 Task: Add an event with the title Team Building Challenge: Escape Room Experience, date ''2023/12/07'', time 7:00 AM to 9:00 AMand add a description: In addition to informal networking, the event may feature guest speakers or panel discussions on topics relevant to professional growth, industry trends, or emerging technologies. These sessions provide valuable insights and serve as conversation starters, creating common ground for attendees to engage in meaningful discussions and share their expertise.Select event color  Tomato . Add location for the event as: 321 Rock Street, Rock City, Australia, logged in from the account softage.3@softage.netand send the event invitation to softage.6@softage.net and softage.7@softage.net. Set a reminder for the event Doesn''t repeat
Action: Mouse moved to (29, 100)
Screenshot: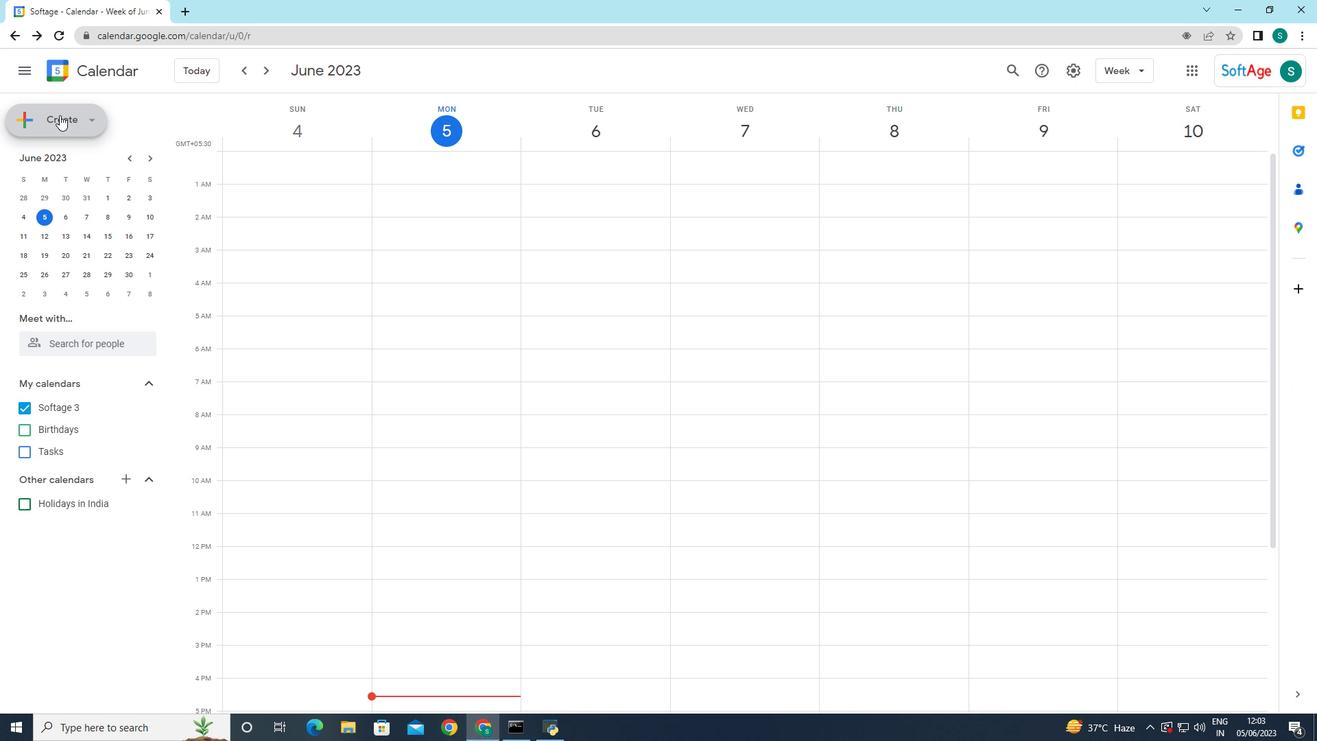 
Action: Mouse pressed left at (29, 100)
Screenshot: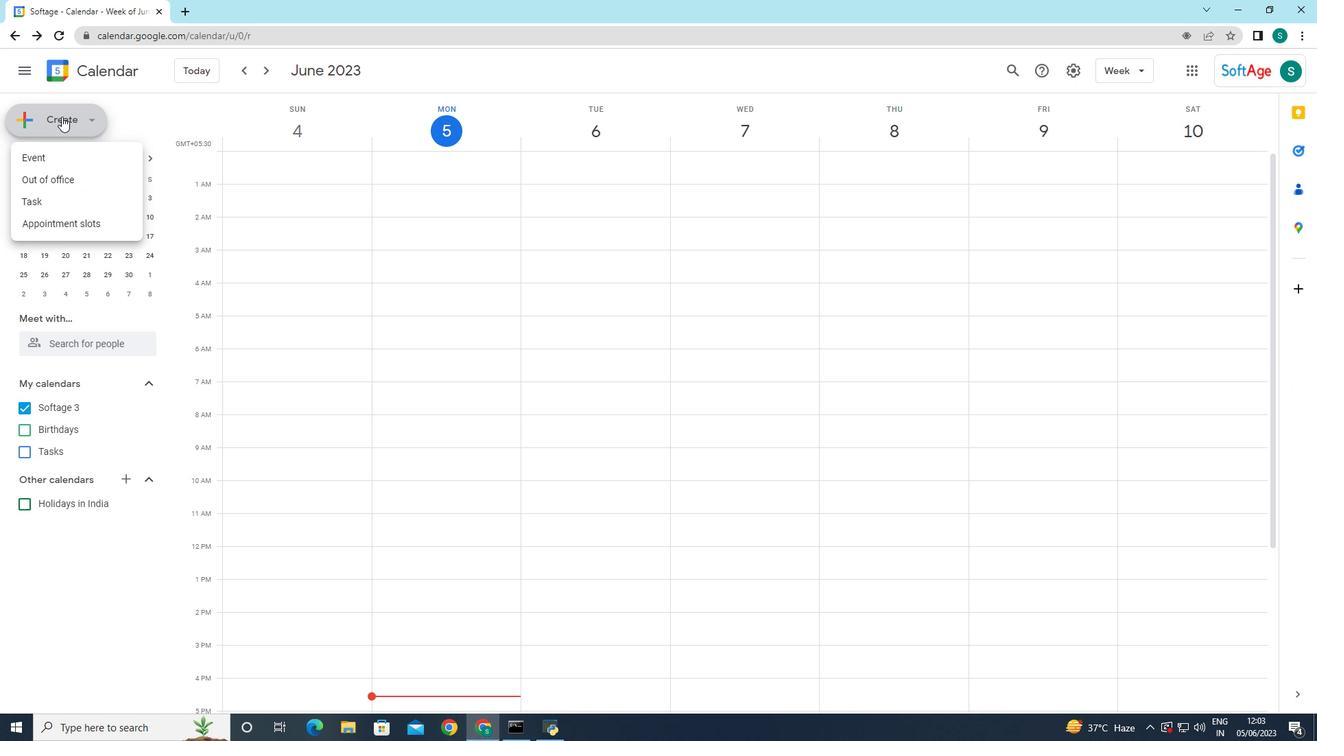
Action: Mouse moved to (36, 152)
Screenshot: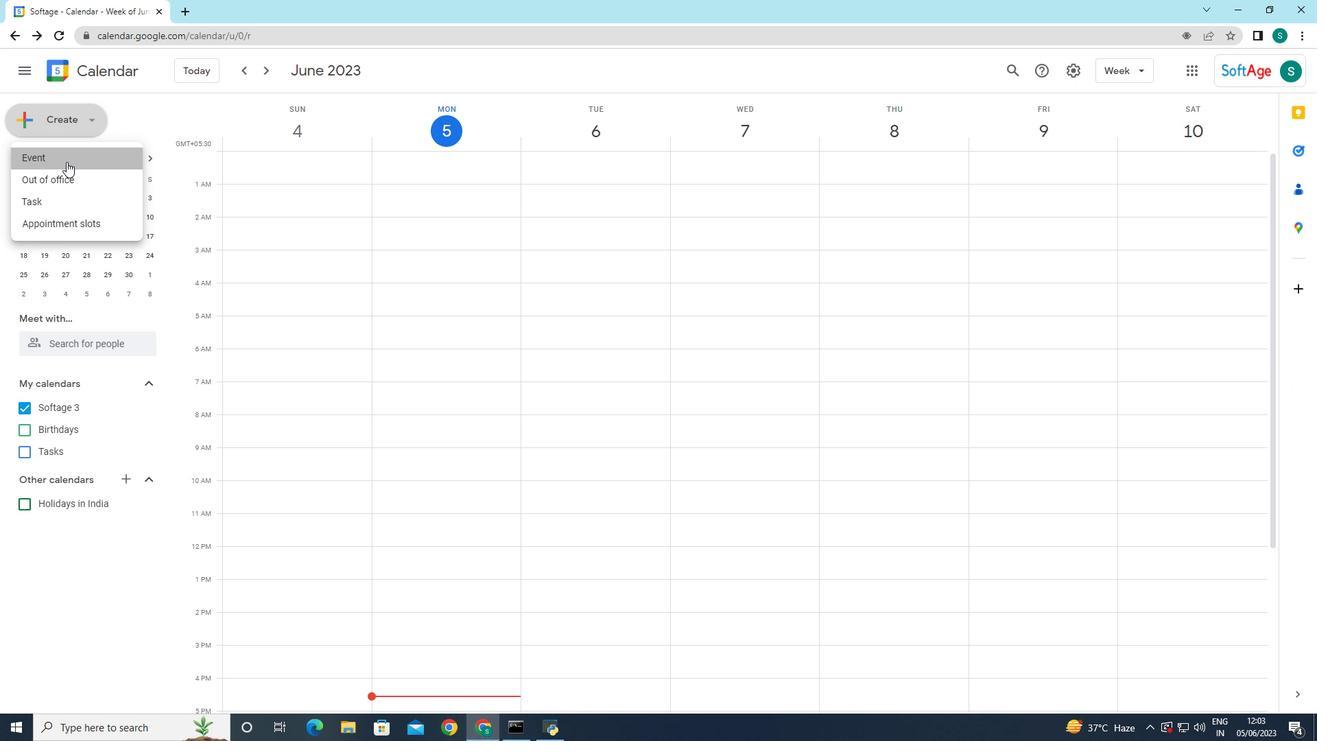
Action: Mouse pressed left at (36, 152)
Screenshot: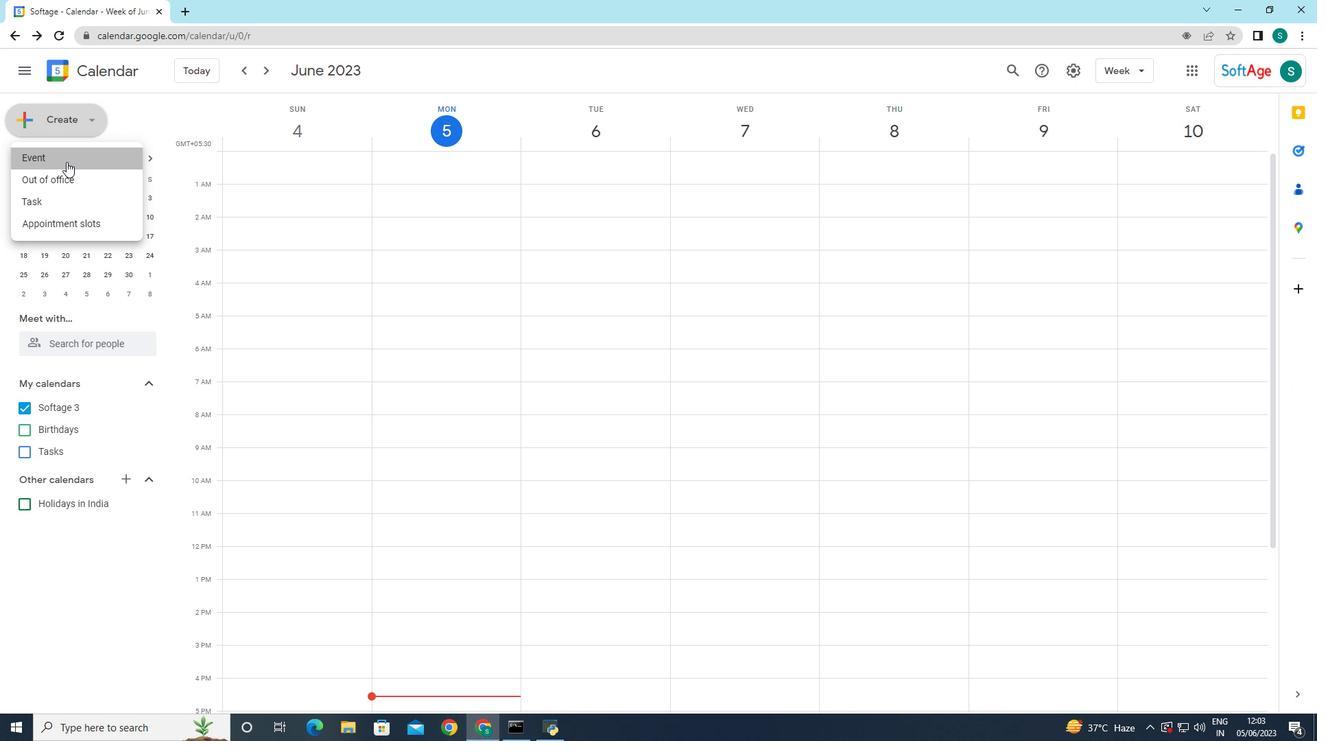 
Action: Mouse moved to (220, 717)
Screenshot: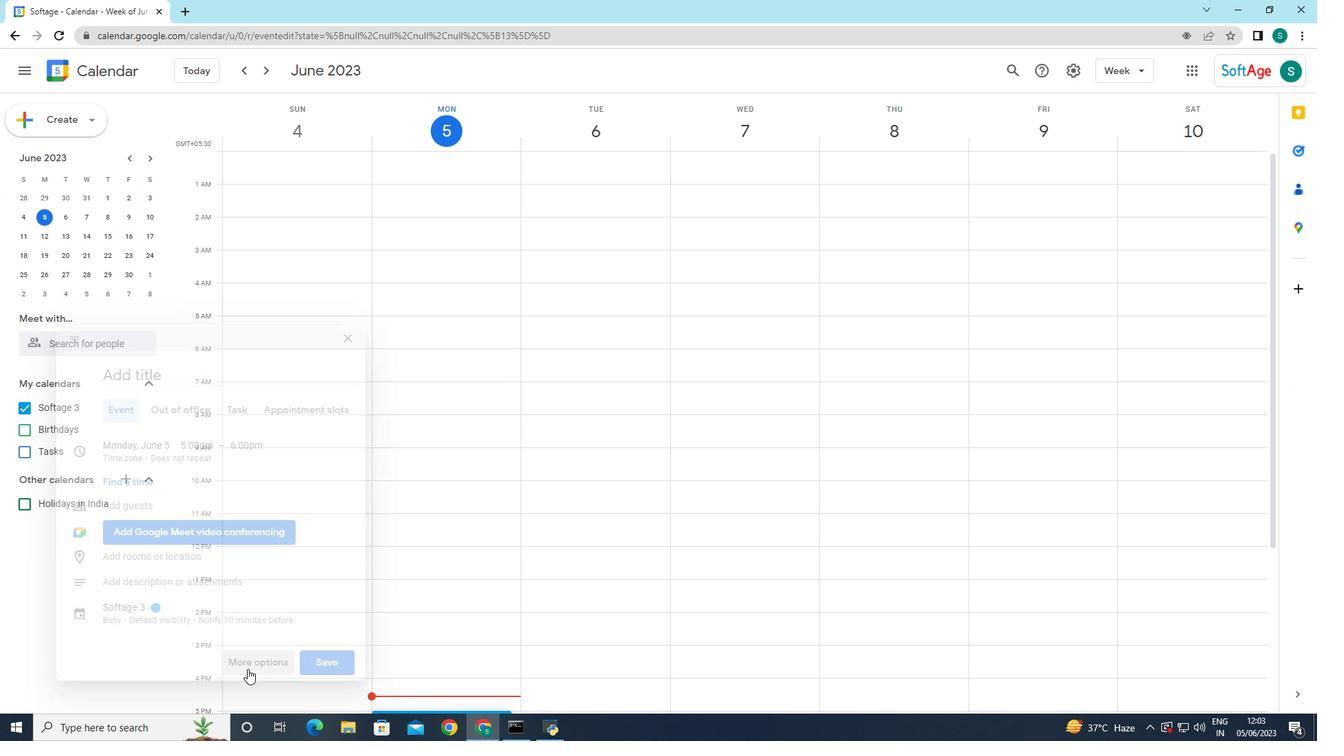 
Action: Mouse pressed left at (220, 717)
Screenshot: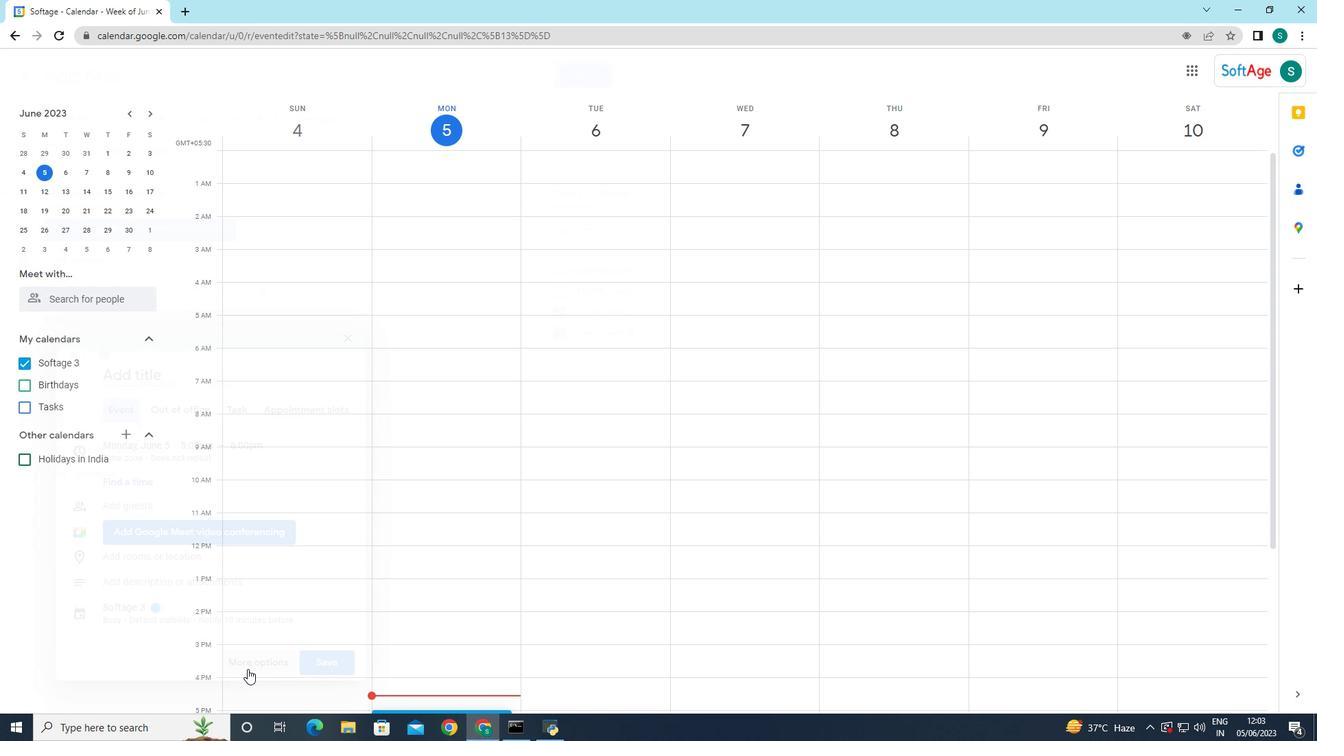 
Action: Mouse moved to (78, 62)
Screenshot: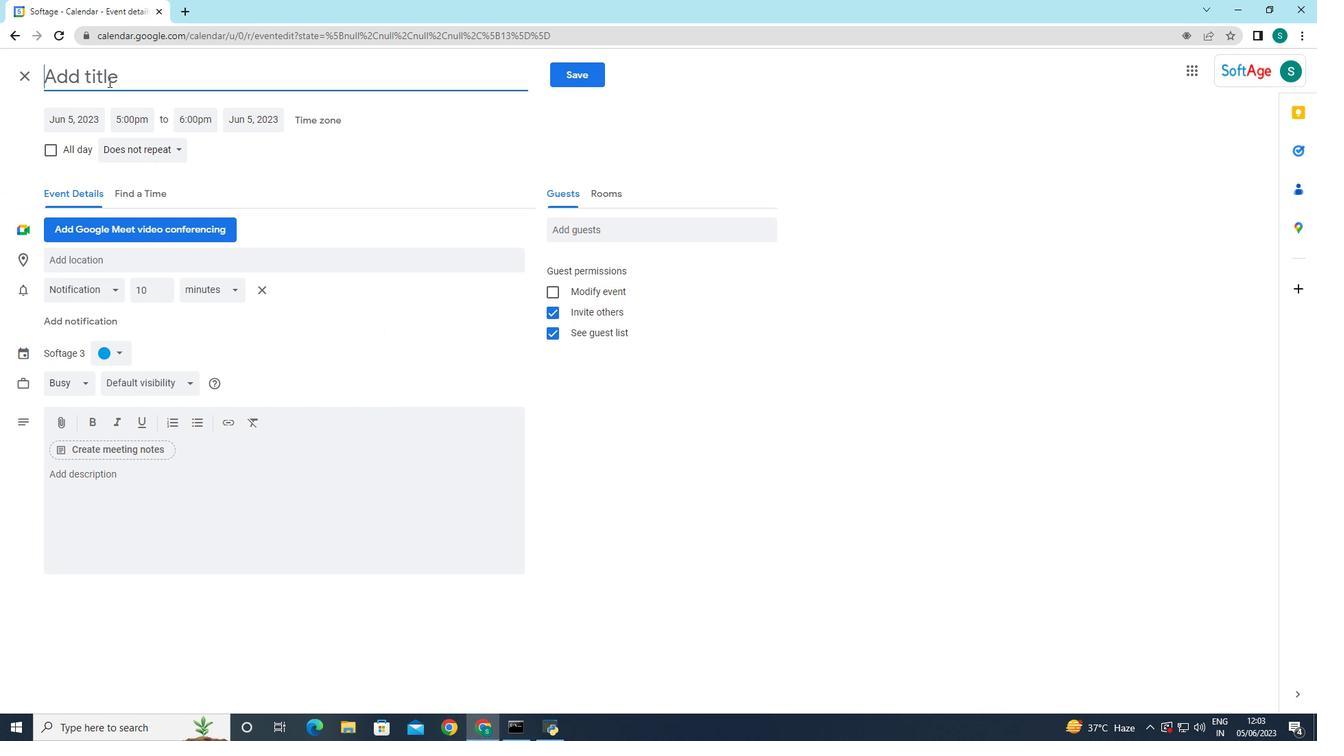 
Action: Mouse pressed left at (78, 62)
Screenshot: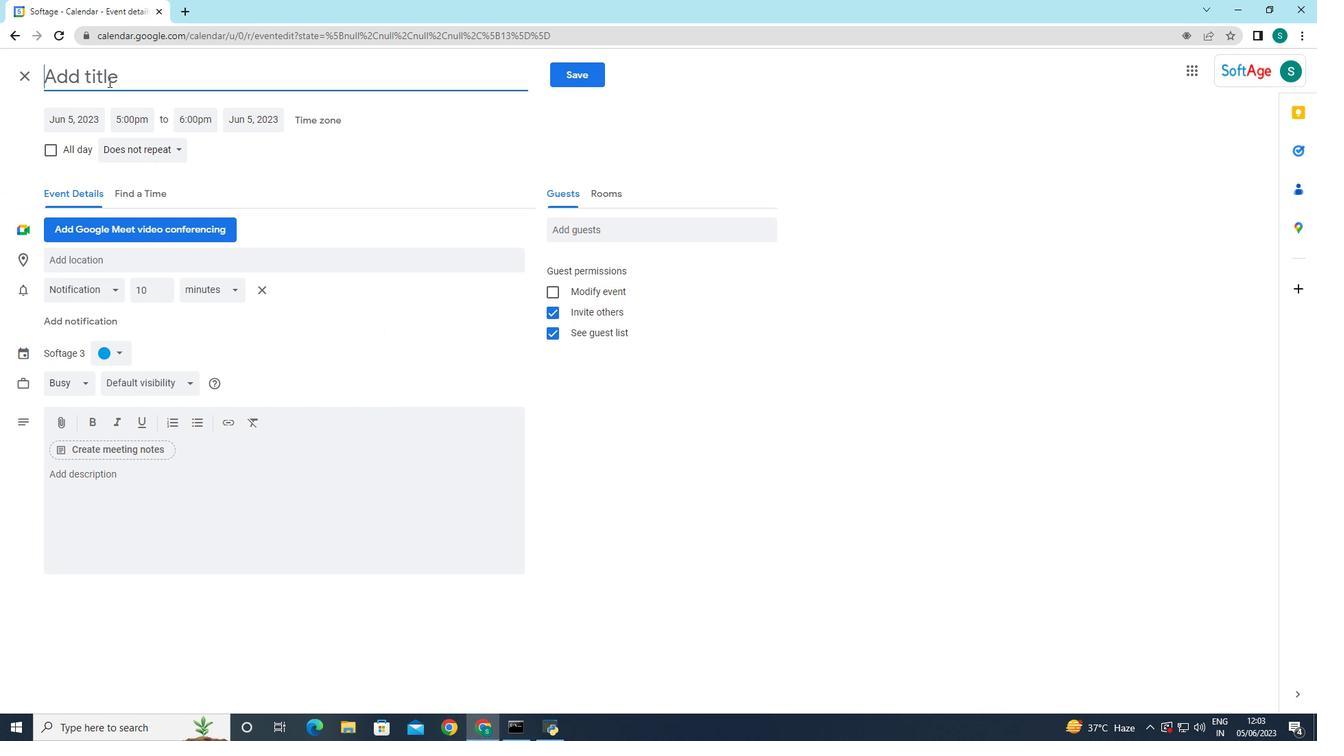 
Action: Key pressed <Key.caps_lock>T<Key.caps_lock>eam<Key.space><Key.caps_lock>B<Key.caps_lock>uilding<Key.space><Key.caps_lock>C<Key.caps_lock>hallenge<Key.shift_r>:<Key.space>e<Key.backspace><Key.caps_lock>E<Key.caps_lock>scape<Key.space><Key.caps_lock>R<Key.caps_lock>oom<Key.space><Key.caps_lock>E<Key.caps_lock>xperience
Screenshot: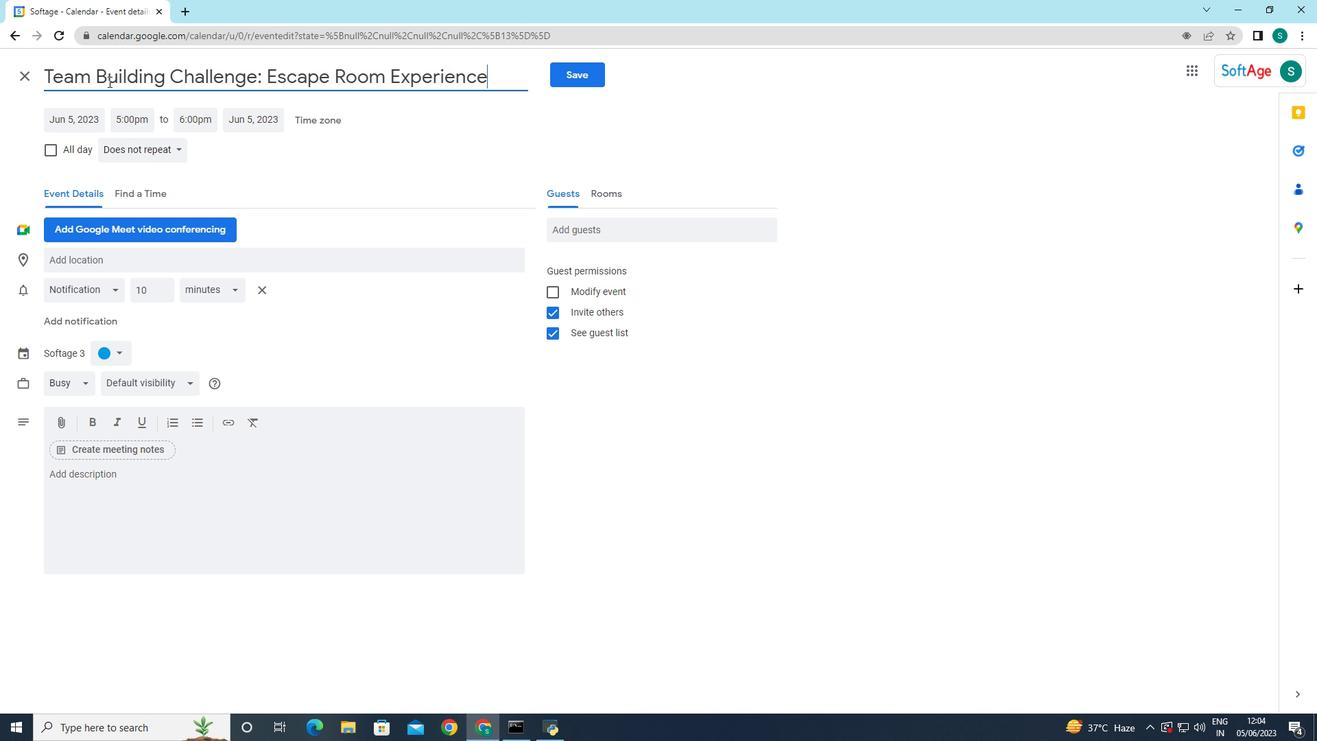 
Action: Mouse moved to (23, 107)
Screenshot: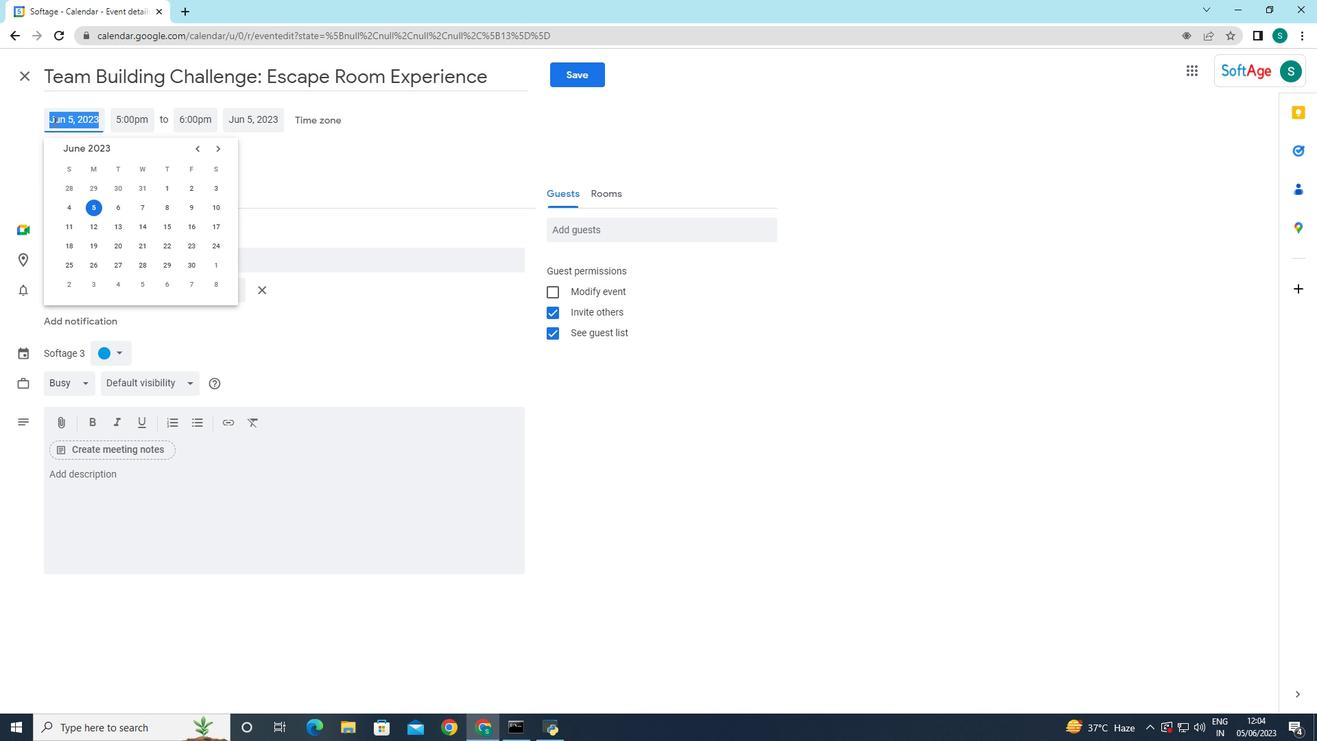 
Action: Mouse pressed left at (23, 107)
Screenshot: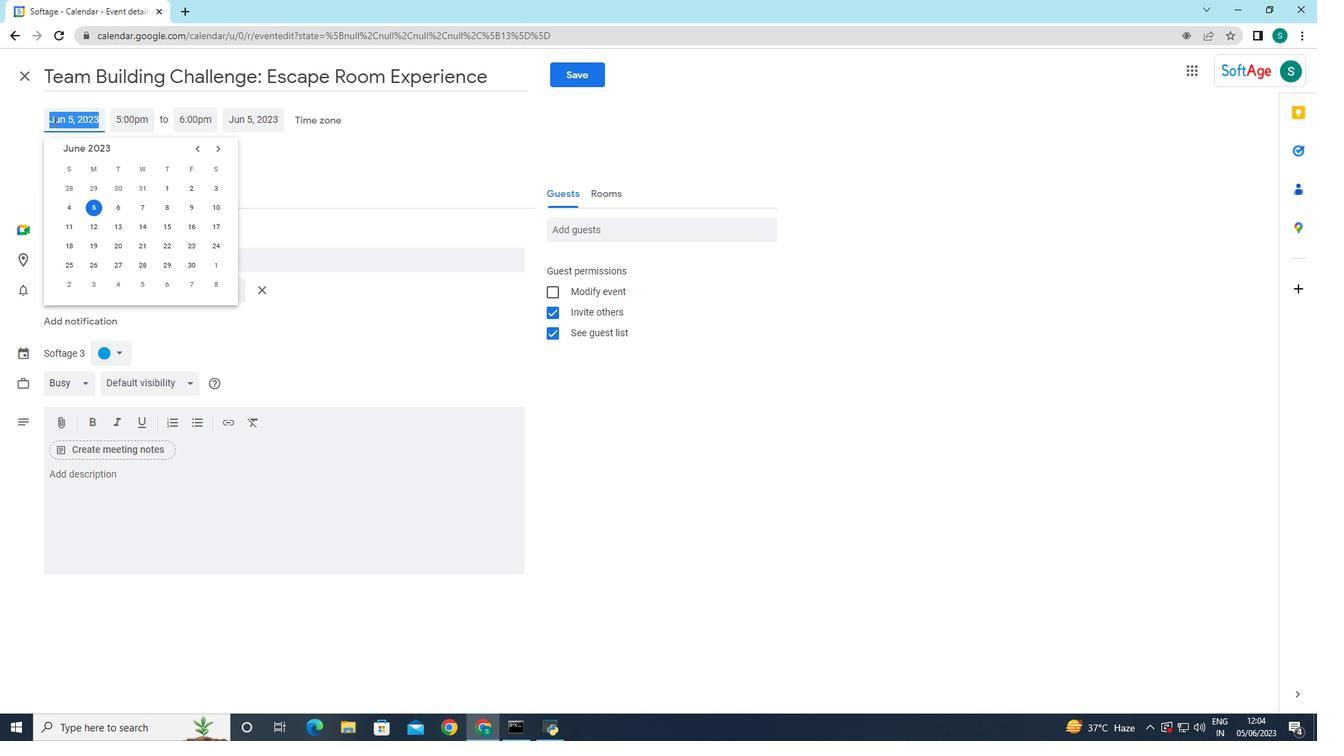 
Action: Mouse moved to (185, 139)
Screenshot: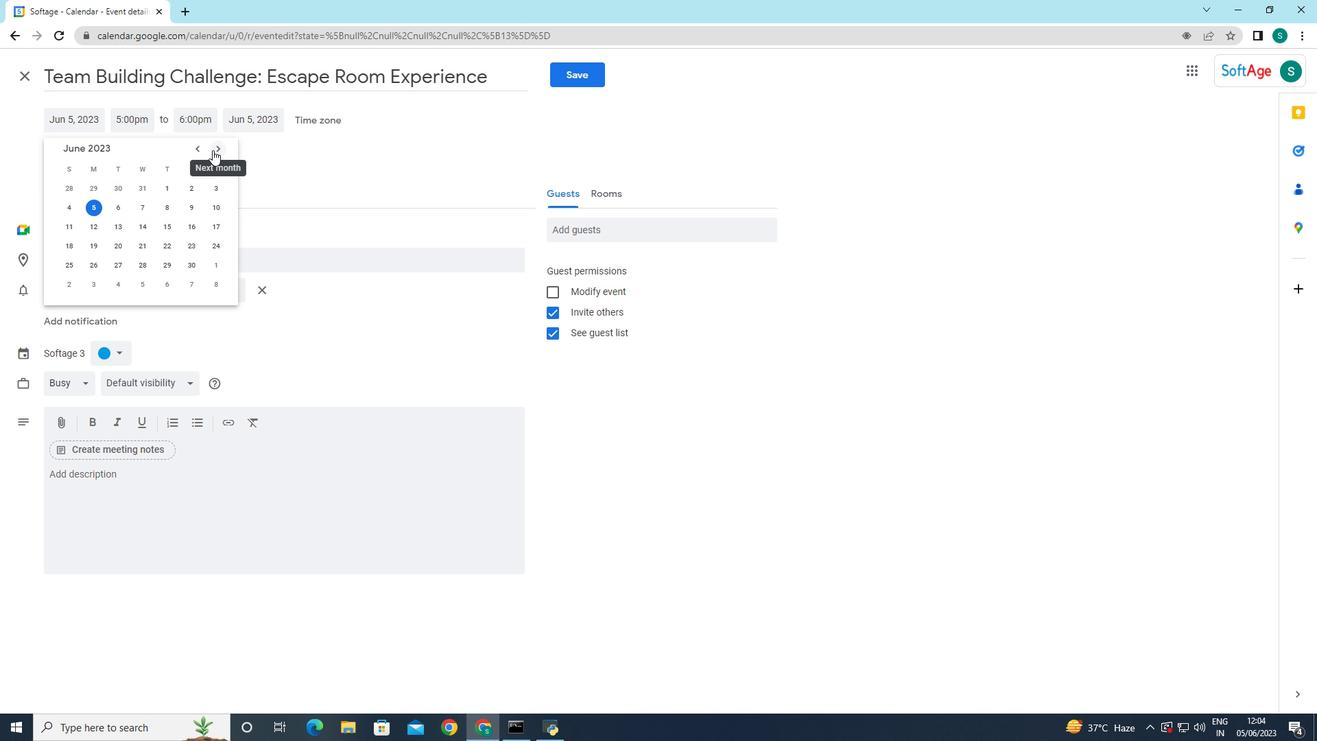 
Action: Mouse pressed left at (185, 139)
Screenshot: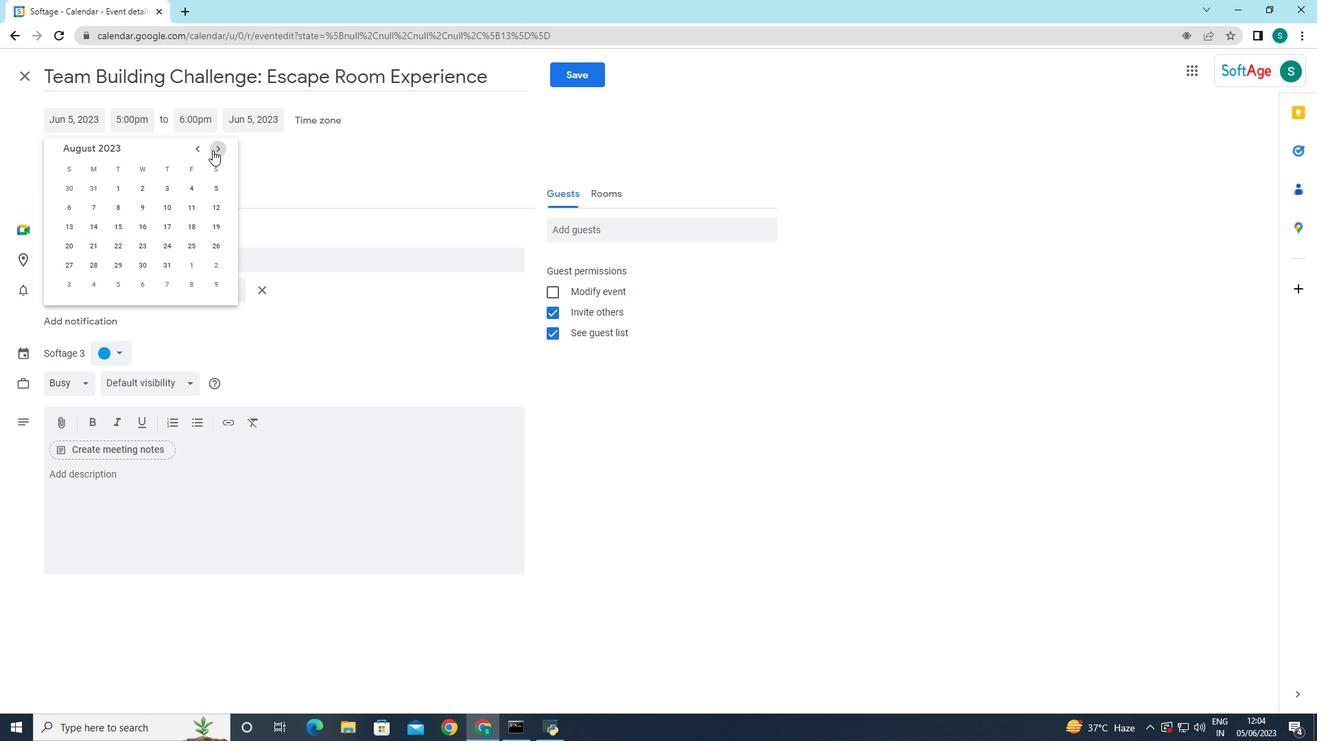 
Action: Mouse pressed left at (185, 139)
Screenshot: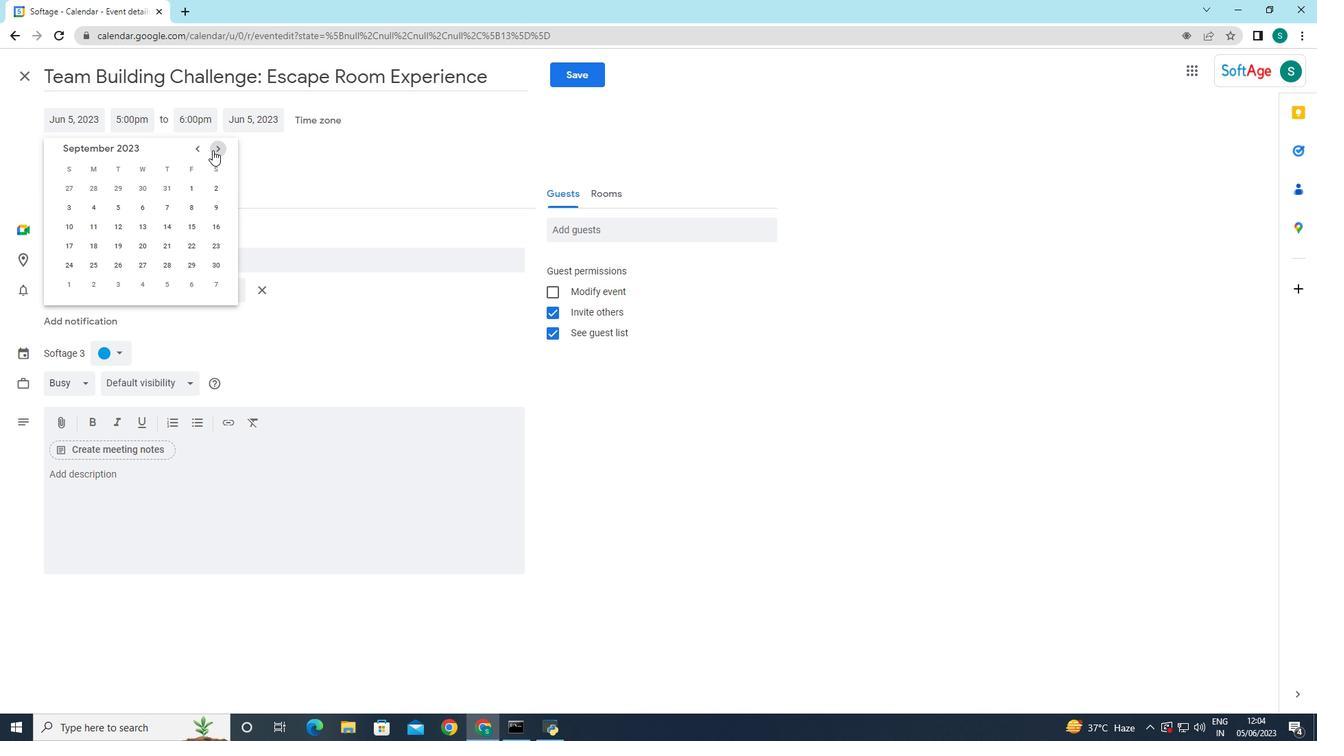 
Action: Mouse pressed left at (185, 139)
Screenshot: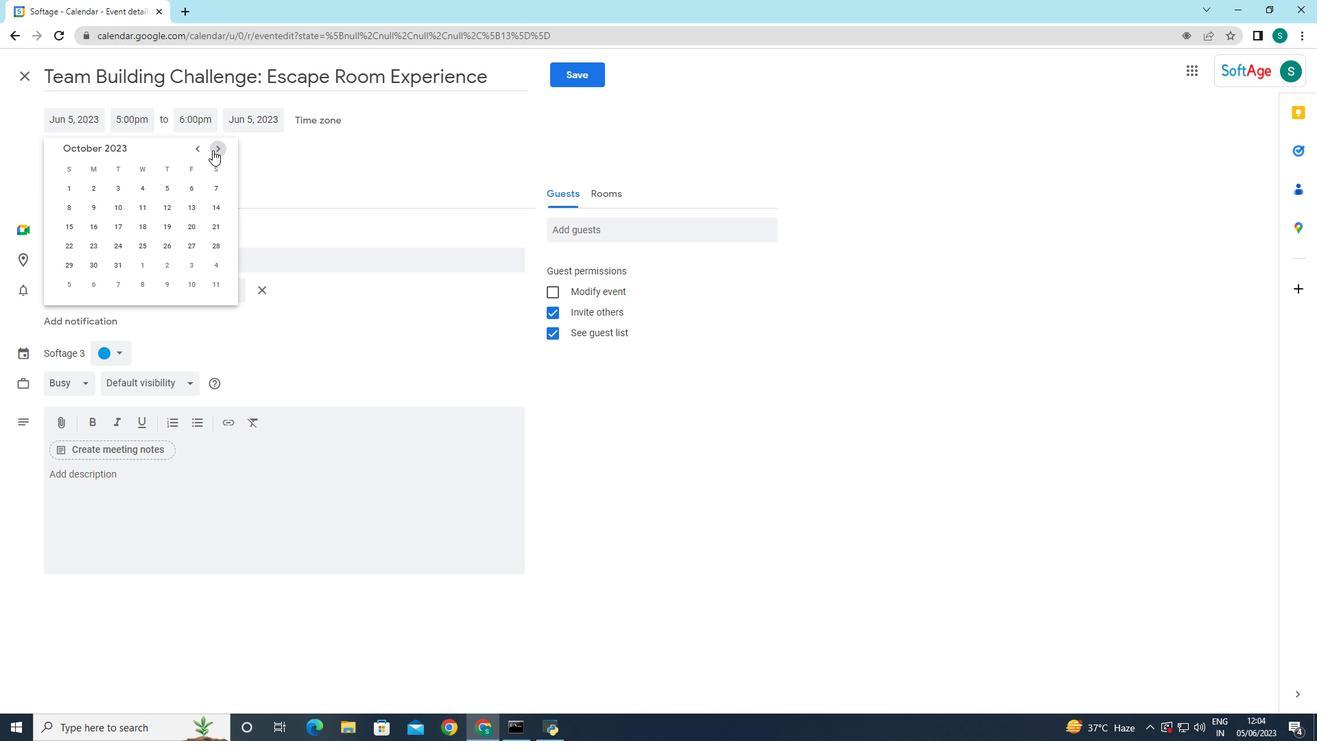 
Action: Mouse pressed left at (185, 139)
Screenshot: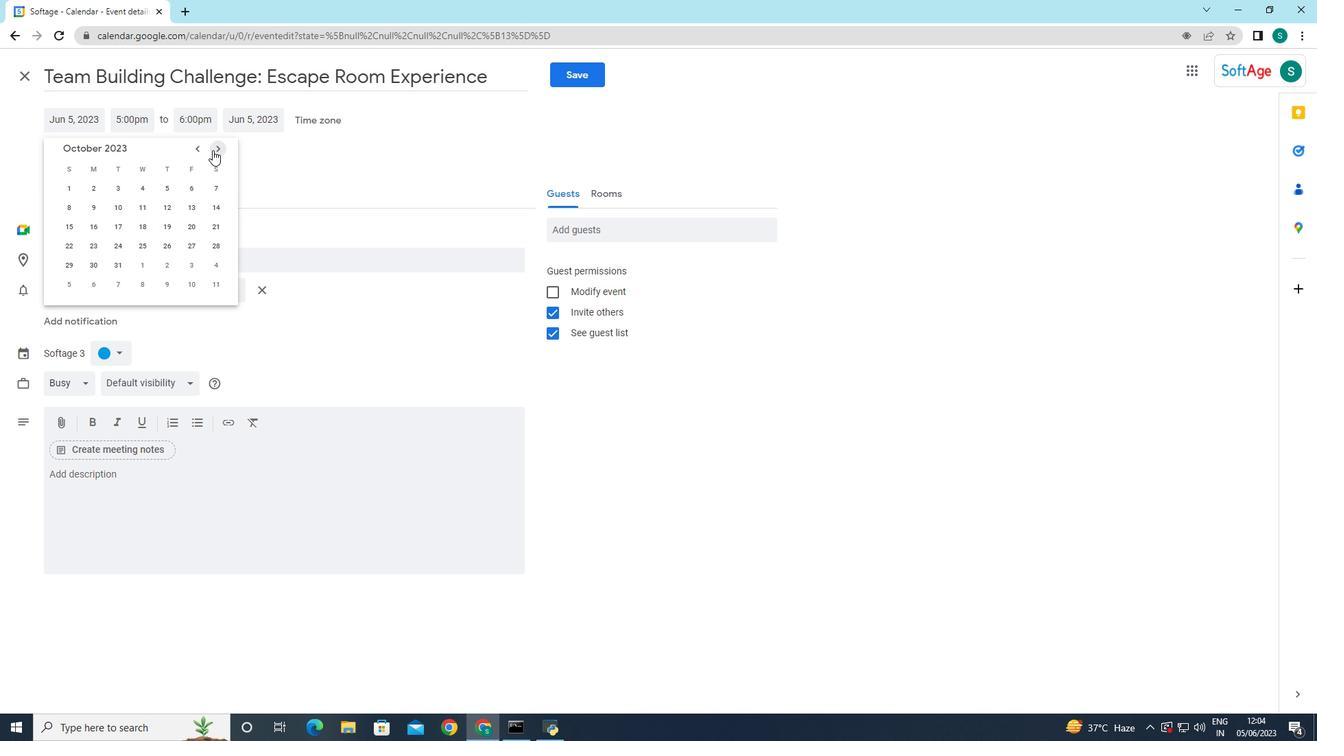 
Action: Mouse pressed left at (185, 139)
Screenshot: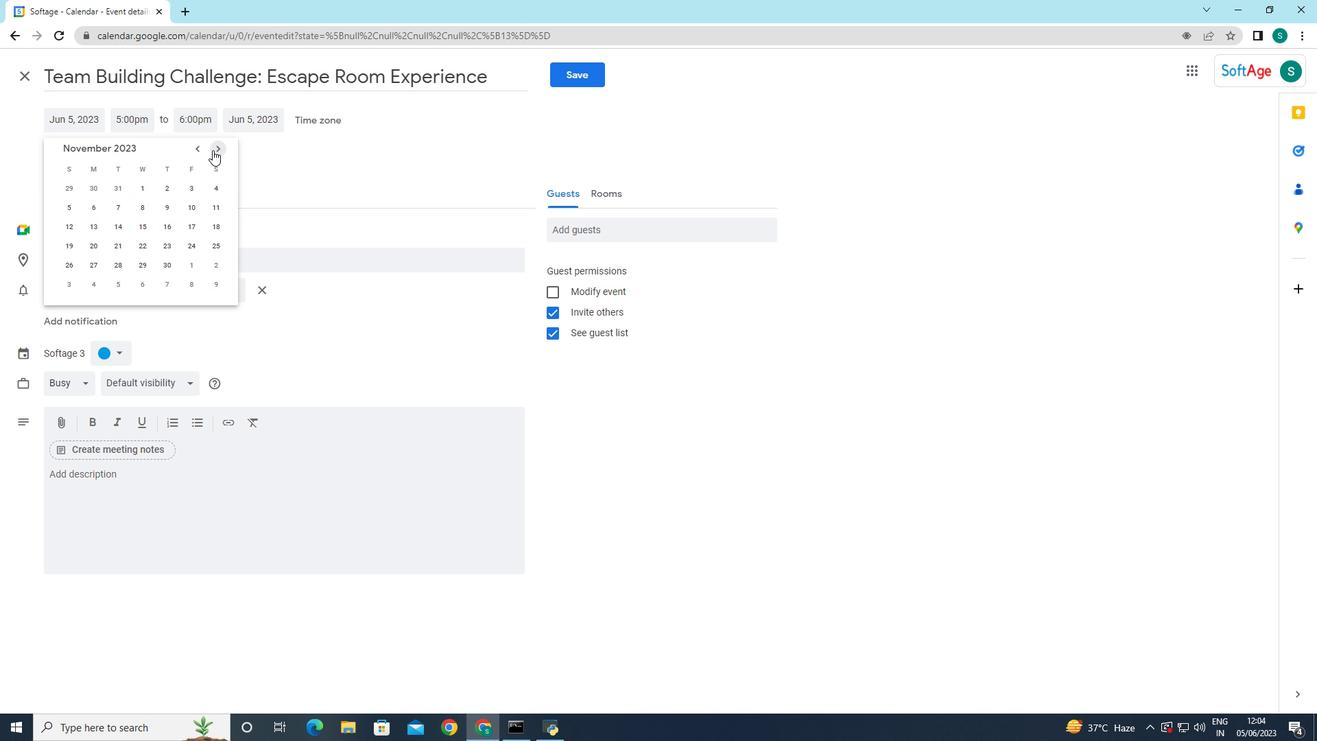 
Action: Mouse pressed left at (185, 139)
Screenshot: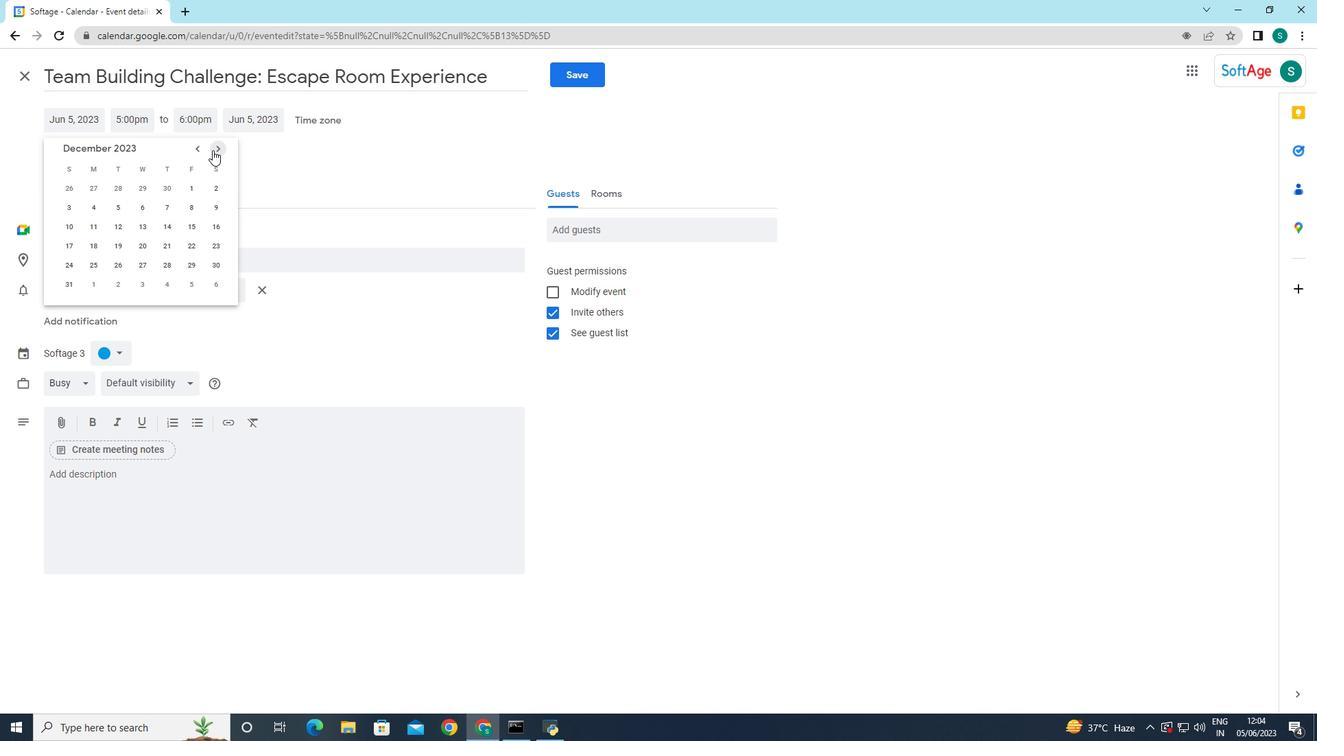 
Action: Mouse moved to (141, 202)
Screenshot: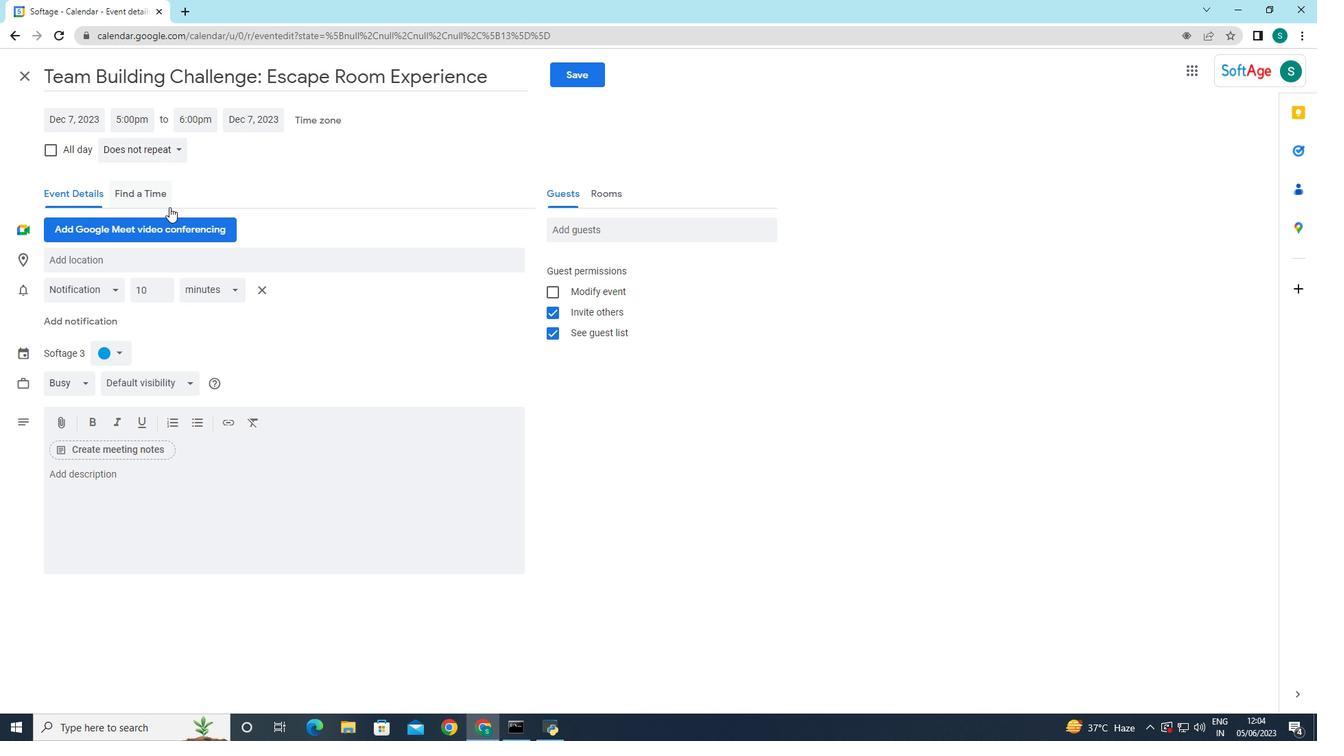 
Action: Mouse pressed left at (141, 202)
Screenshot: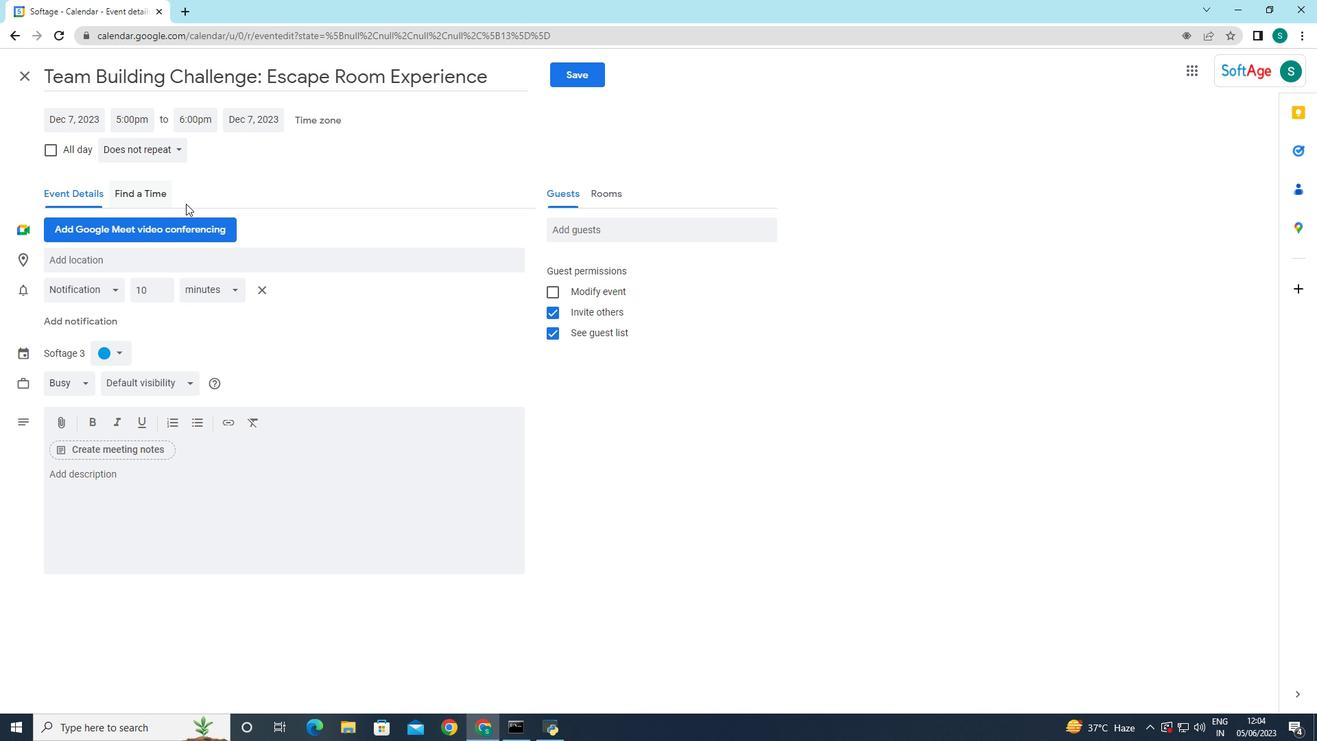 
Action: Mouse moved to (226, 159)
Screenshot: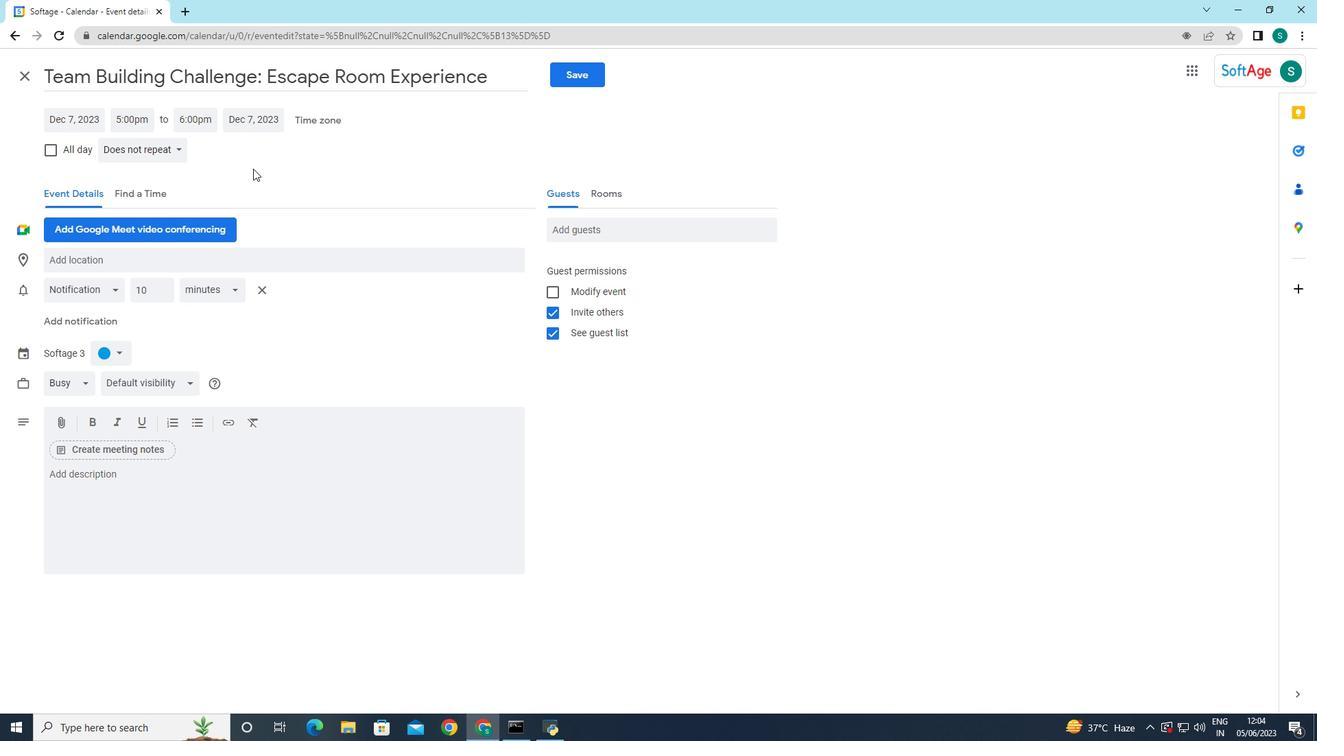 
Action: Mouse pressed left at (226, 159)
Screenshot: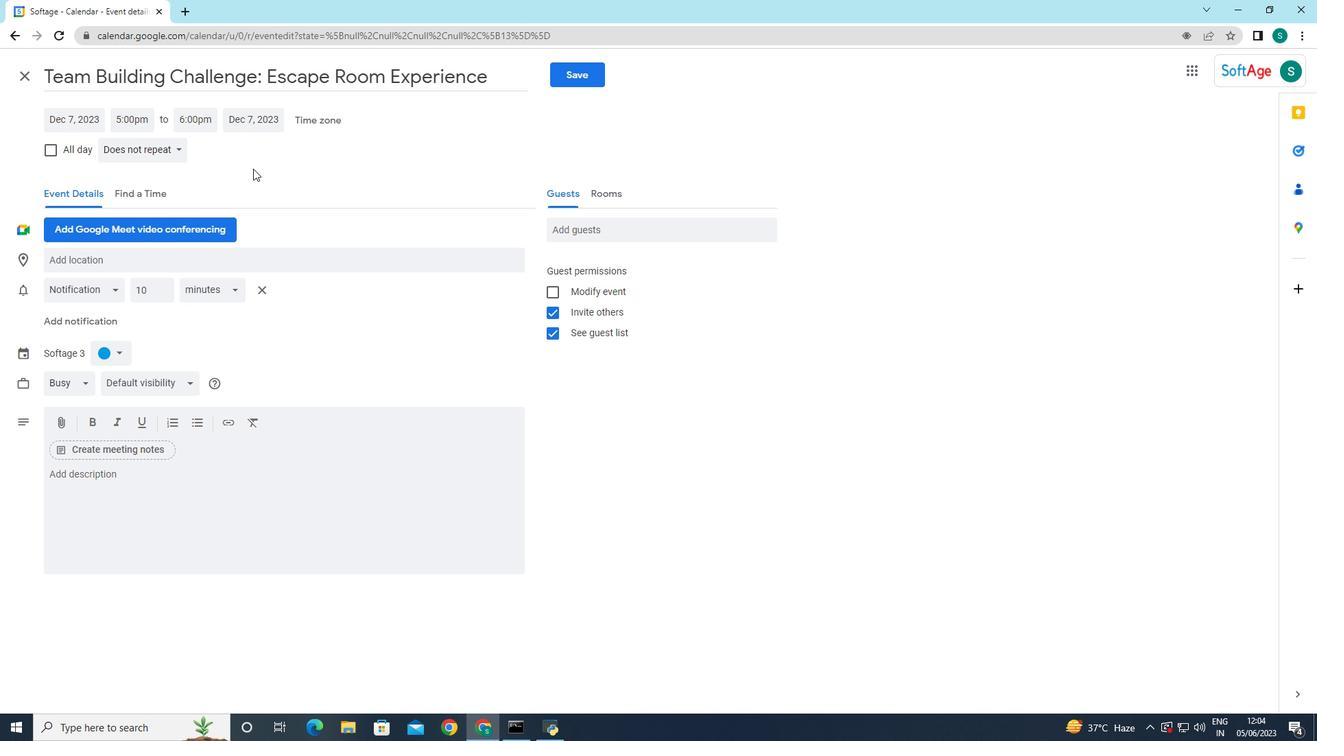 
Action: Mouse moved to (109, 108)
Screenshot: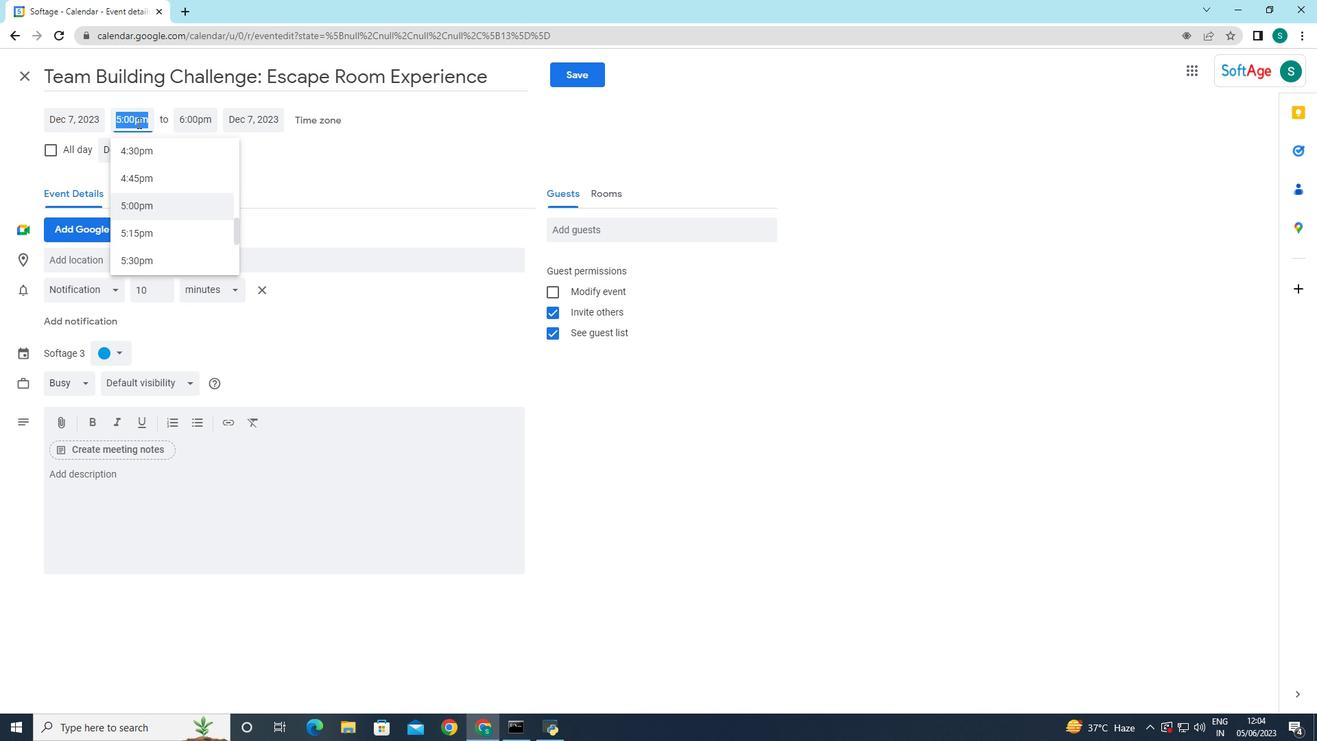 
Action: Mouse pressed left at (109, 108)
Screenshot: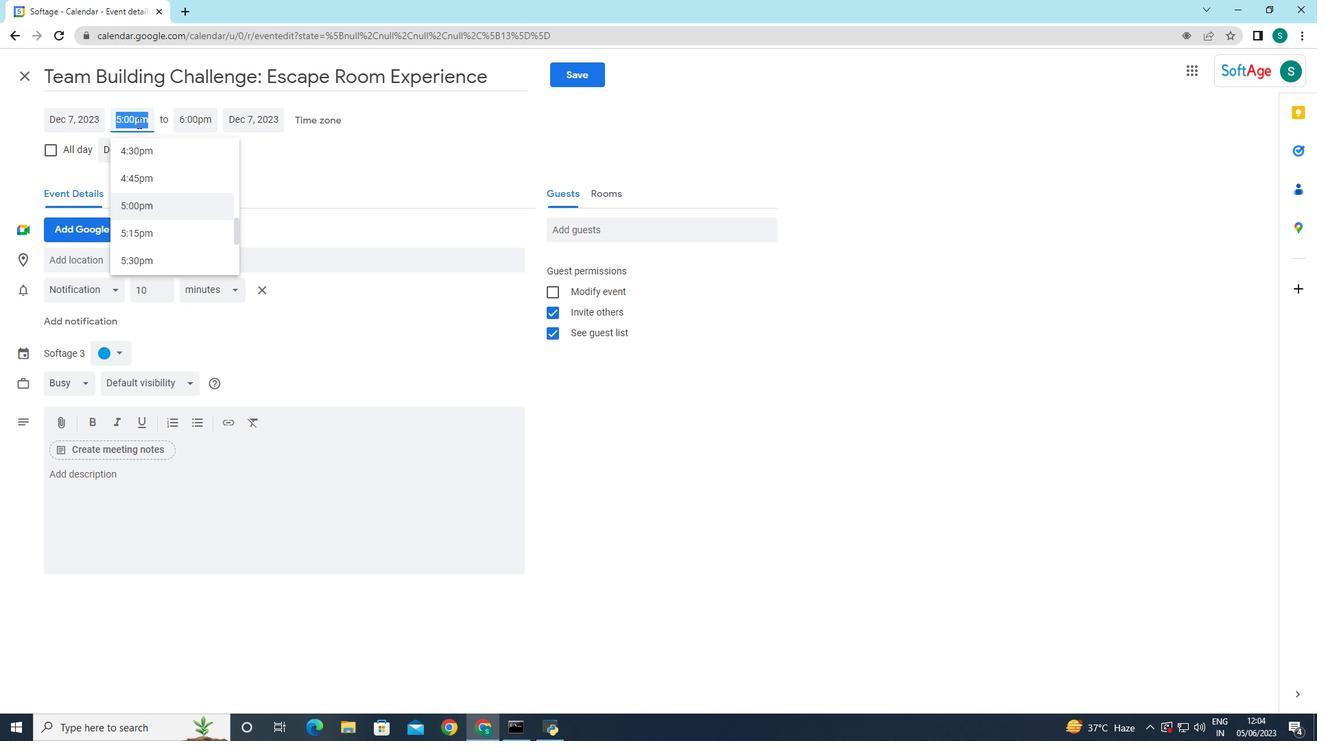 
Action: Mouse moved to (104, 187)
Screenshot: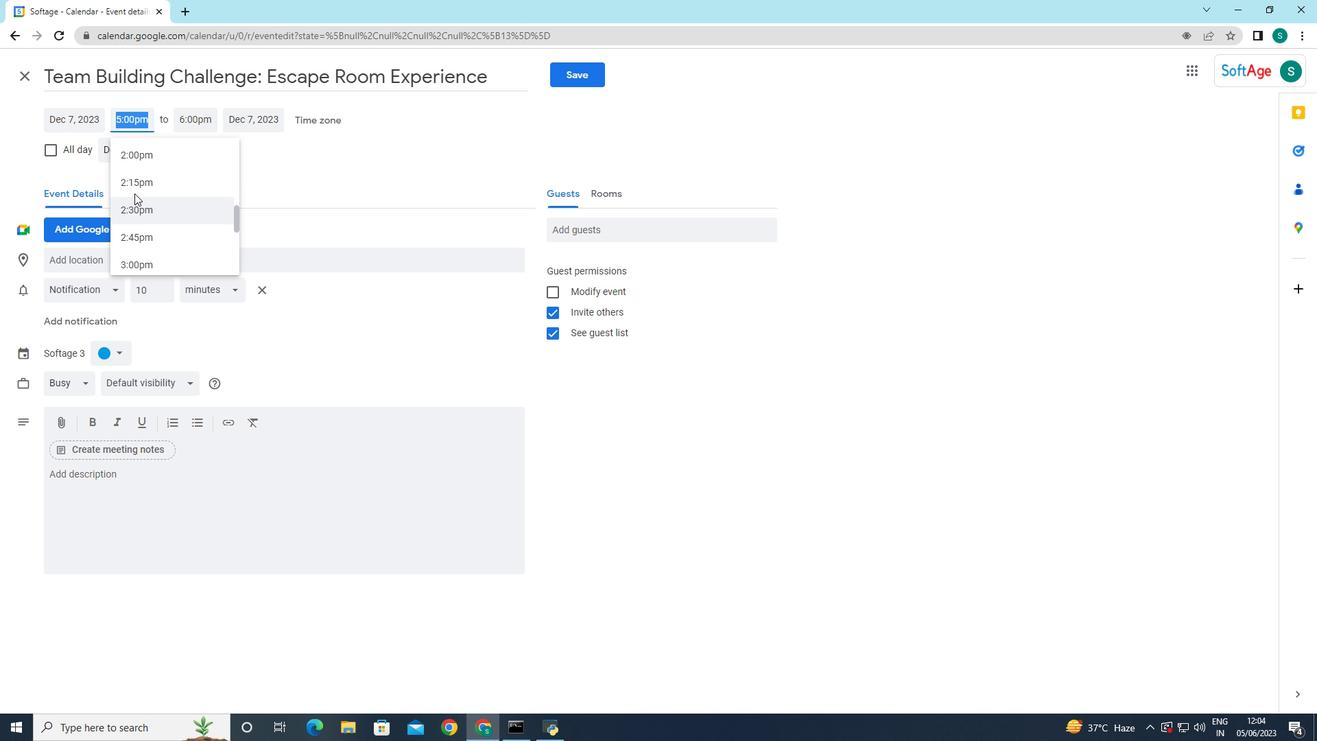 
Action: Mouse scrolled (104, 188) with delta (0, 0)
Screenshot: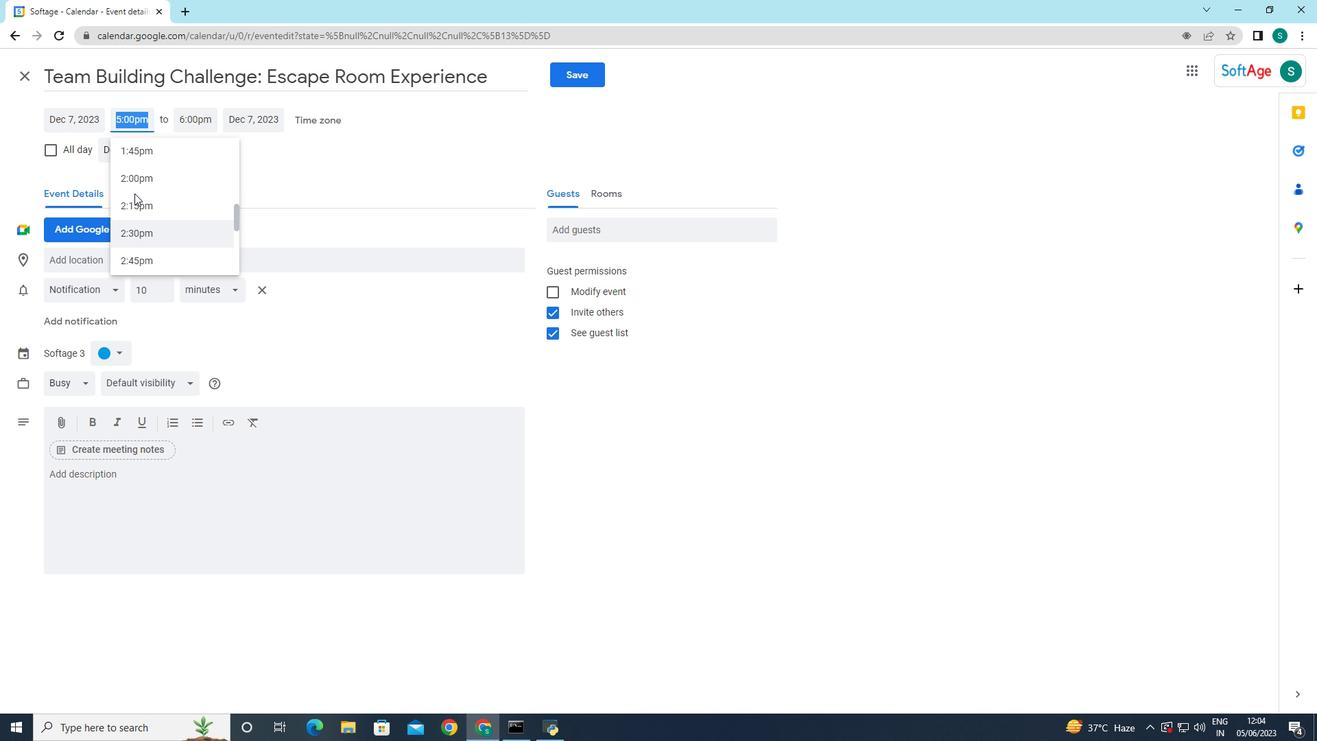 
Action: Mouse scrolled (104, 188) with delta (0, 0)
Screenshot: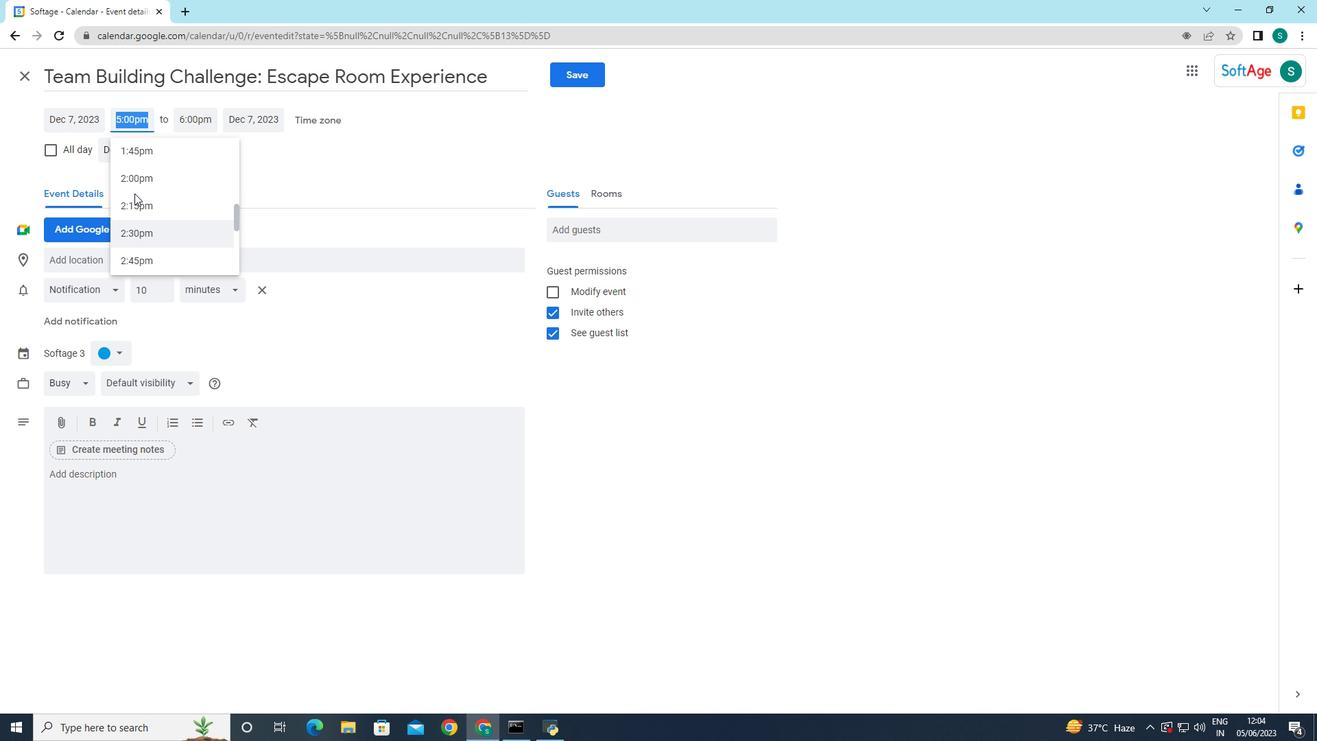 
Action: Mouse scrolled (104, 188) with delta (0, 0)
Screenshot: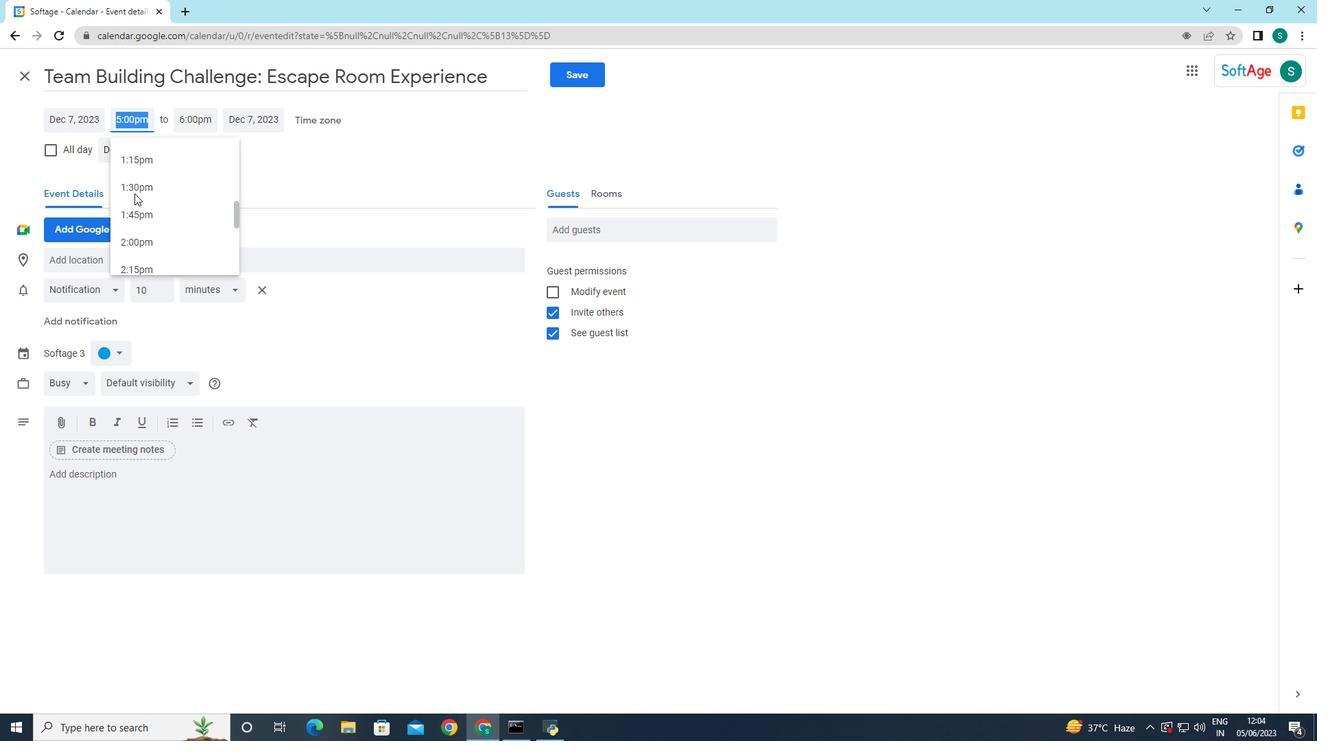 
Action: Mouse moved to (104, 186)
Screenshot: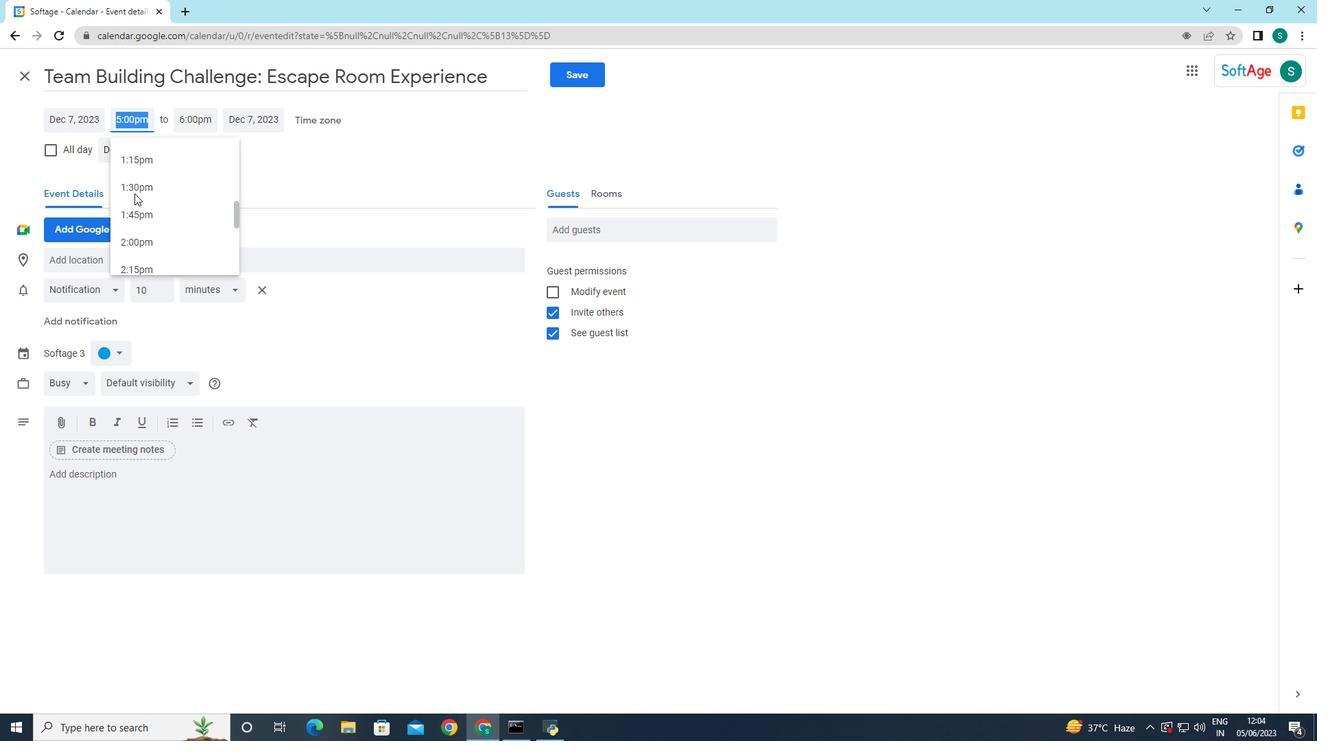 
Action: Mouse scrolled (104, 187) with delta (0, 0)
Screenshot: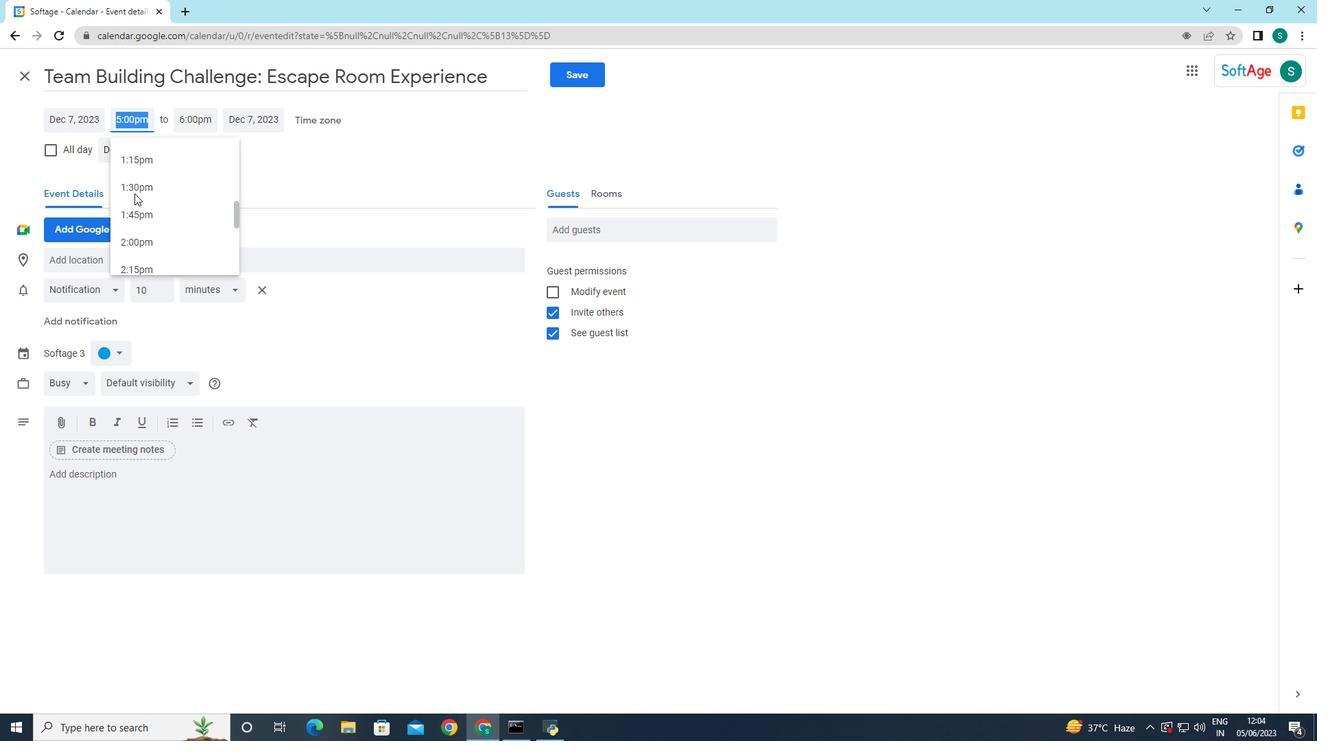 
Action: Mouse moved to (105, 187)
Screenshot: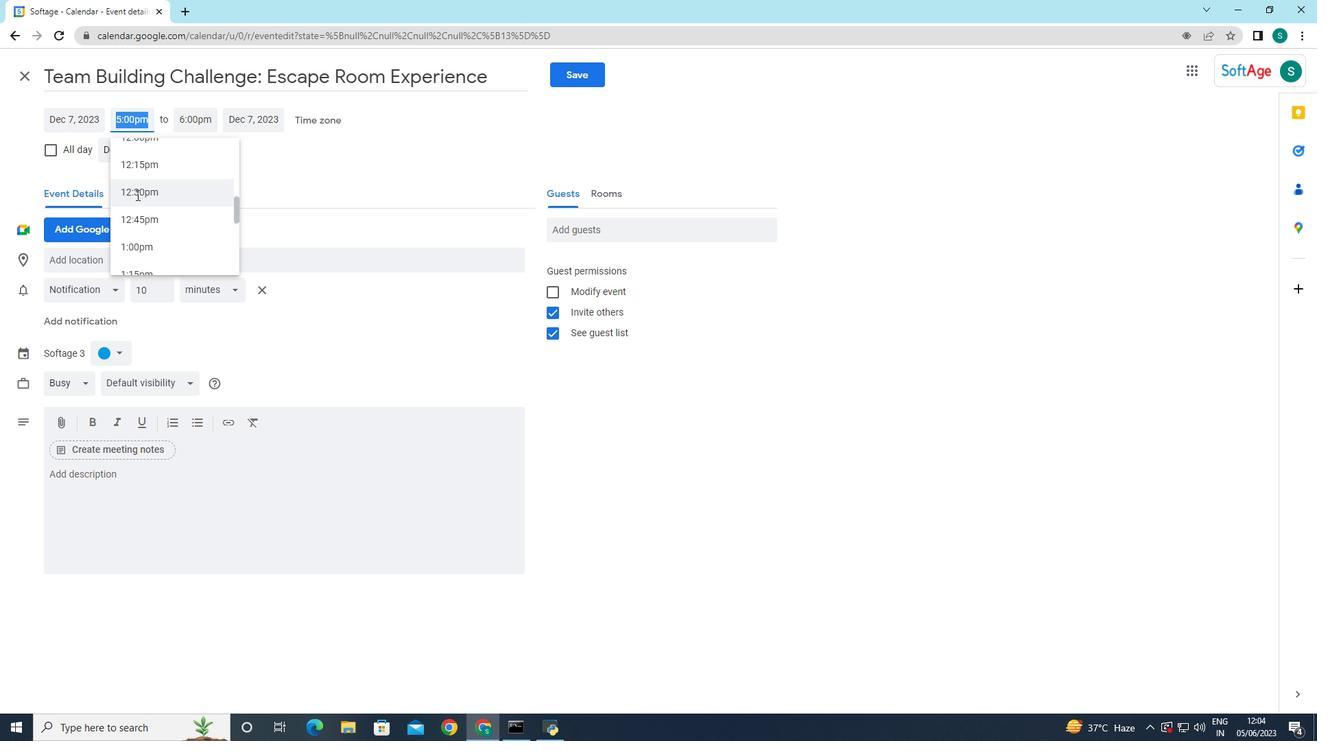 
Action: Mouse scrolled (105, 188) with delta (0, 0)
Screenshot: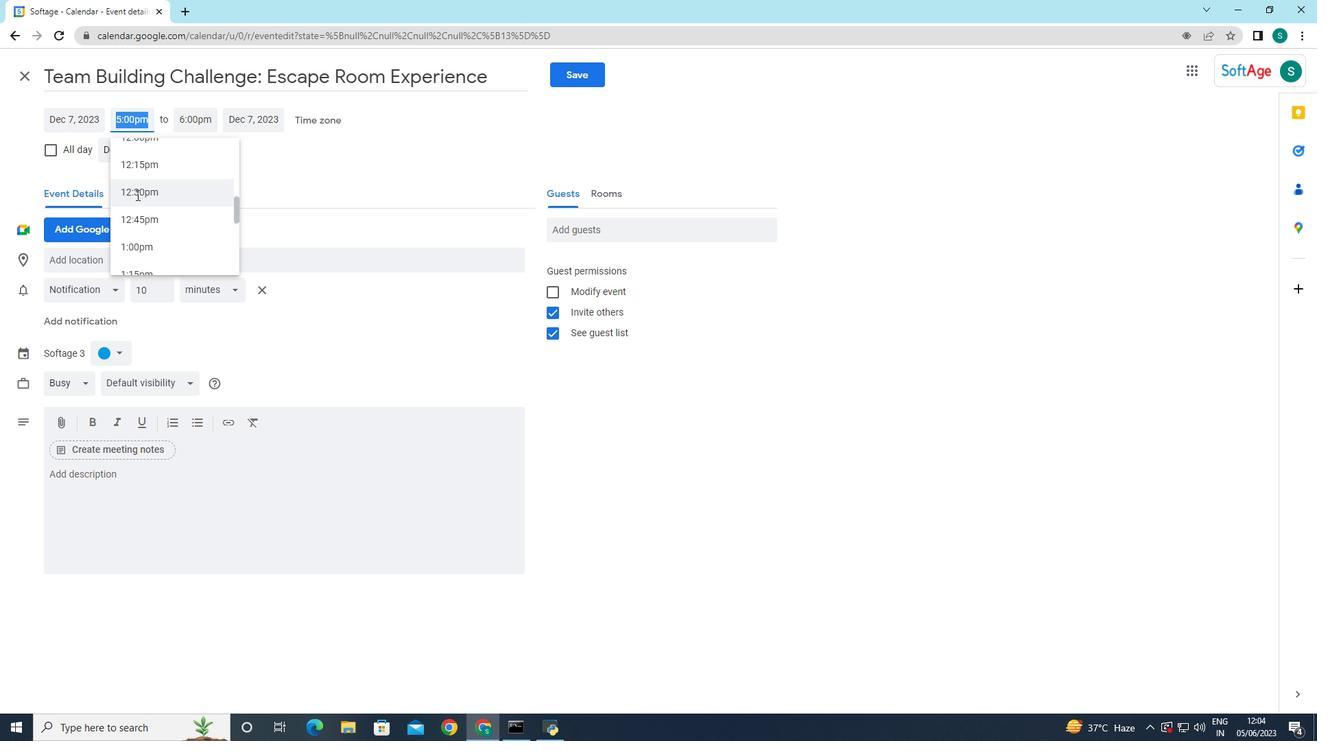 
Action: Mouse scrolled (105, 188) with delta (0, 0)
Screenshot: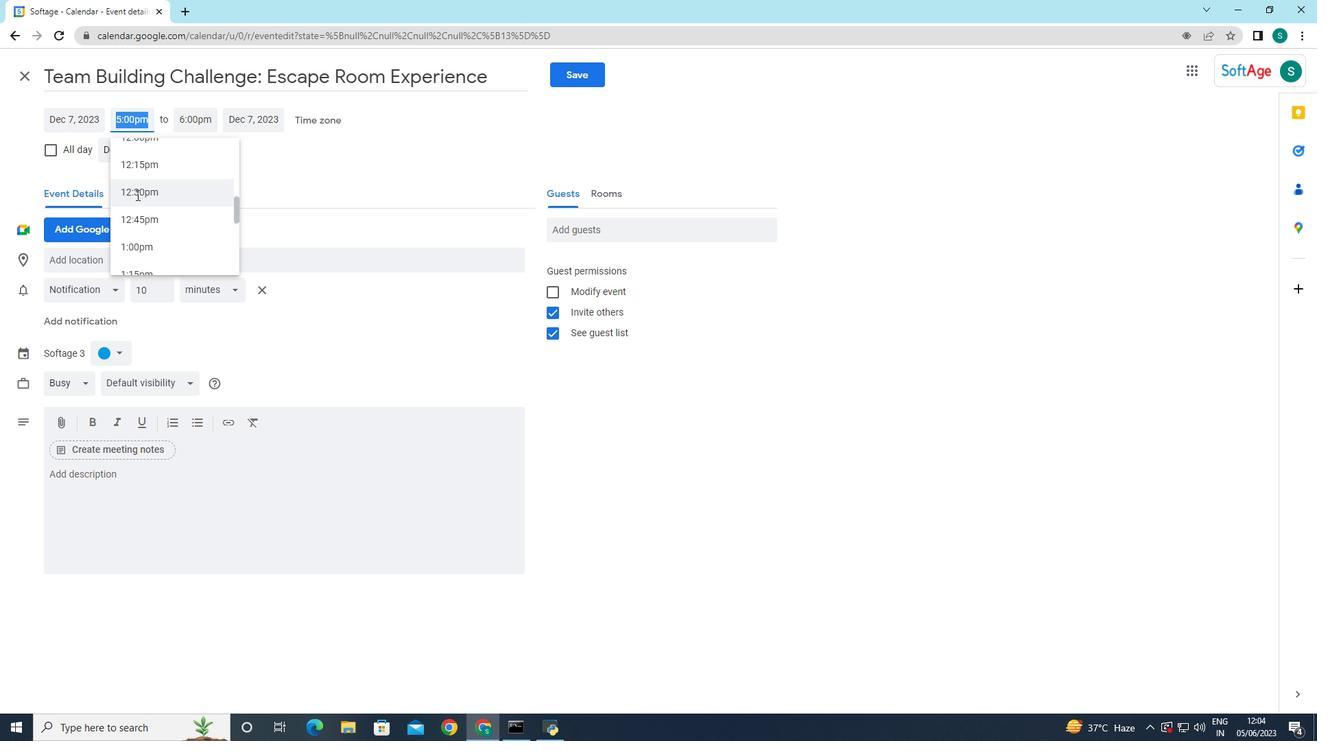 
Action: Mouse scrolled (105, 188) with delta (0, 0)
Screenshot: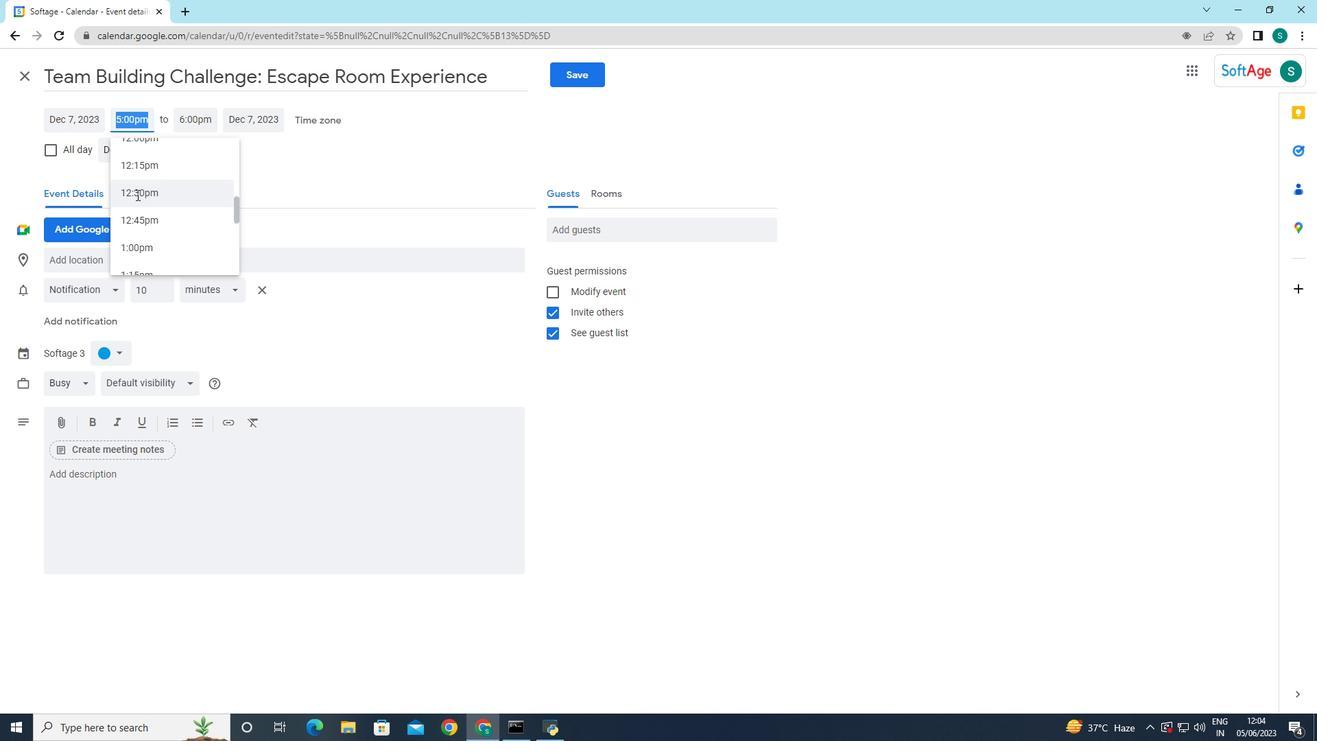 
Action: Mouse moved to (107, 188)
Screenshot: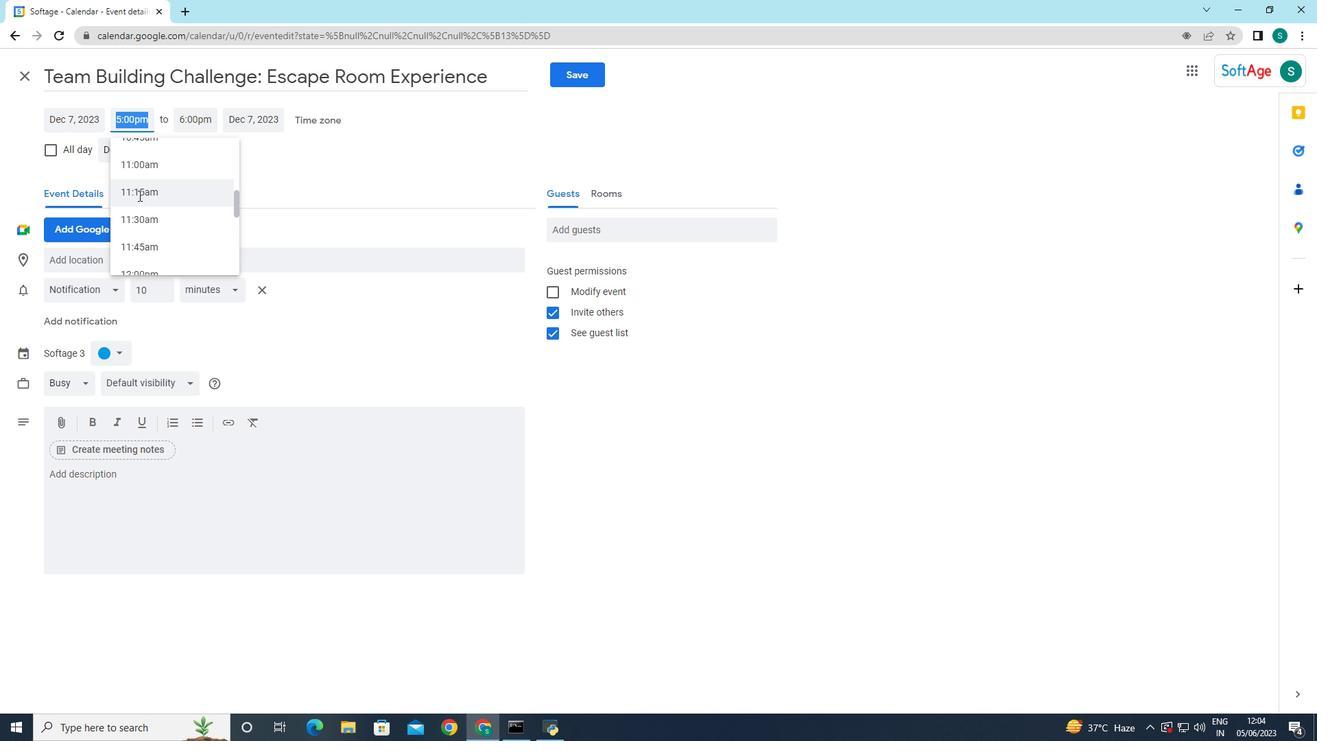
Action: Mouse scrolled (107, 189) with delta (0, 0)
Screenshot: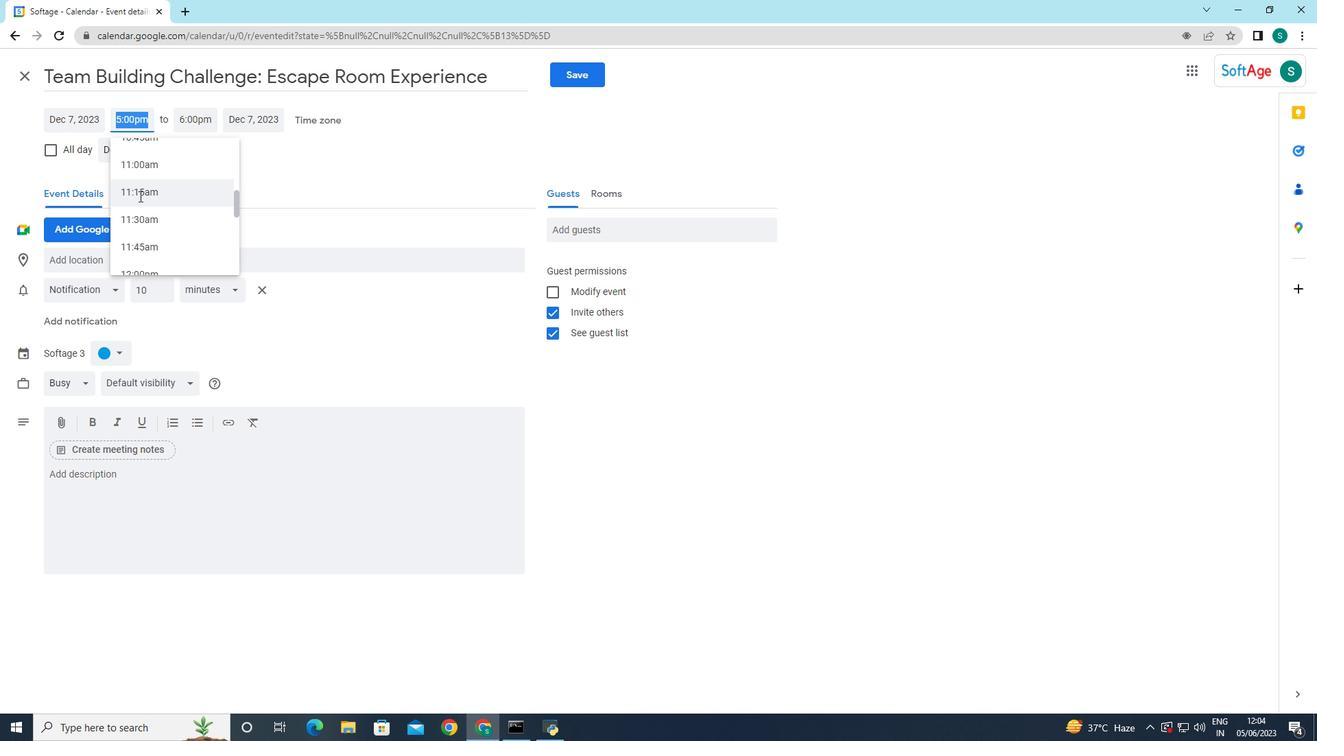 
Action: Mouse scrolled (107, 189) with delta (0, 0)
Screenshot: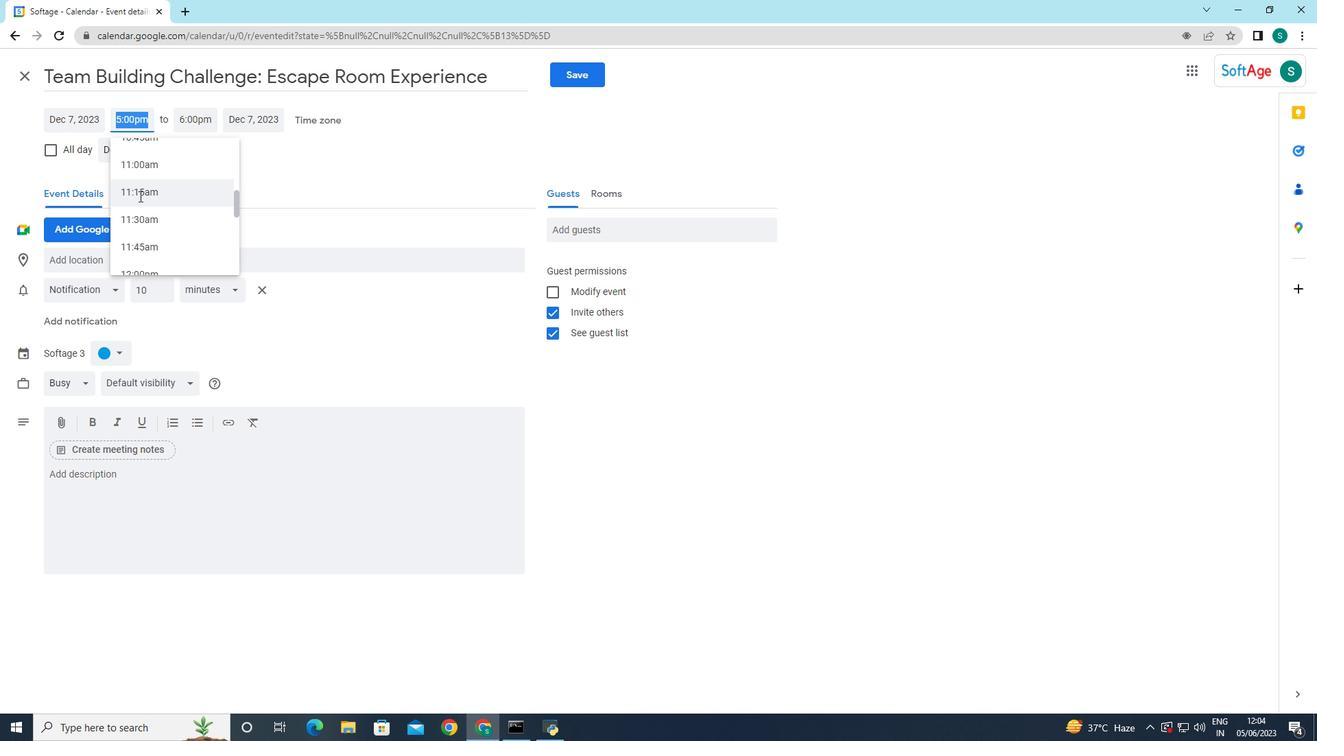 
Action: Mouse moved to (110, 190)
Screenshot: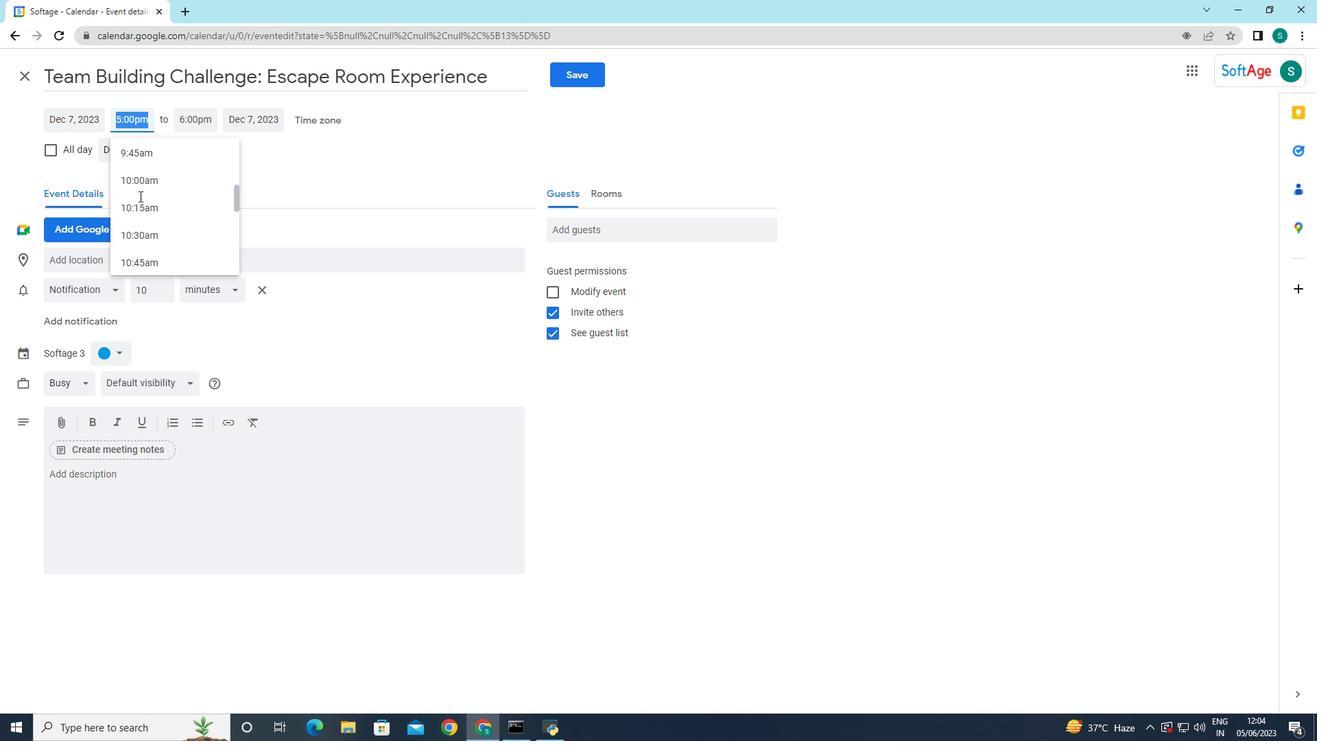 
Action: Mouse scrolled (110, 191) with delta (0, 0)
Screenshot: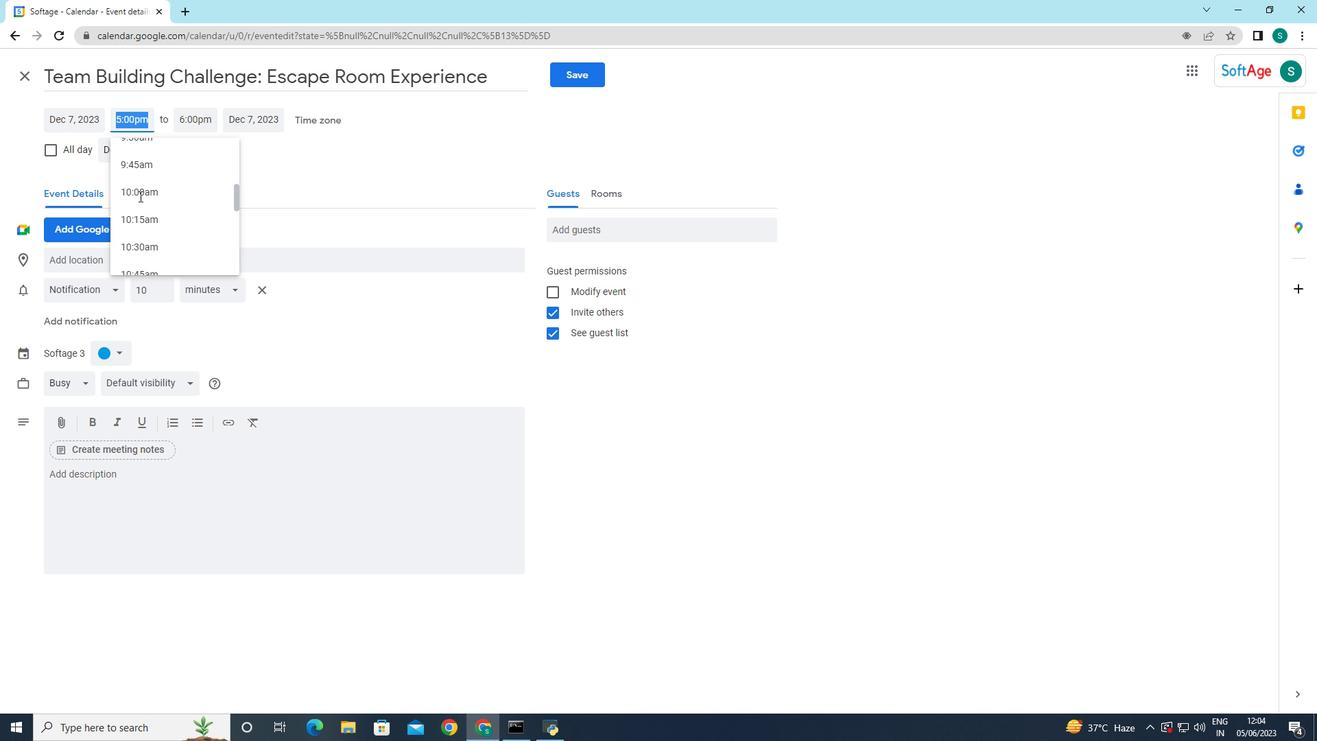 
Action: Mouse scrolled (110, 191) with delta (0, 0)
Screenshot: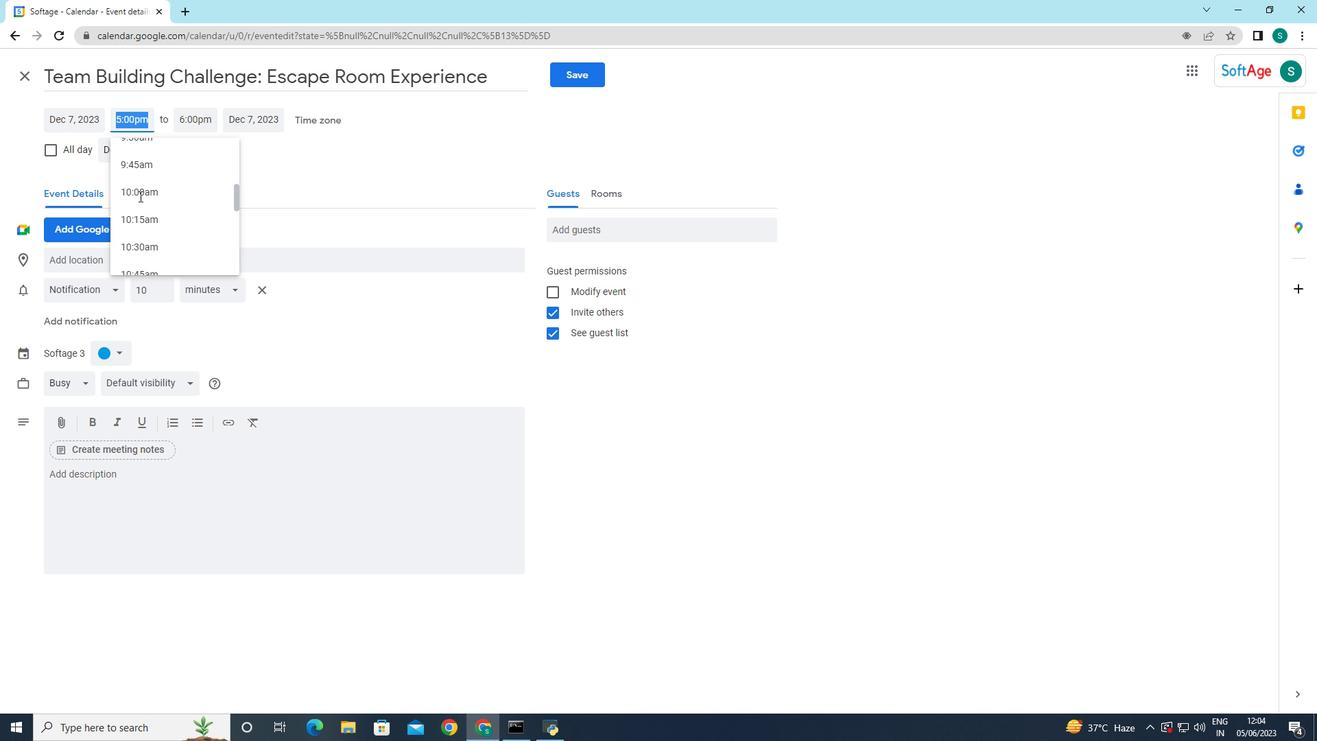 
Action: Mouse scrolled (110, 191) with delta (0, 0)
Screenshot: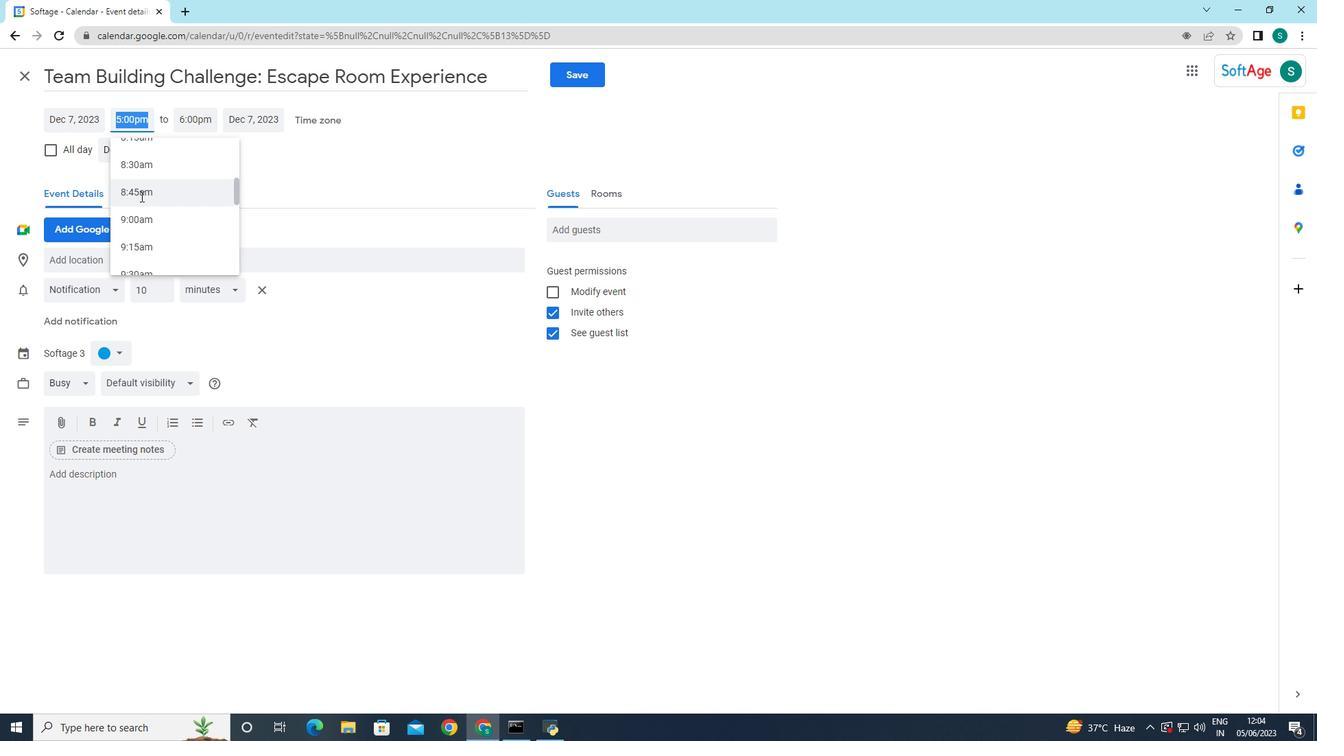 
Action: Mouse scrolled (110, 191) with delta (0, 0)
Screenshot: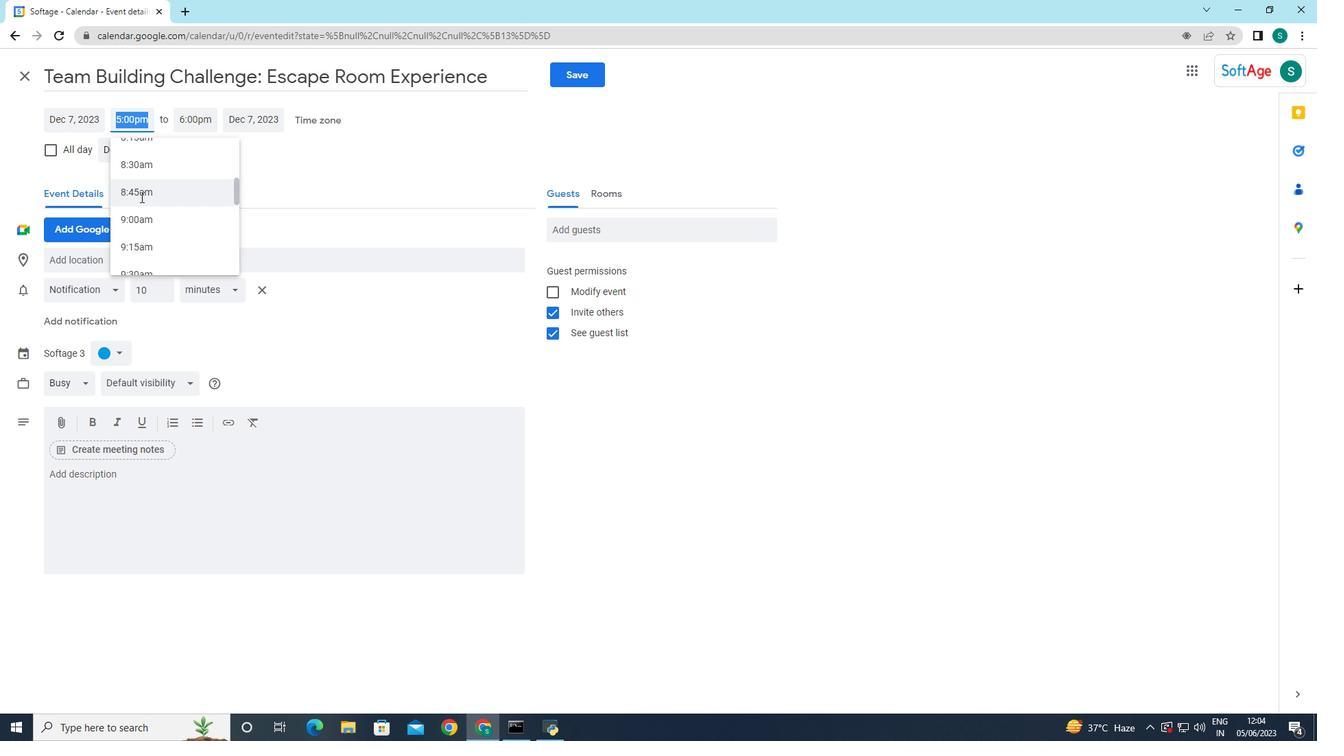 
Action: Mouse moved to (111, 191)
Screenshot: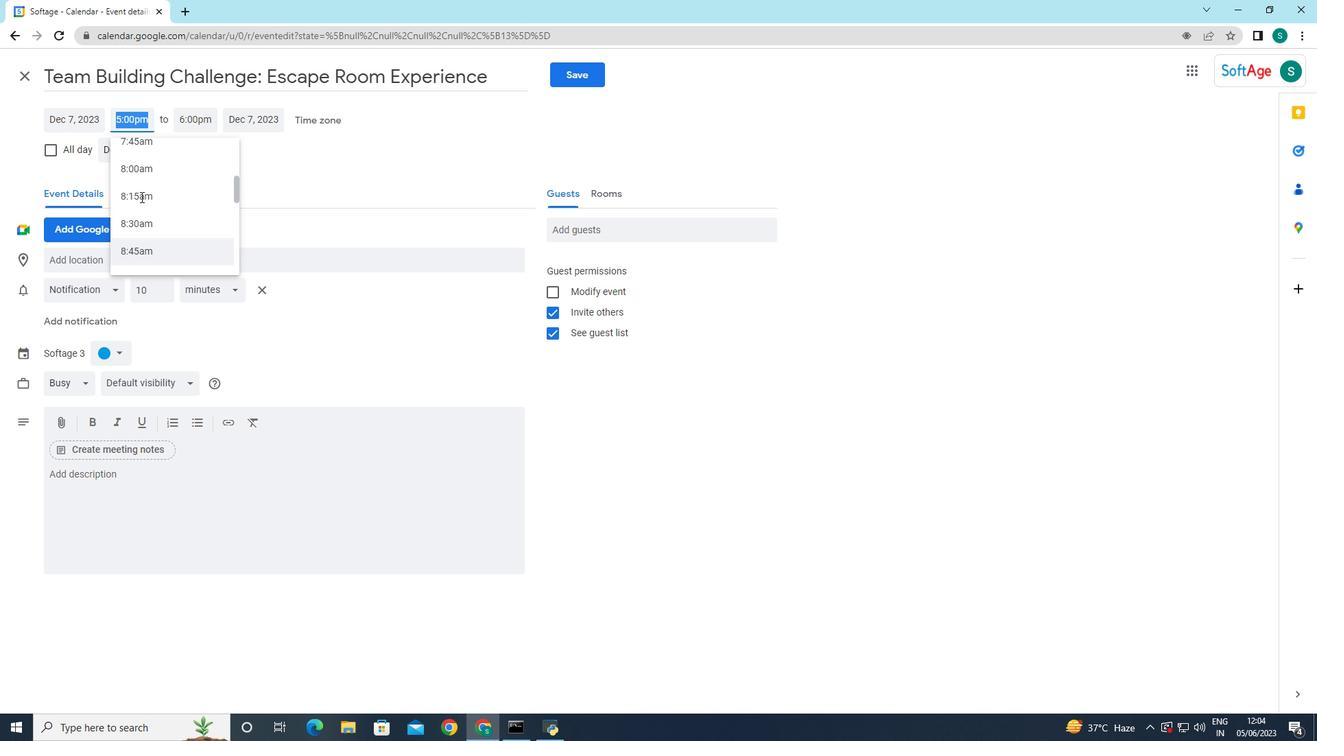 
Action: Mouse scrolled (111, 192) with delta (0, 0)
Screenshot: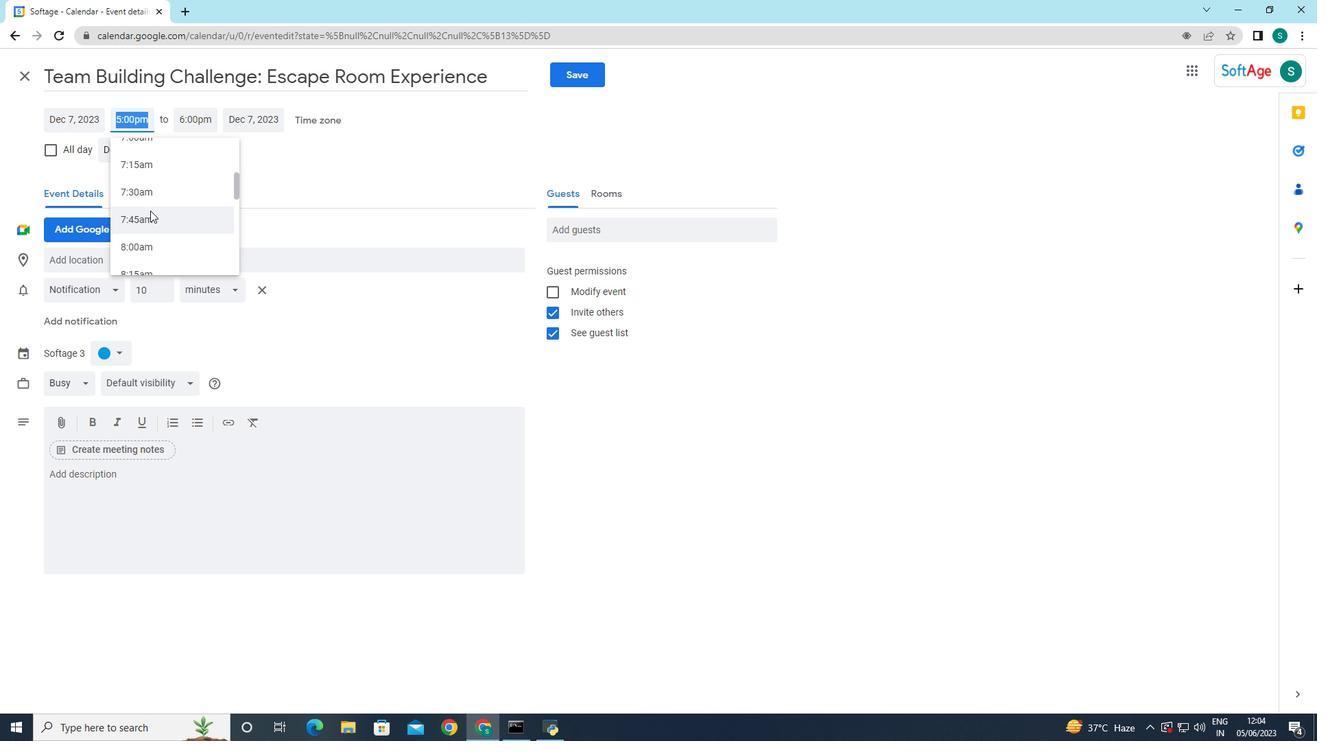 
Action: Mouse scrolled (111, 192) with delta (0, 0)
Screenshot: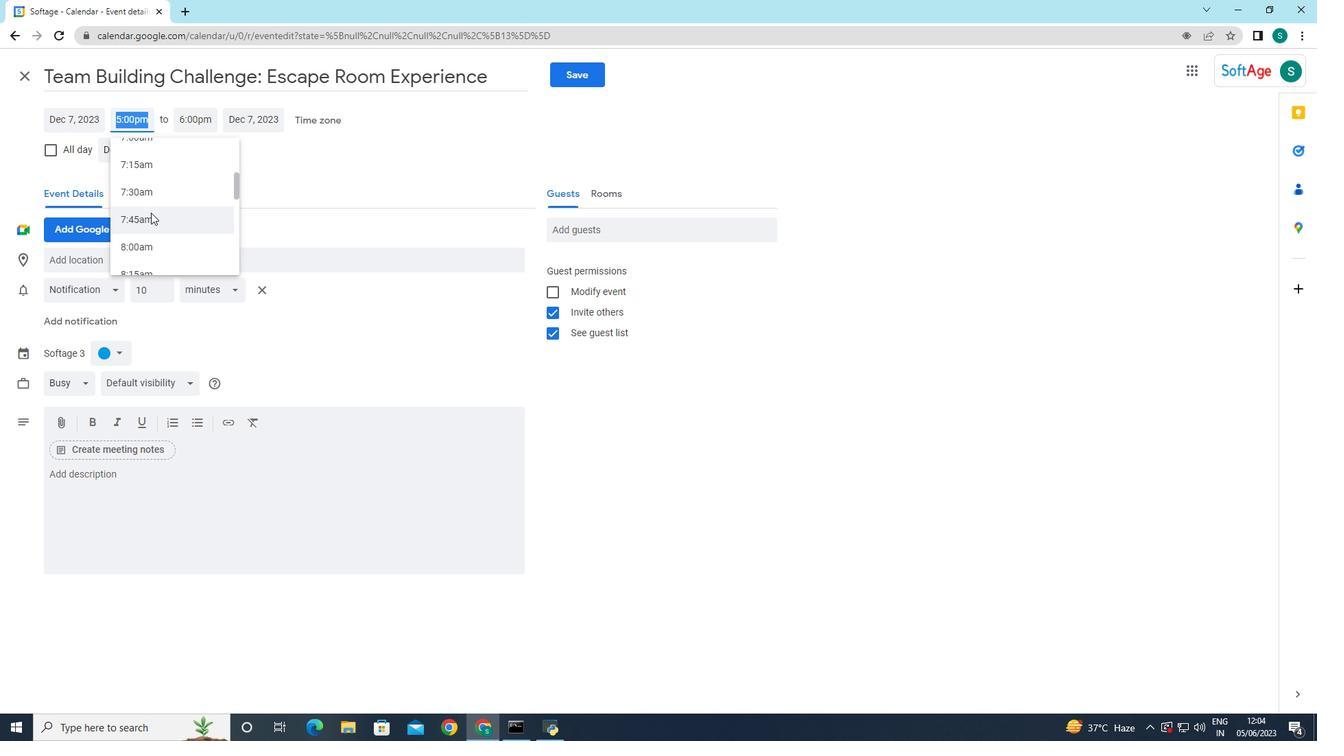 
Action: Mouse moved to (113, 166)
Screenshot: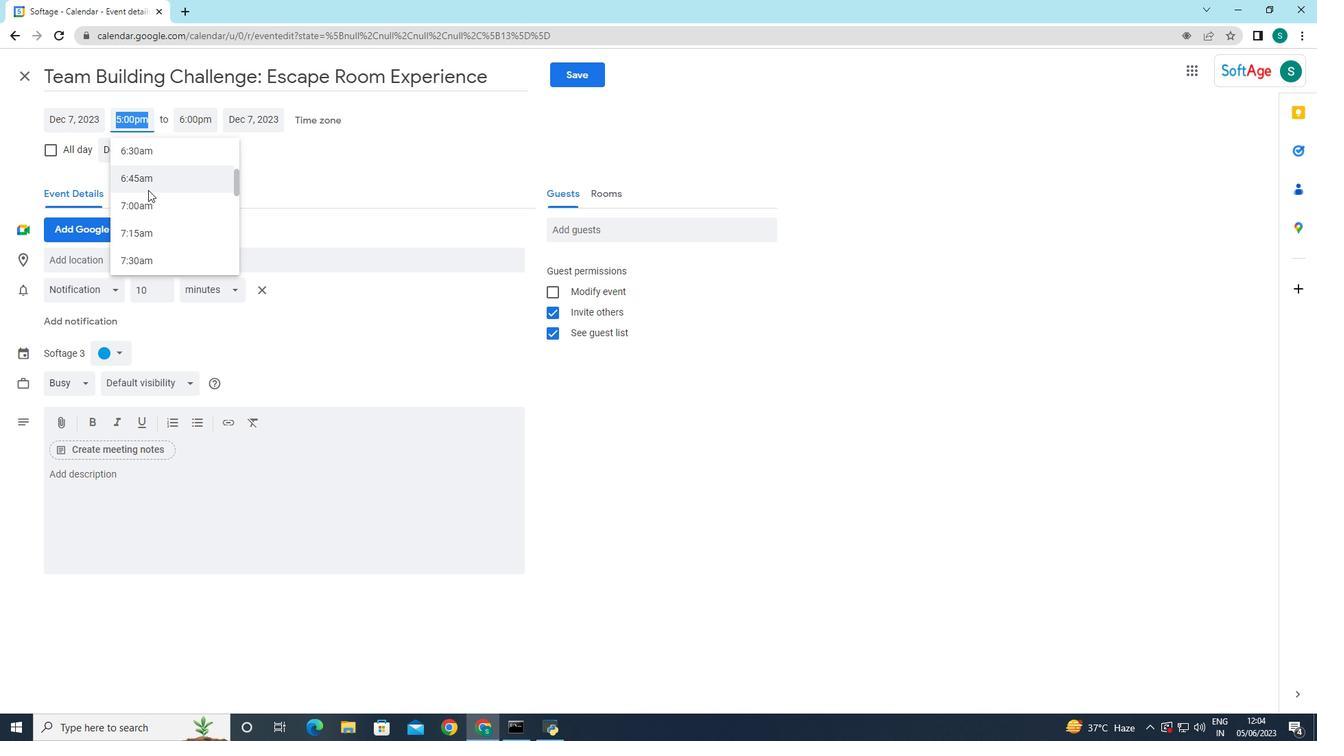 
Action: Mouse scrolled (113, 166) with delta (0, 0)
Screenshot: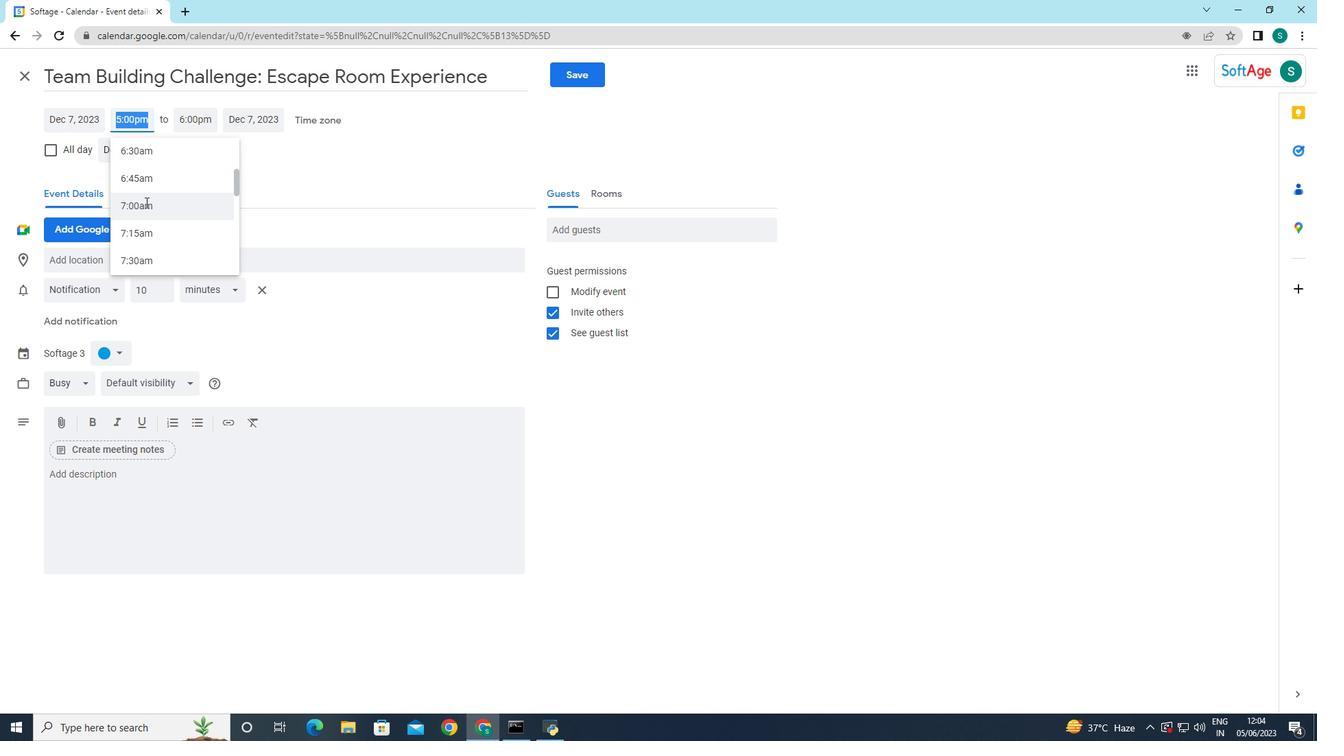 
Action: Mouse moved to (115, 206)
Screenshot: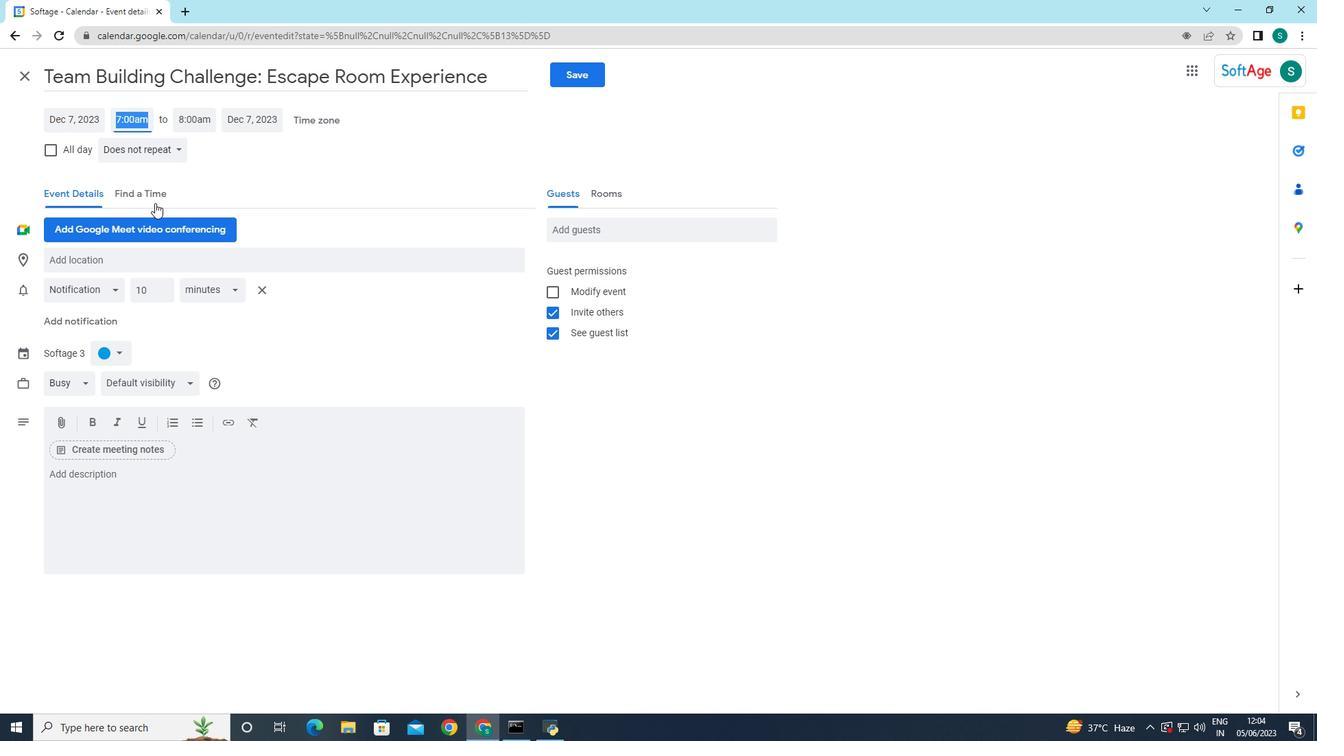 
Action: Mouse pressed left at (115, 206)
Screenshot: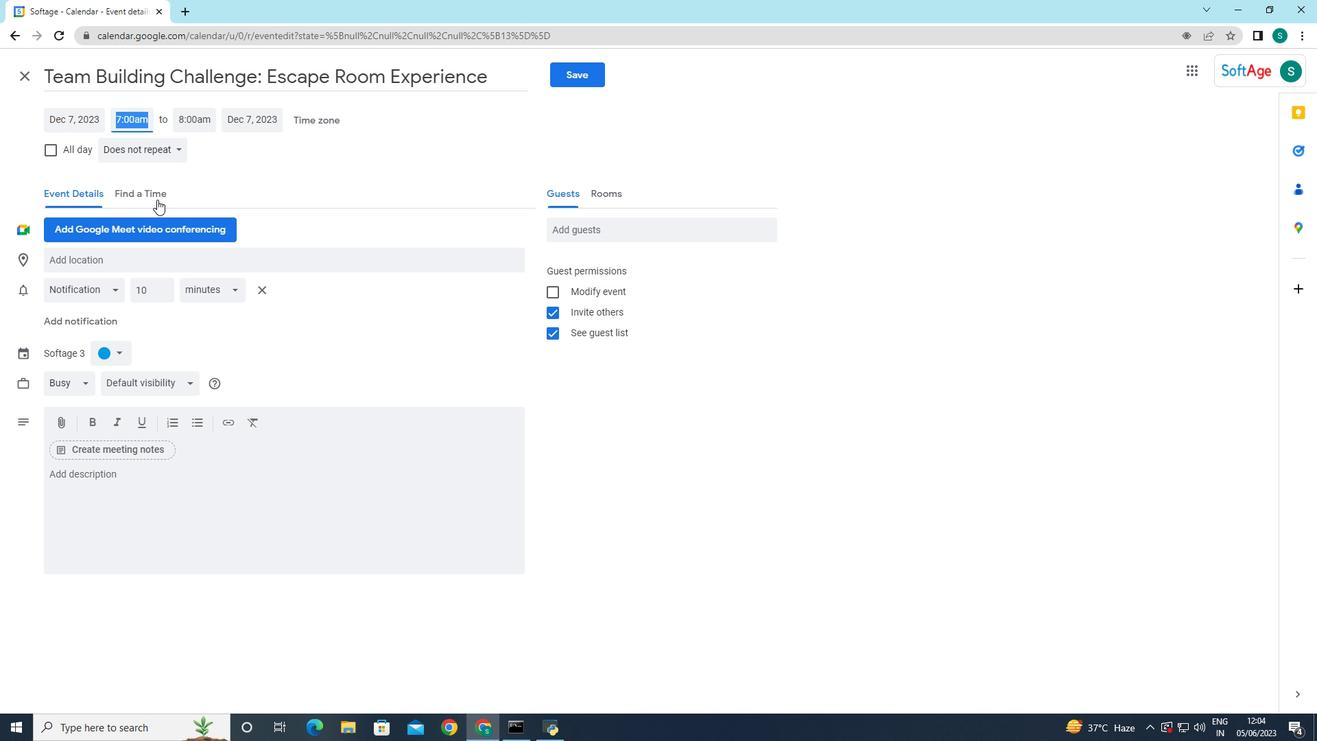 
Action: Mouse moved to (161, 100)
Screenshot: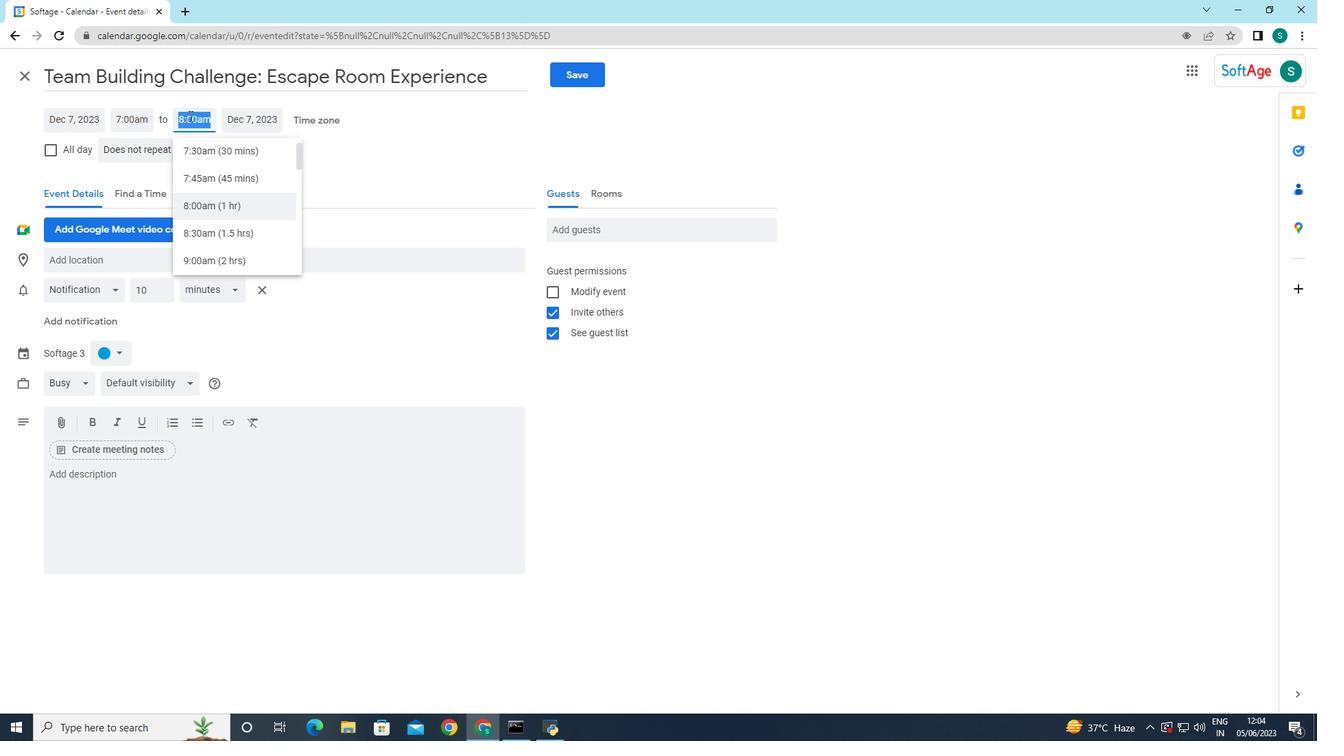 
Action: Mouse pressed left at (161, 100)
Screenshot: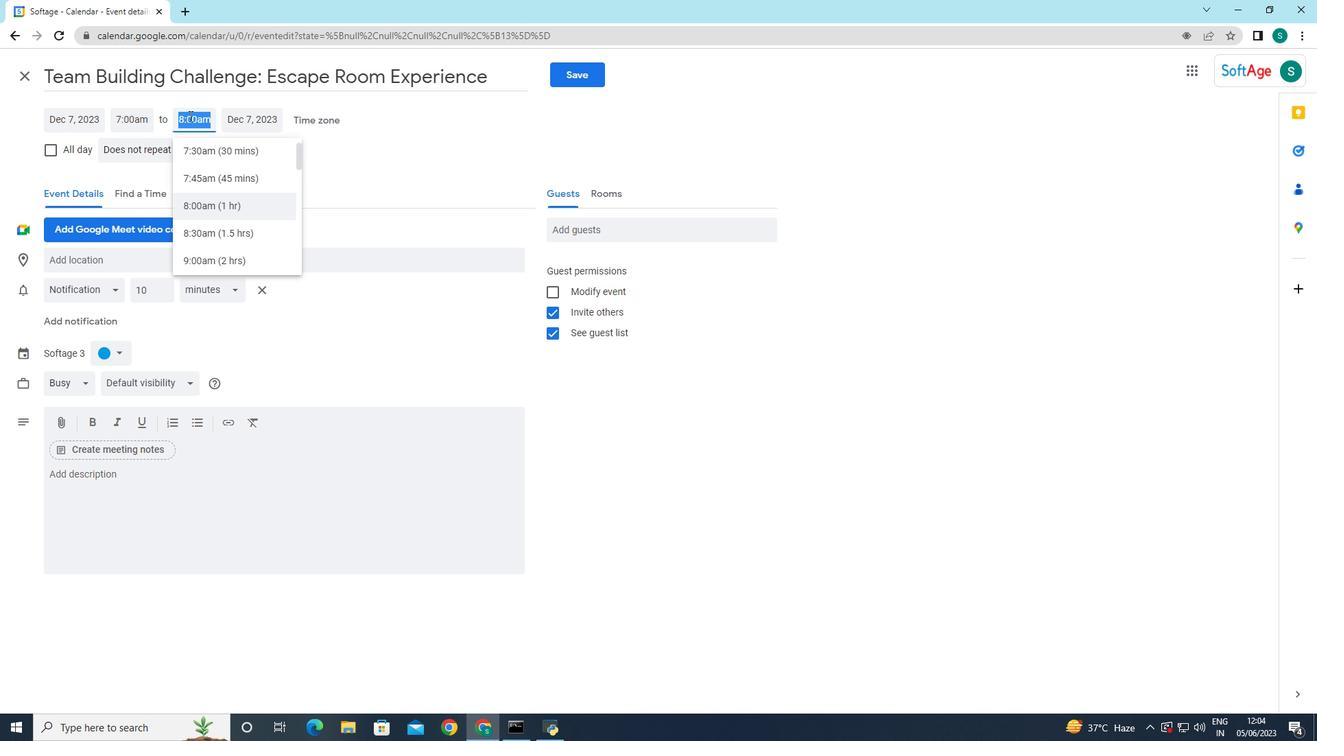 
Action: Mouse moved to (177, 185)
Screenshot: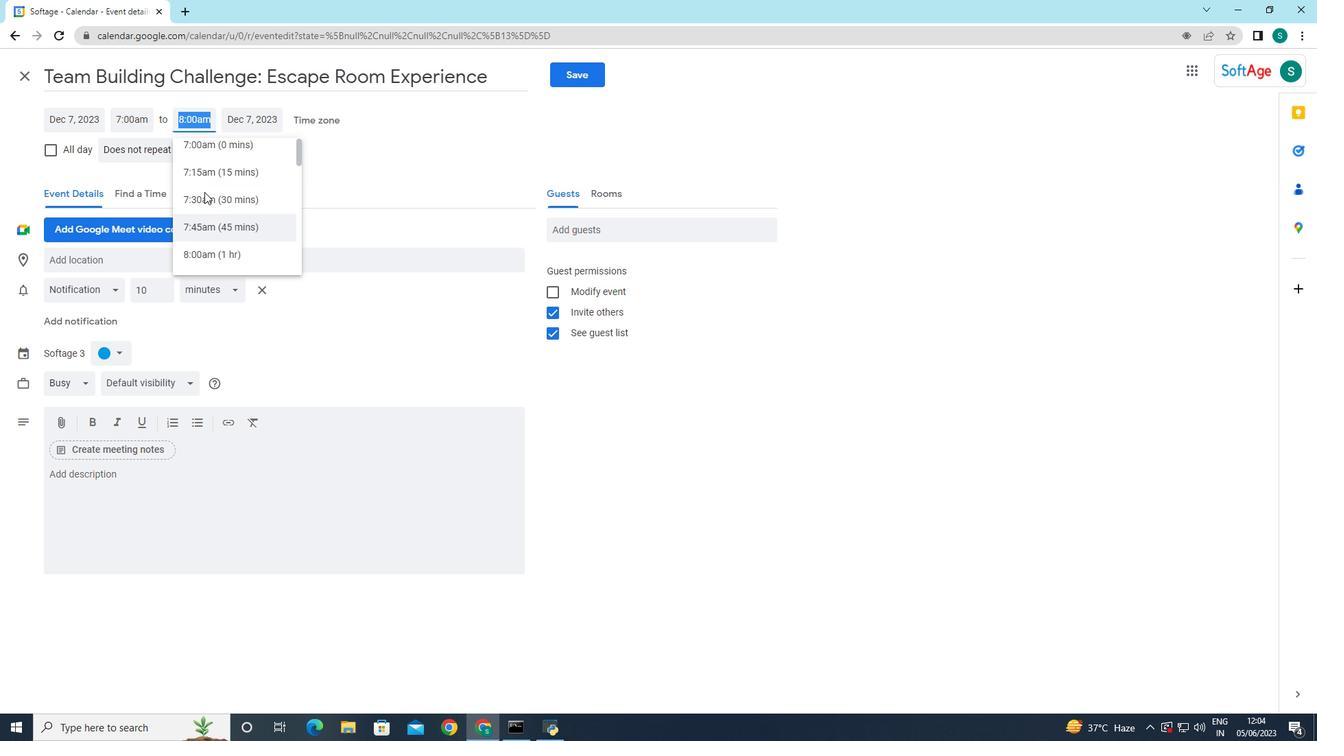 
Action: Mouse scrolled (177, 186) with delta (0, 0)
Screenshot: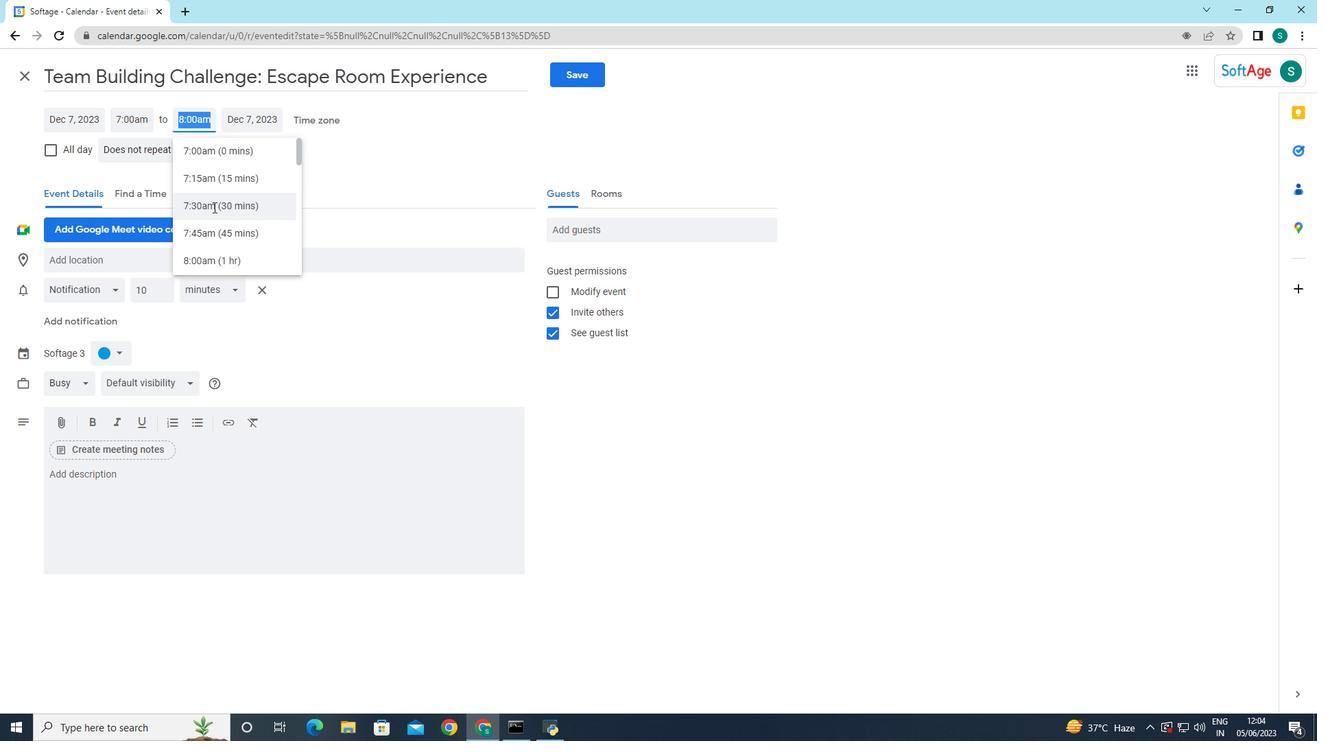 
Action: Mouse scrolled (177, 186) with delta (0, 0)
Screenshot: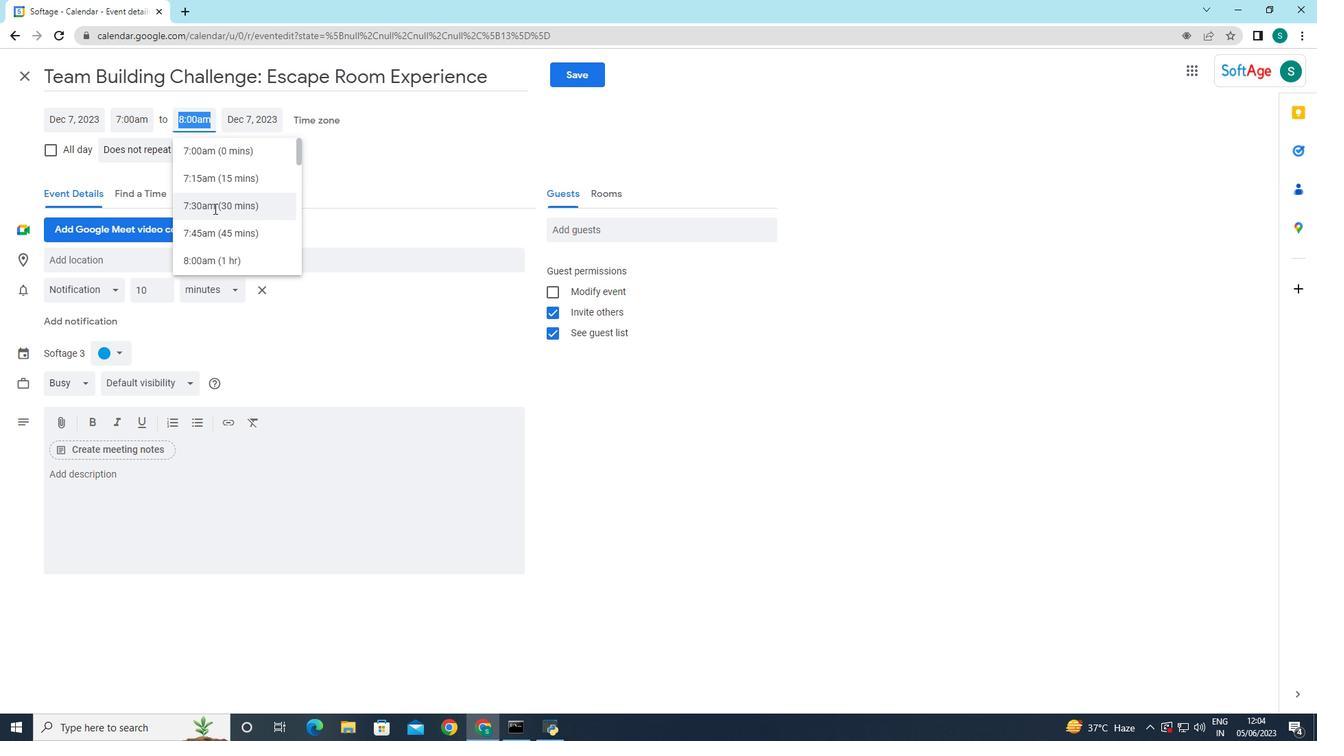 
Action: Mouse moved to (187, 206)
Screenshot: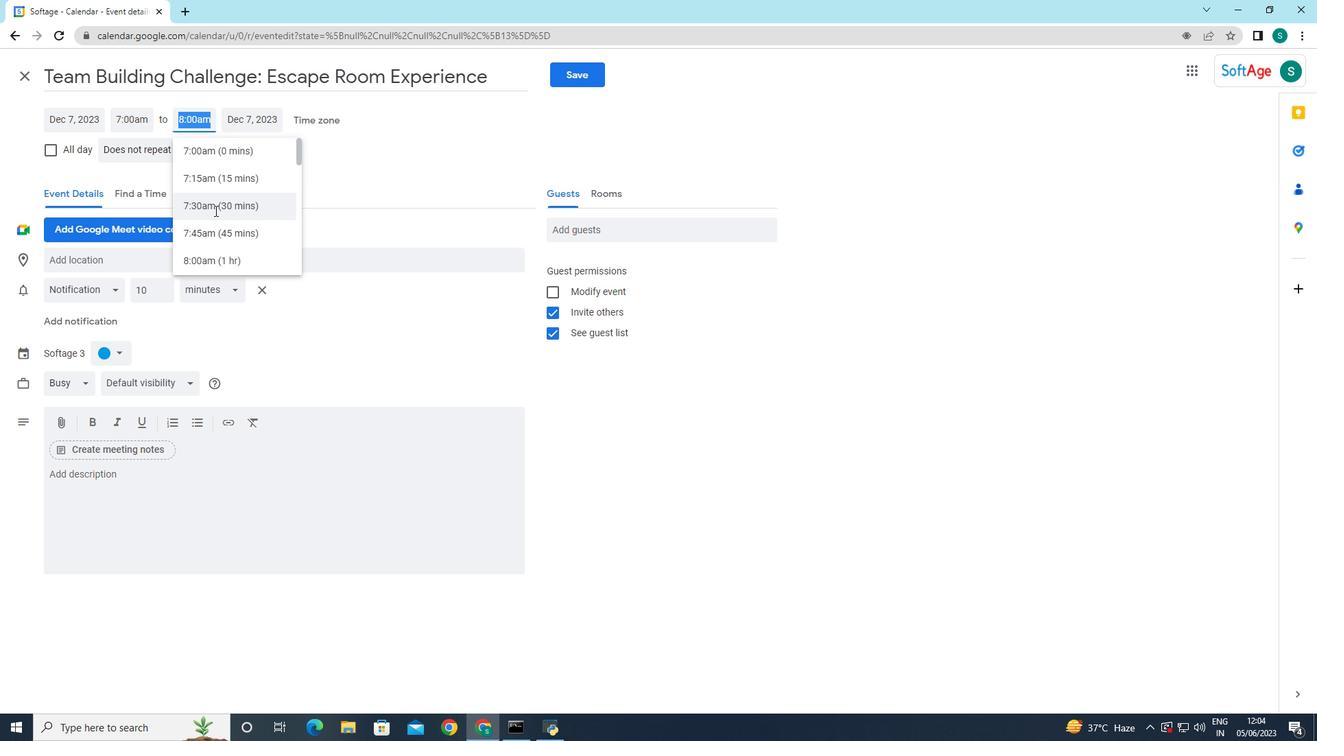 
Action: Mouse scrolled (187, 205) with delta (0, 0)
Screenshot: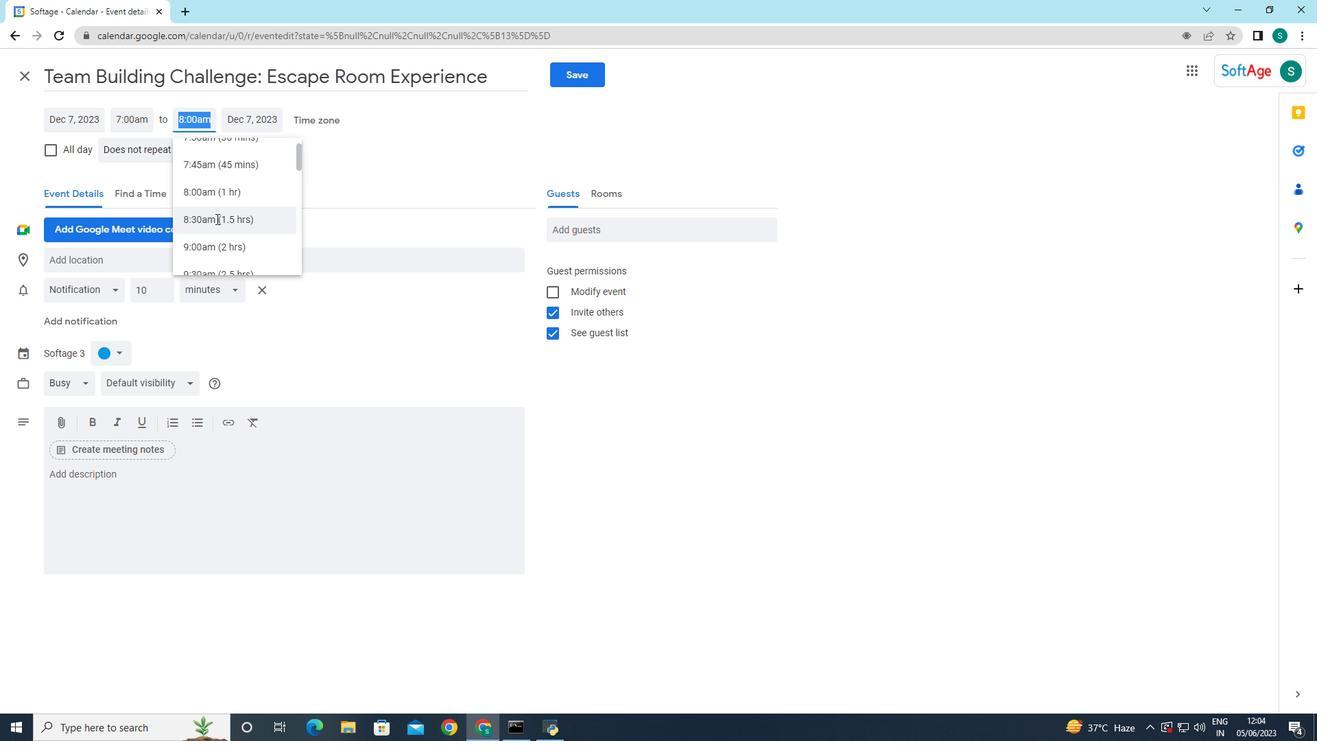 
Action: Mouse moved to (191, 248)
Screenshot: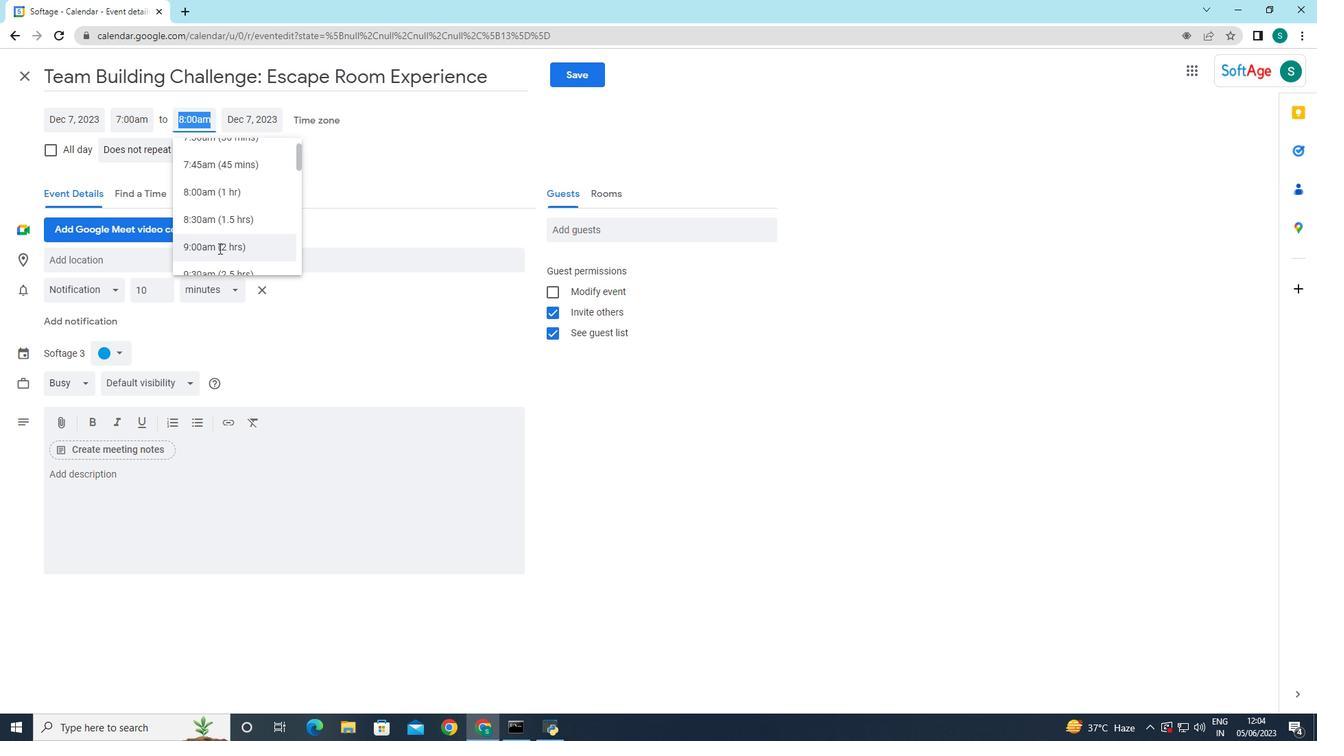 
Action: Mouse pressed left at (191, 248)
Screenshot: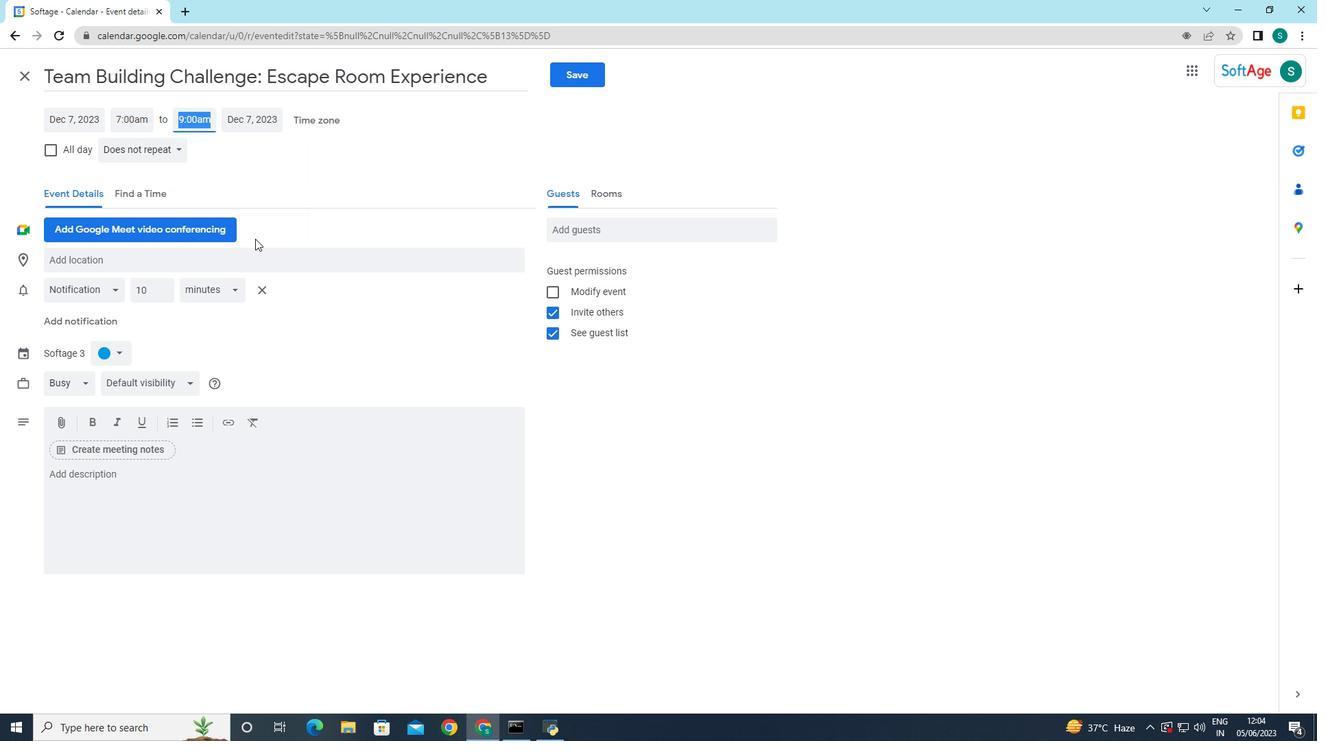 
Action: Mouse moved to (325, 165)
Screenshot: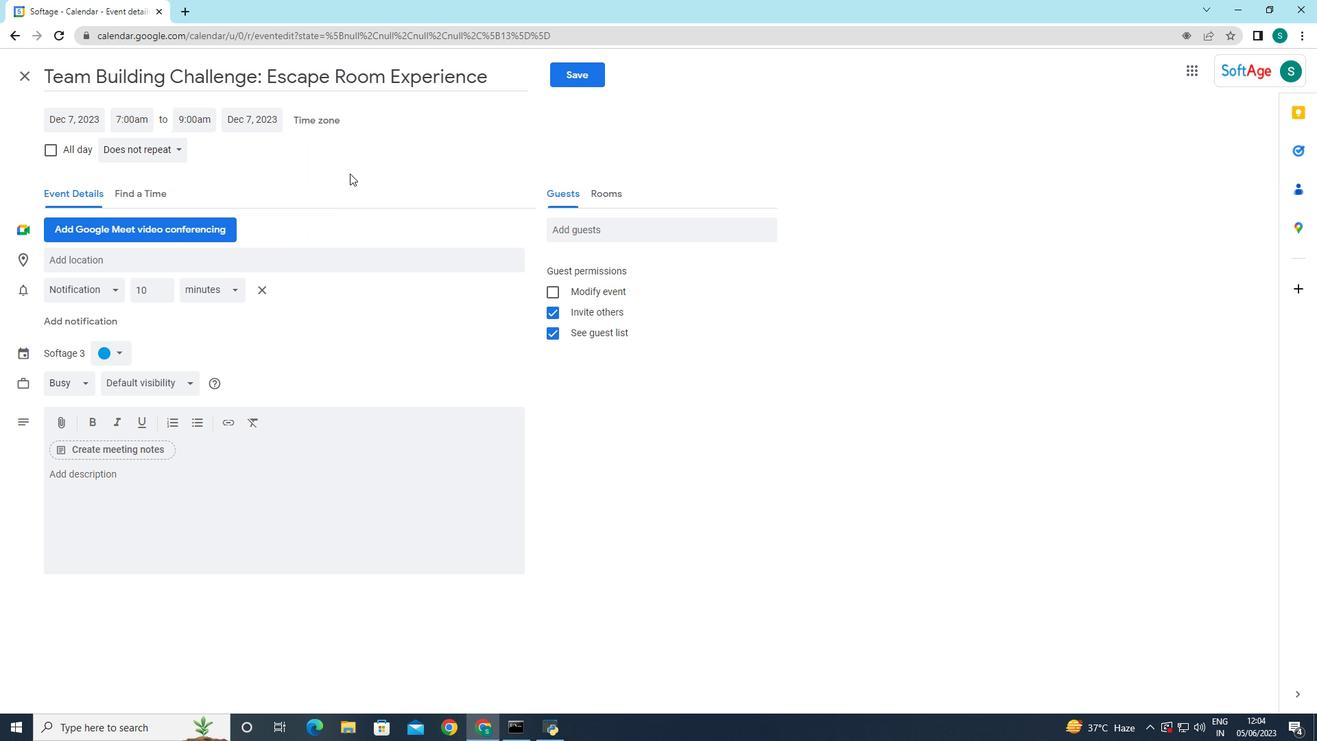 
Action: Mouse pressed left at (325, 165)
Screenshot: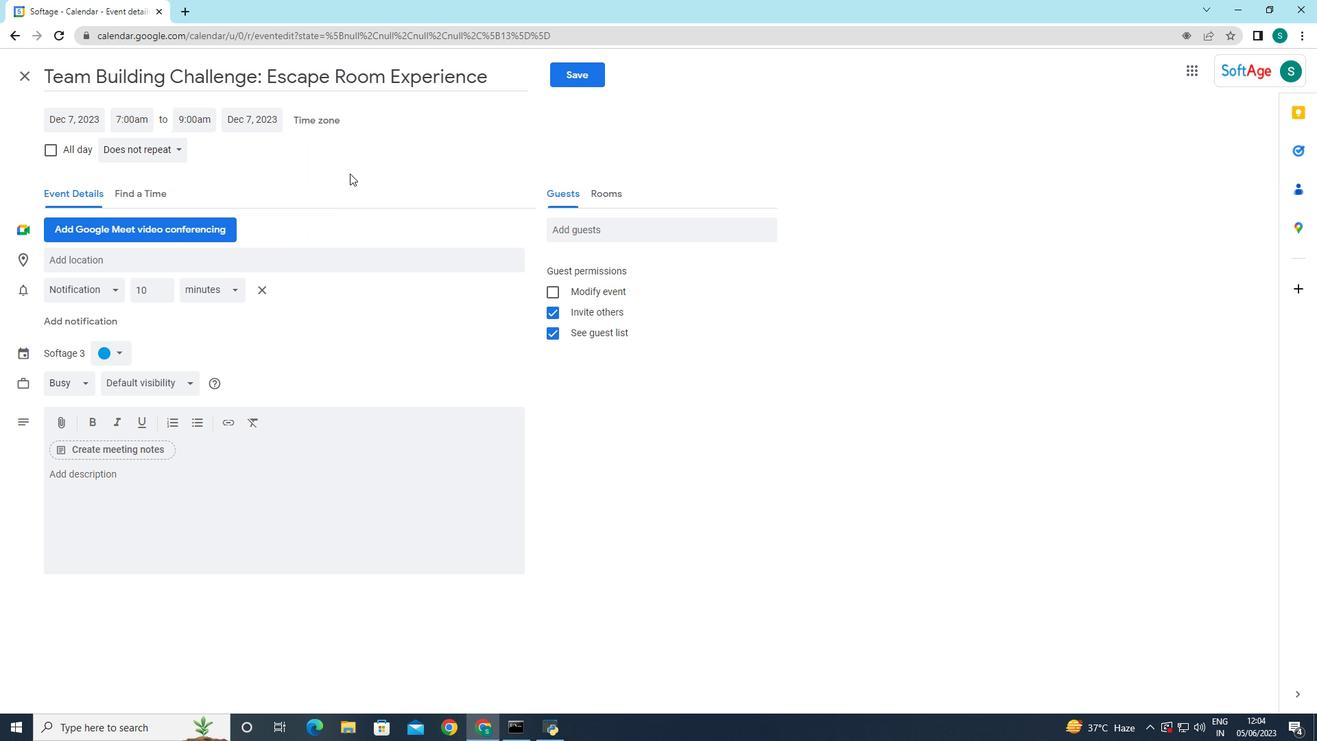 
Action: Mouse moved to (297, 277)
Screenshot: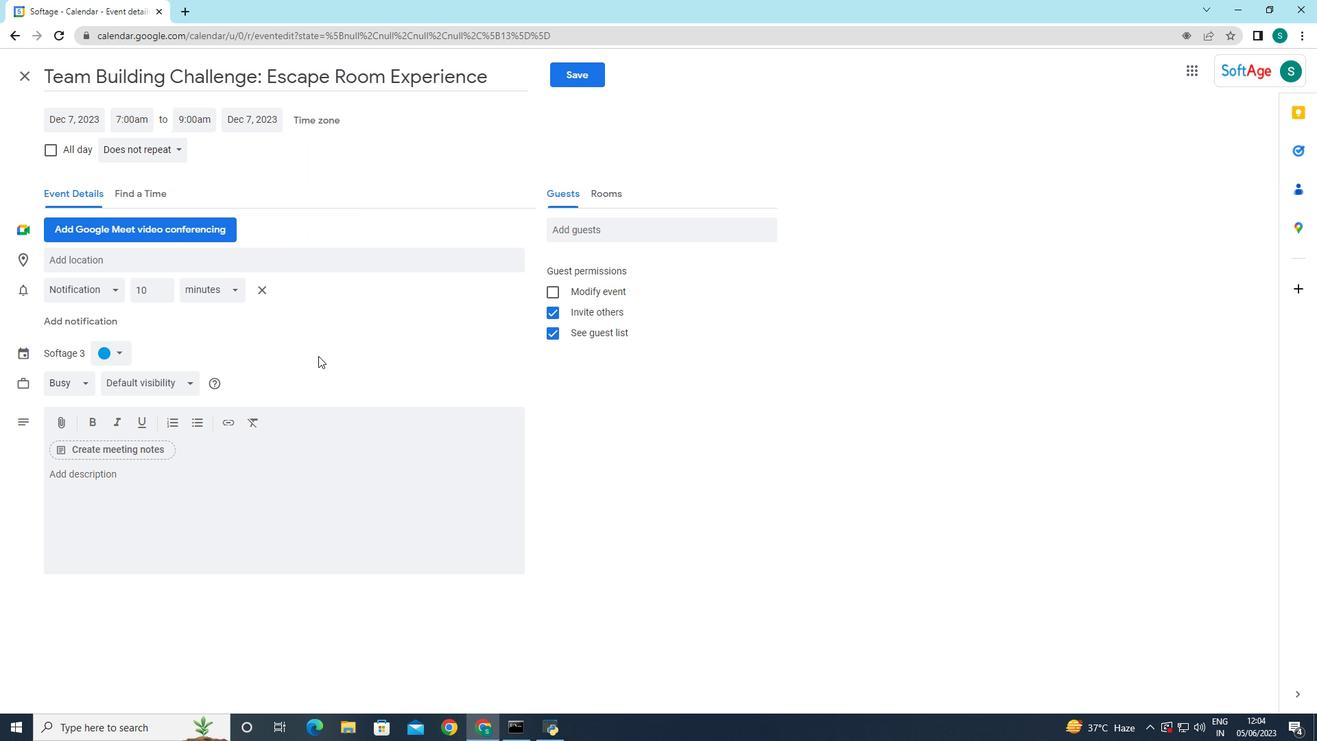 
Action: Mouse scrolled (297, 275) with delta (0, -1)
Screenshot: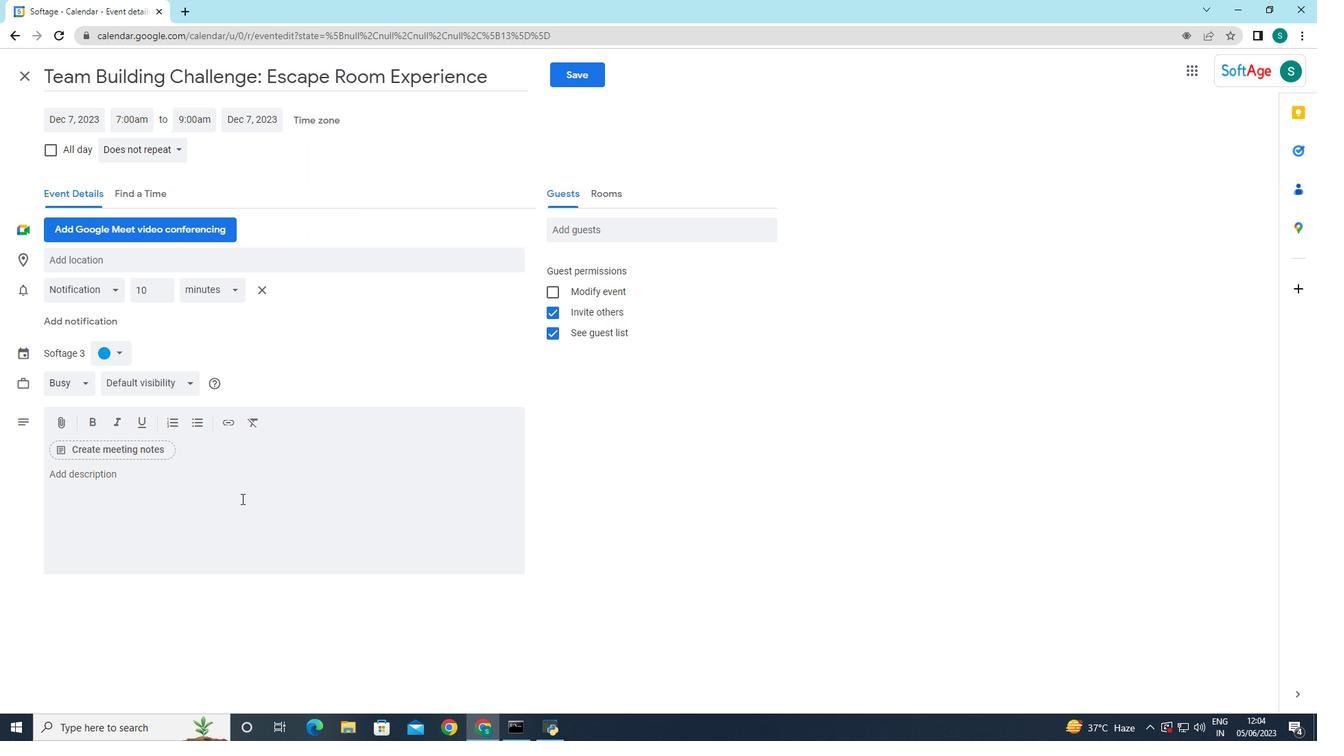 
Action: Mouse moved to (301, 279)
Screenshot: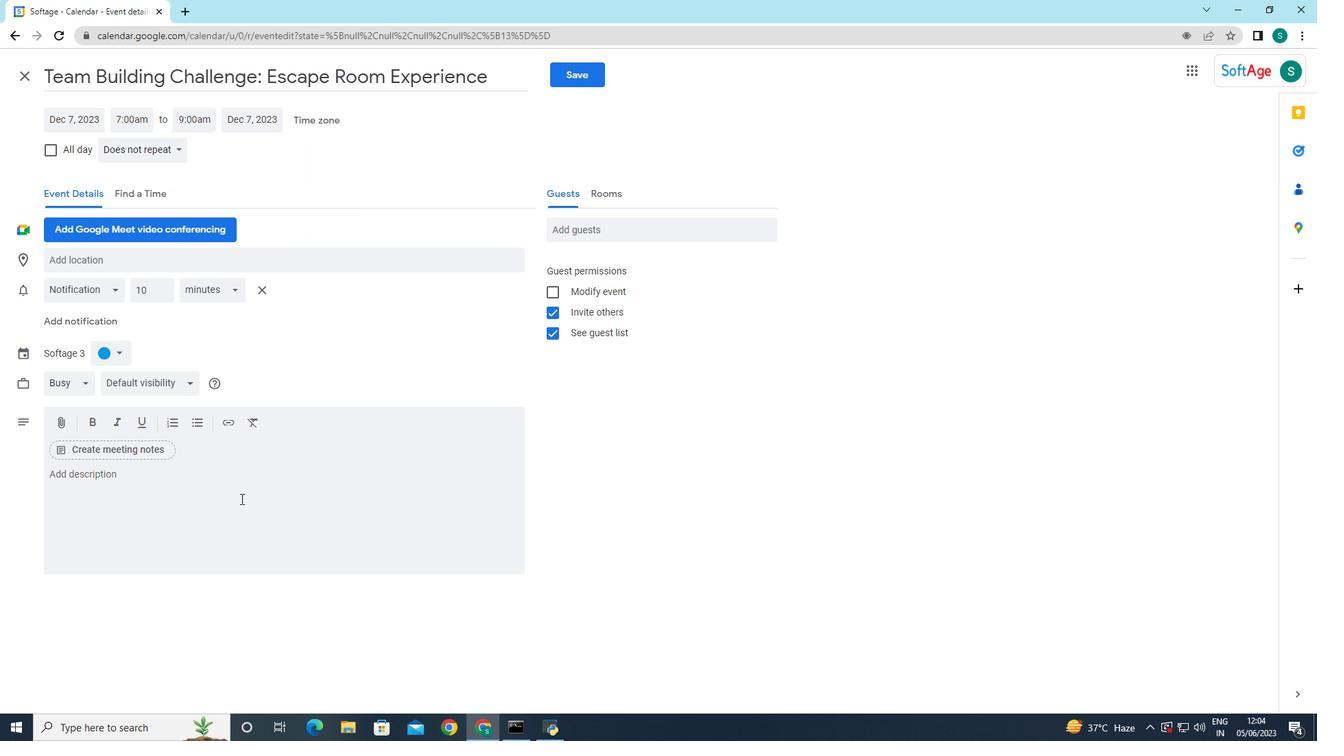 
Action: Mouse scrolled (301, 279) with delta (0, 0)
Screenshot: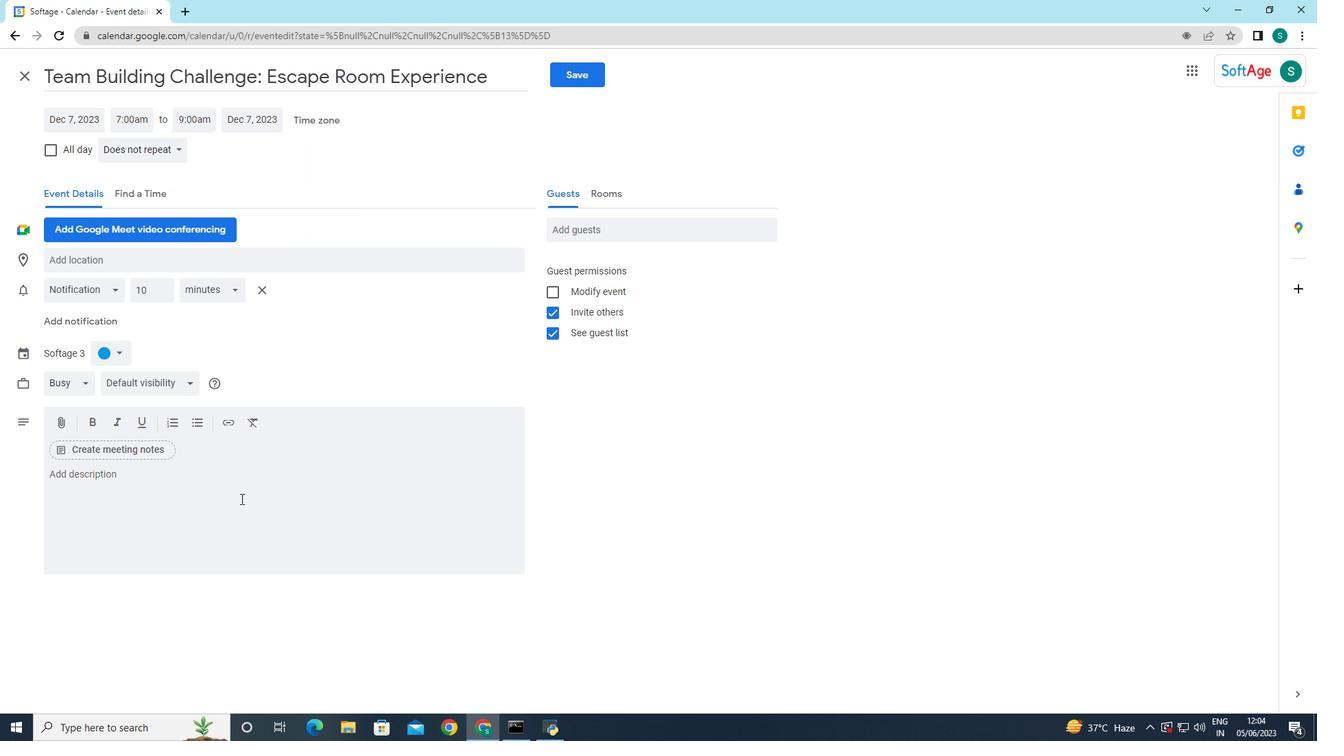 
Action: Mouse moved to (111, 505)
Screenshot: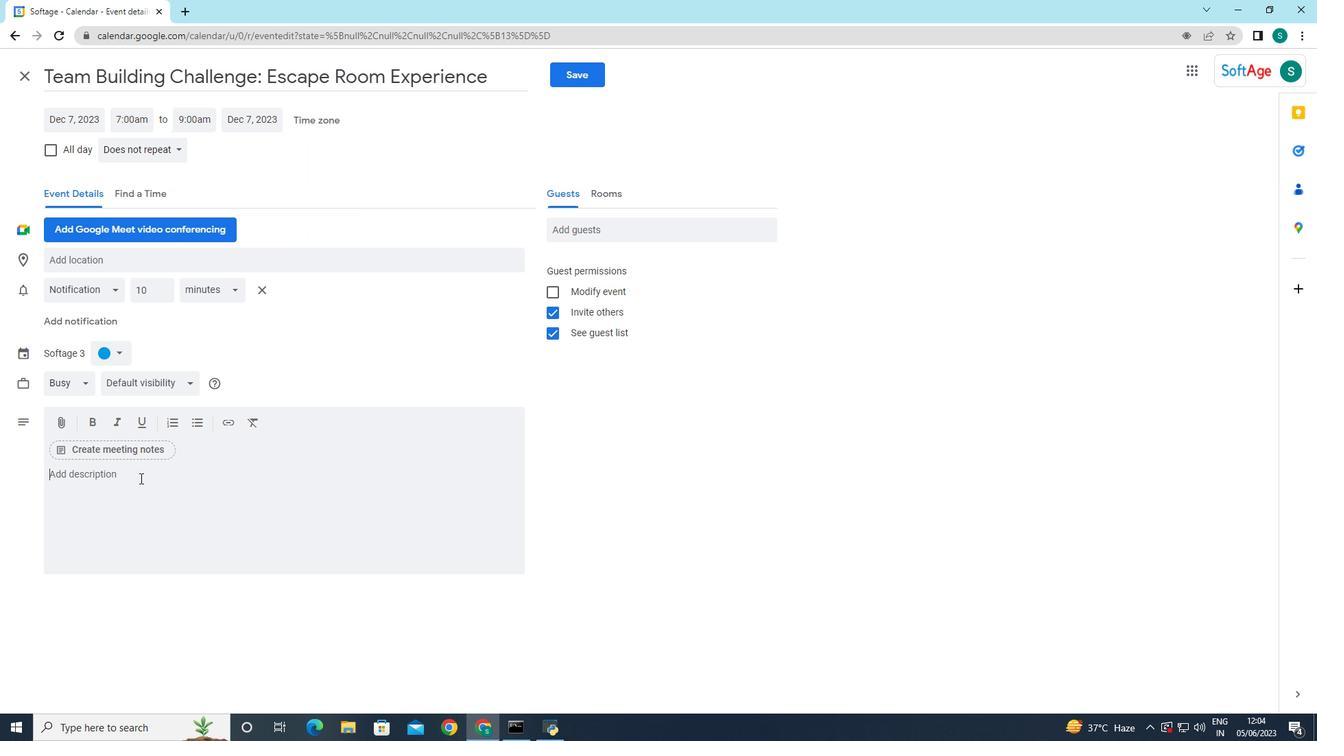 
Action: Mouse pressed left at (111, 505)
Screenshot: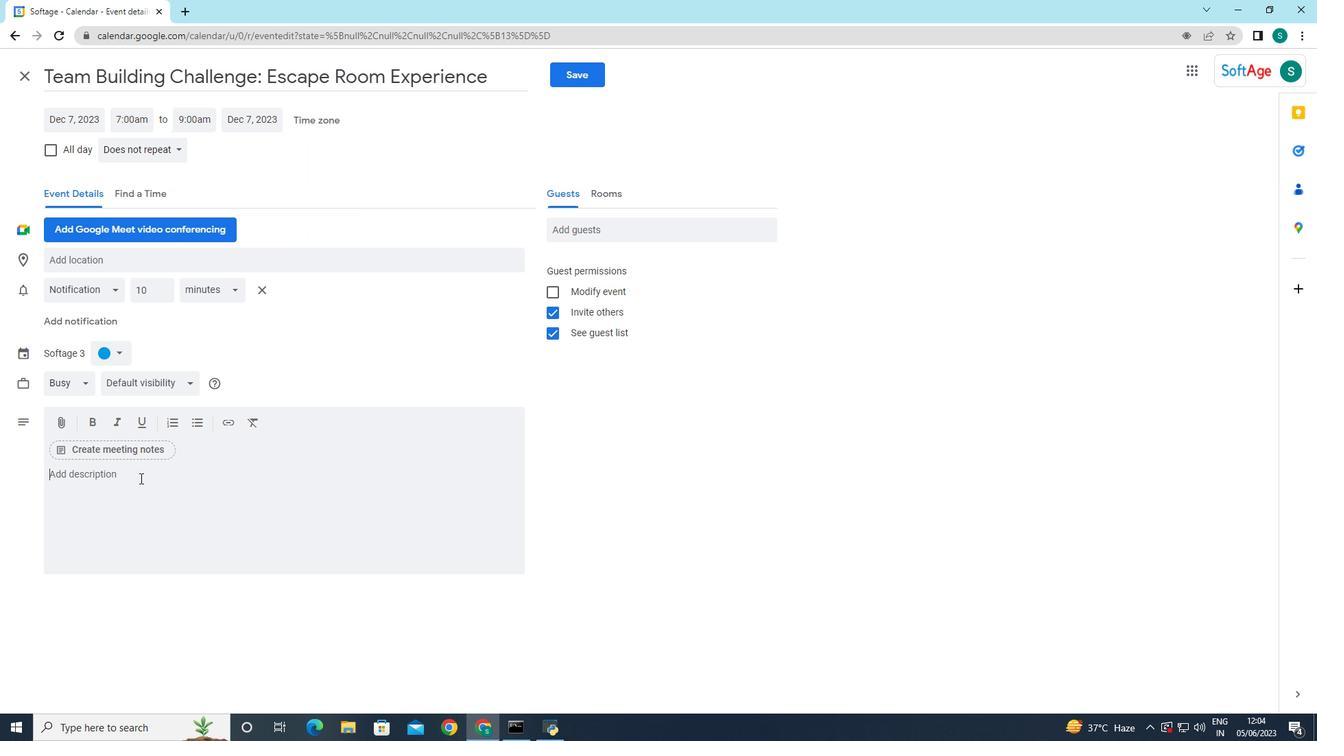
Action: Key pressed <Key.caps_lock>I<Key.caps_lock>n<Key.space>addition<Key.space>ti<Key.space><Key.backspace><Key.backspace>o<Key.space>informal<Key.space>networking,<Key.space>the<Key.space>event<Key.space>may<Key.space>feature<Key.space>guest<Key.space>spealers<Key.space>or<Key.space>panel<Key.space>discussions<Key.space>on<Key.space>
Screenshot: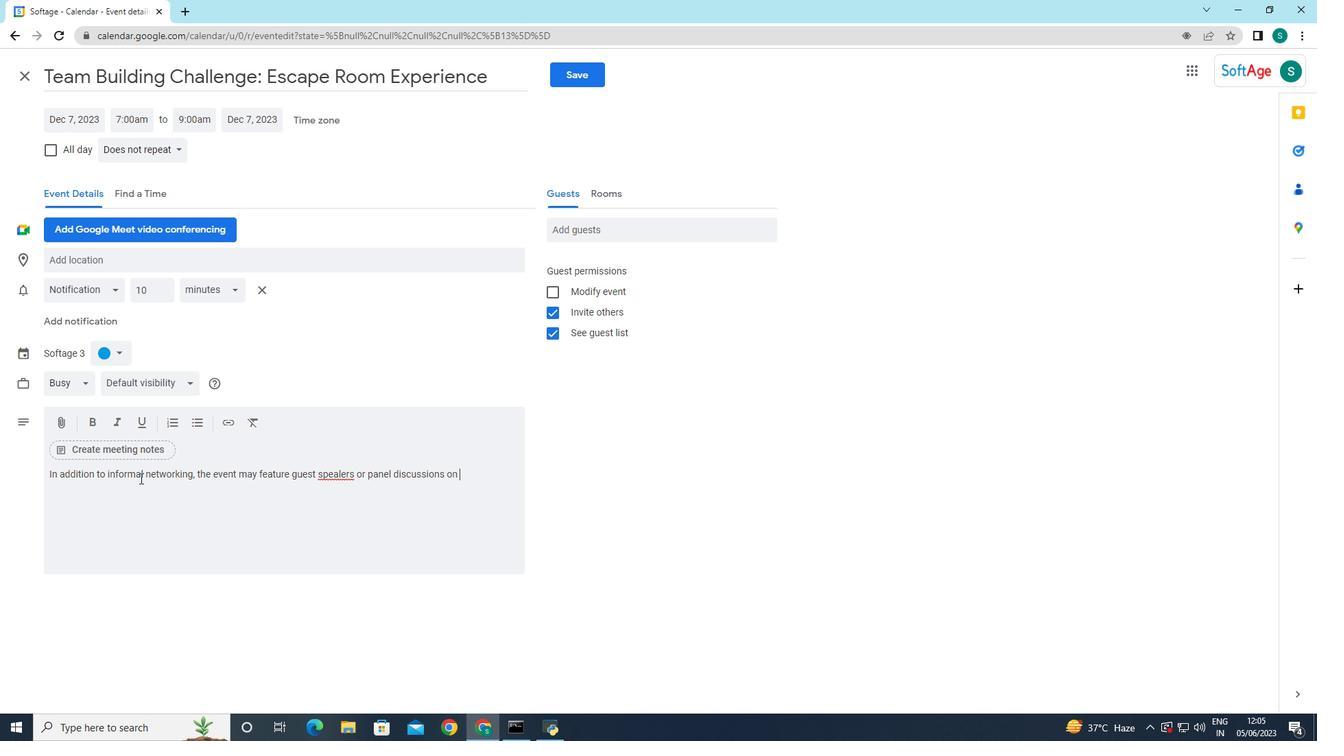 
Action: Mouse moved to (308, 500)
Screenshot: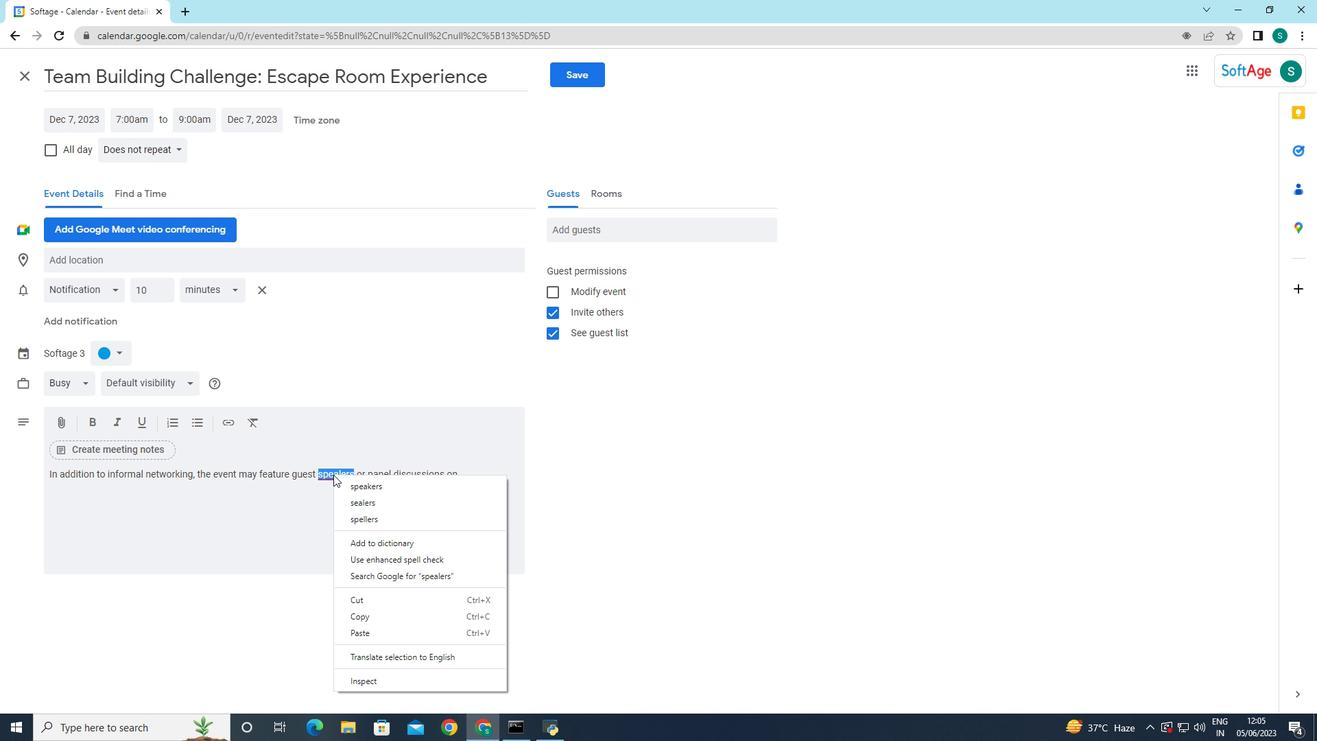 
Action: Mouse pressed right at (308, 500)
Screenshot: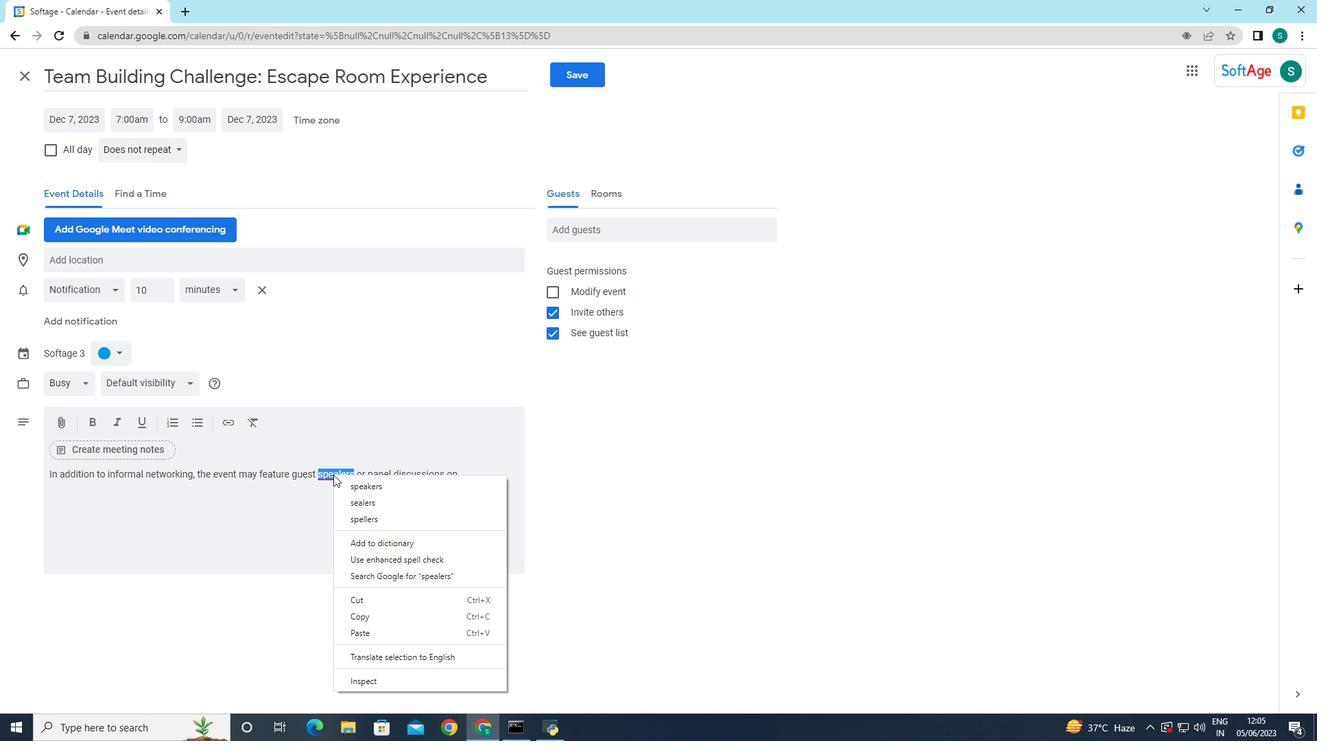 
Action: Mouse moved to (330, 516)
Screenshot: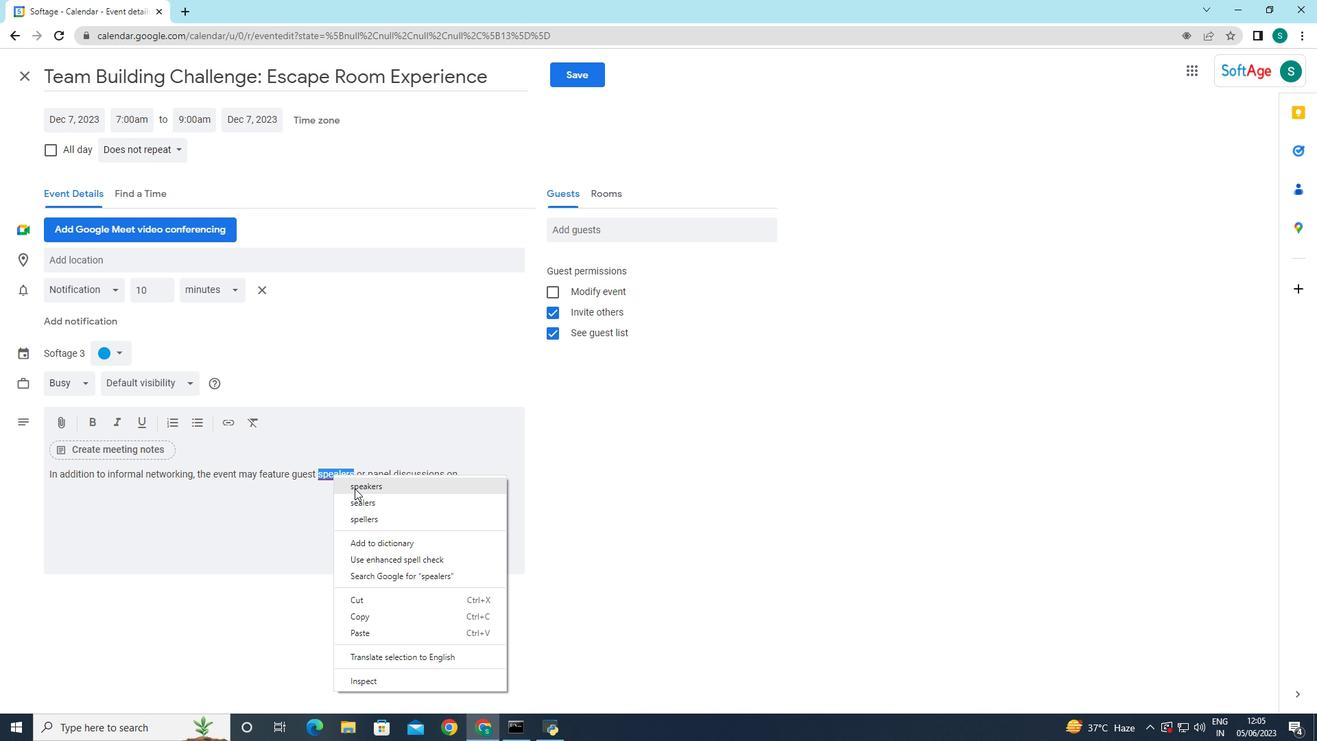 
Action: Mouse pressed left at (330, 516)
Screenshot: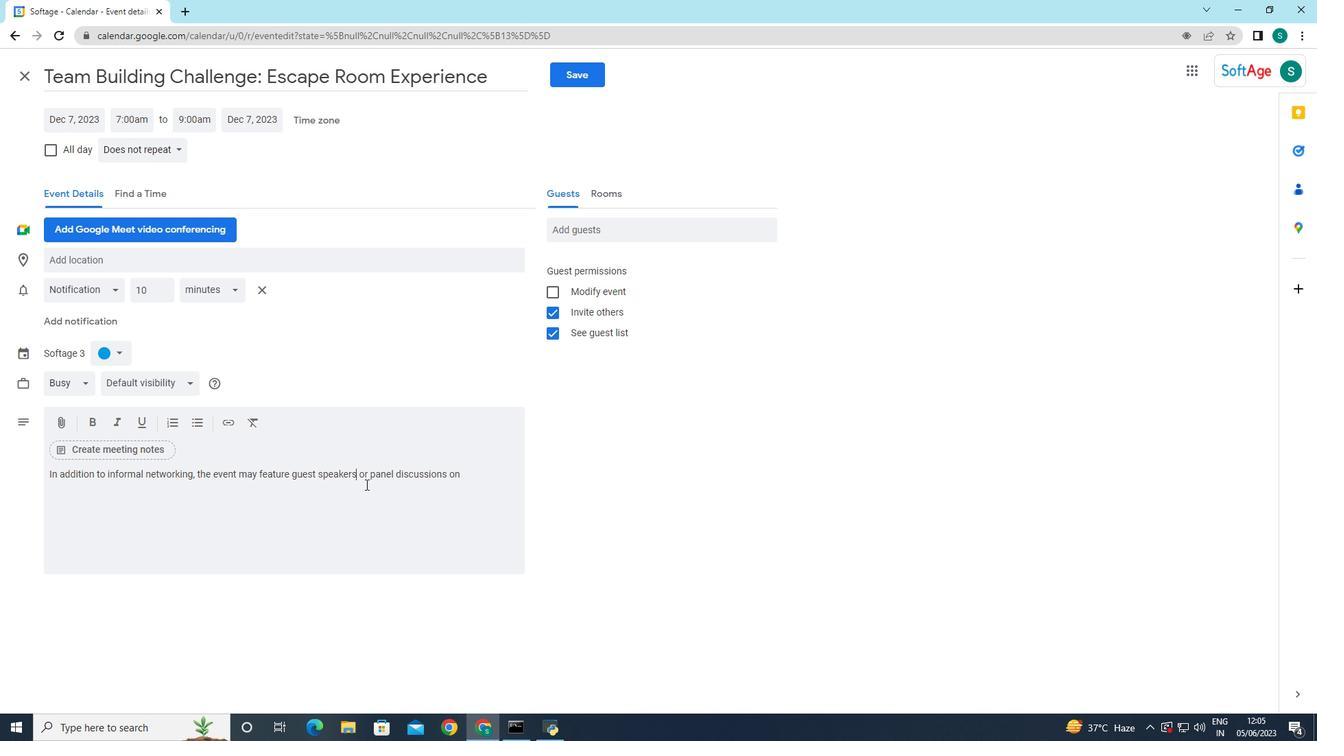 
Action: Mouse moved to (463, 500)
Screenshot: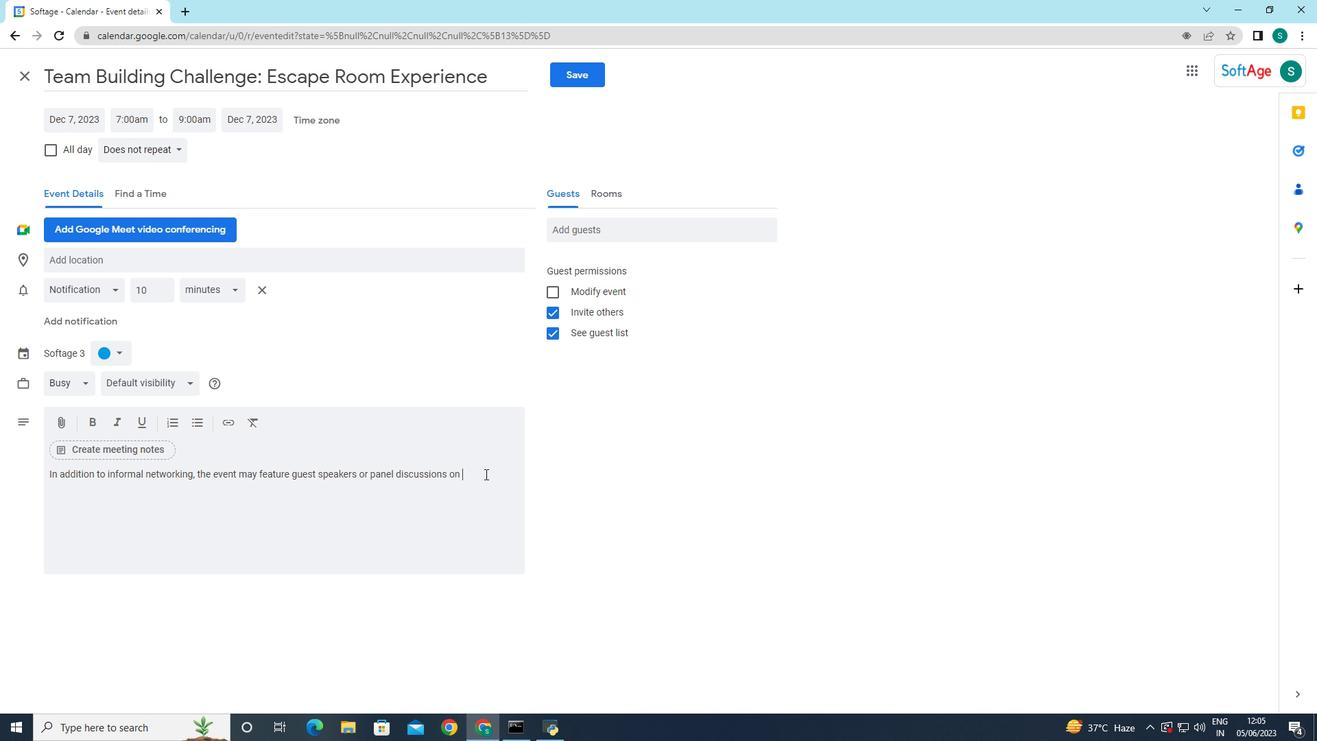 
Action: Mouse pressed left at (463, 500)
Screenshot: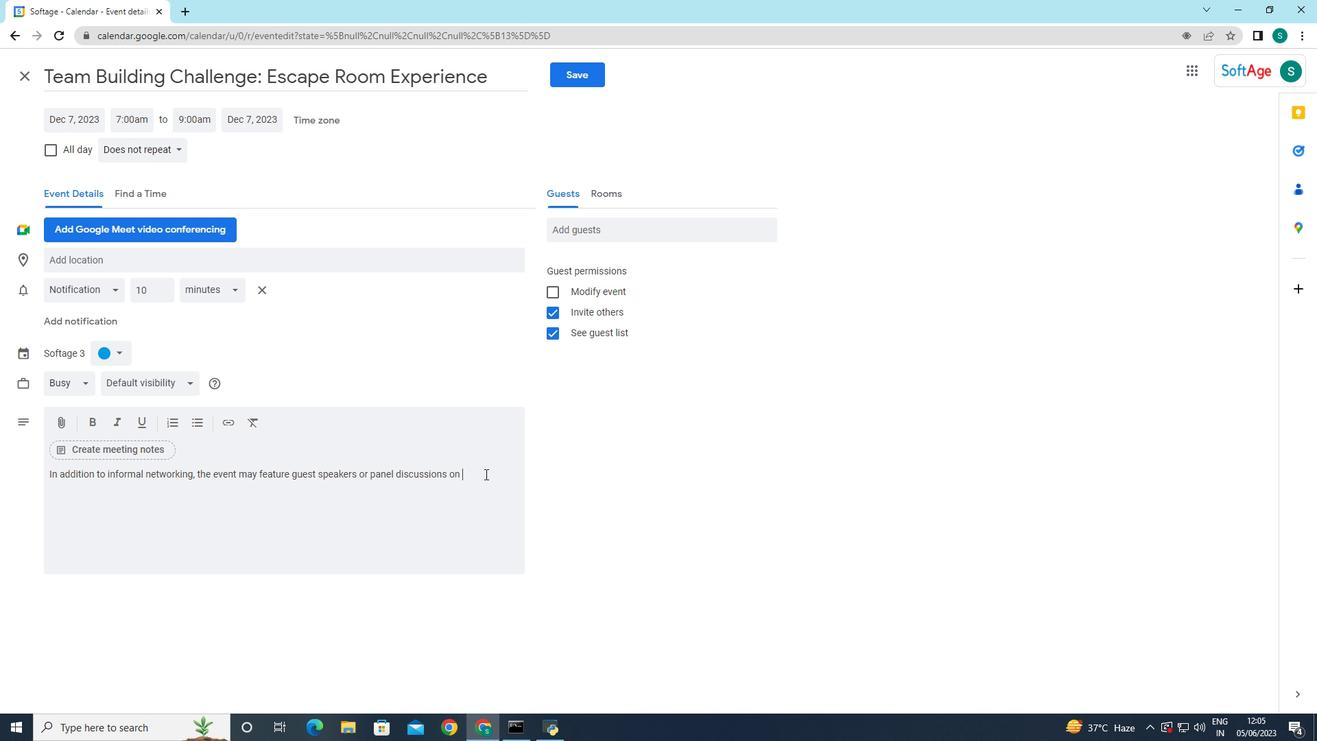 
Action: Key pressed topics<Key.space>relevant<Key.space>to<Key.space>professio<Key.backspace>onal<Key.space>growth<Key.space><Key.backspace>,<Key.space>industry<Key.space>trends<Key.backspace>,<Key.space>or<Key.space>emerging<Key.space>technologies,<Key.backspace>.<Key.space><Key.caps_lock>T<Key.caps_lock>hese<Key.space>sessional<Key.backspace><Key.backspace>s<Key.space>provide<Key.space>valuable<Key.space>insights<Key.space>and<Key.space>serve<Key.space>as<Key.space>conversation<Key.space>starers,<Key.space>creating<Key.space>common<Key.space>ground<Key.space>for<Key.space>attendess<Key.space>to<Key.space>engage<Key.space>in<Key.space>meaningful
Screenshot: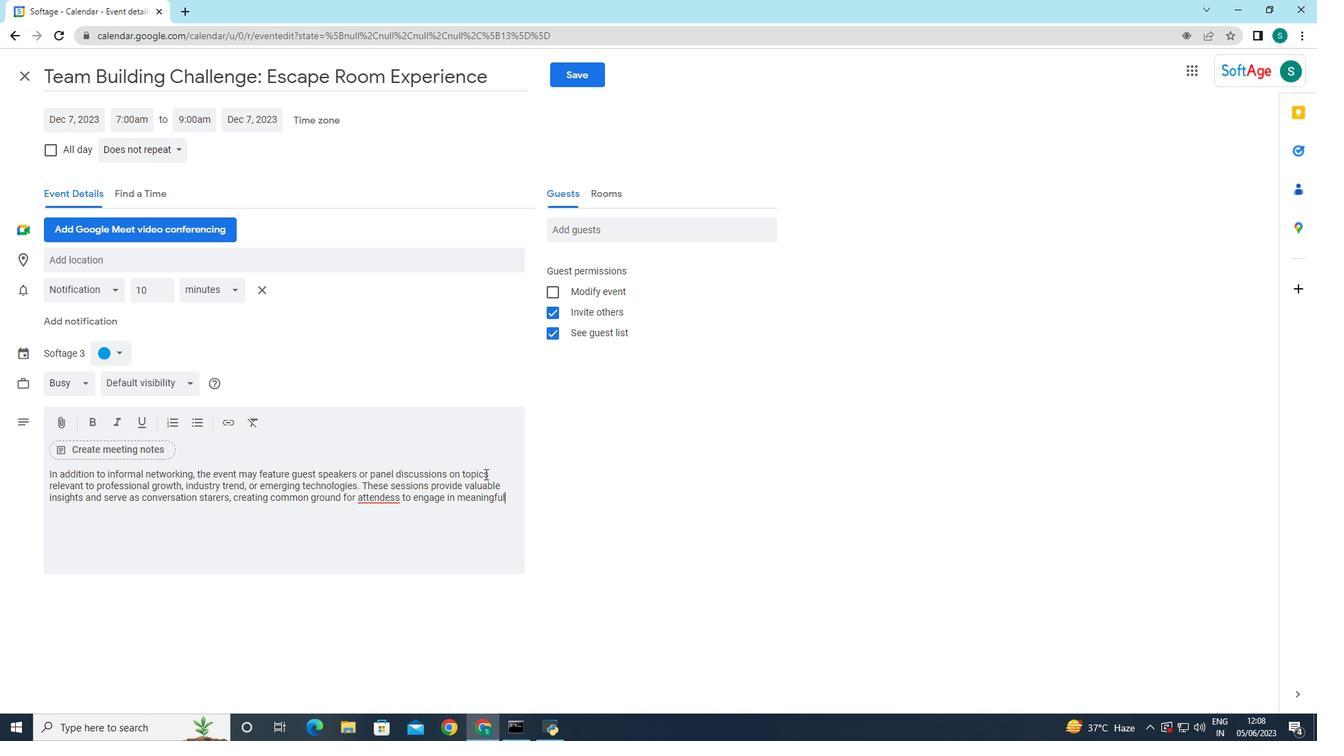 
Action: Mouse moved to (341, 526)
Screenshot: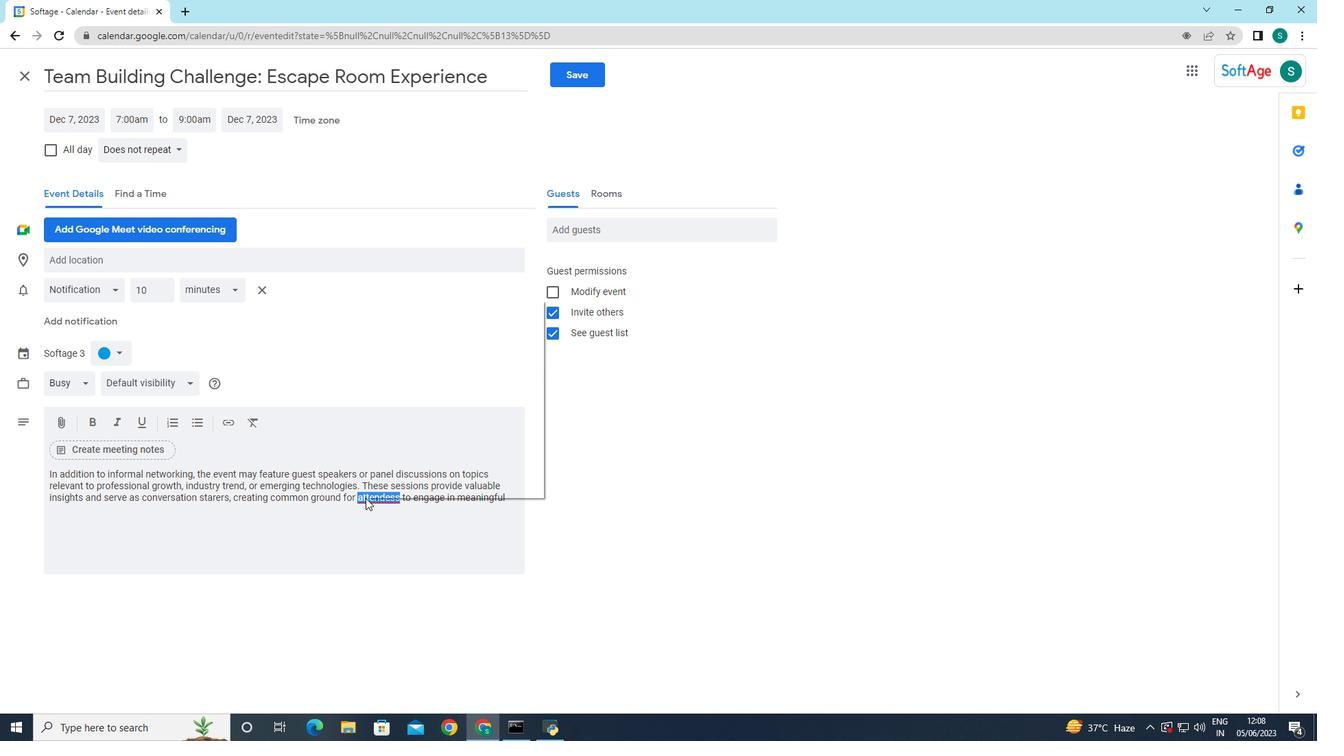 
Action: Mouse pressed right at (341, 526)
Screenshot: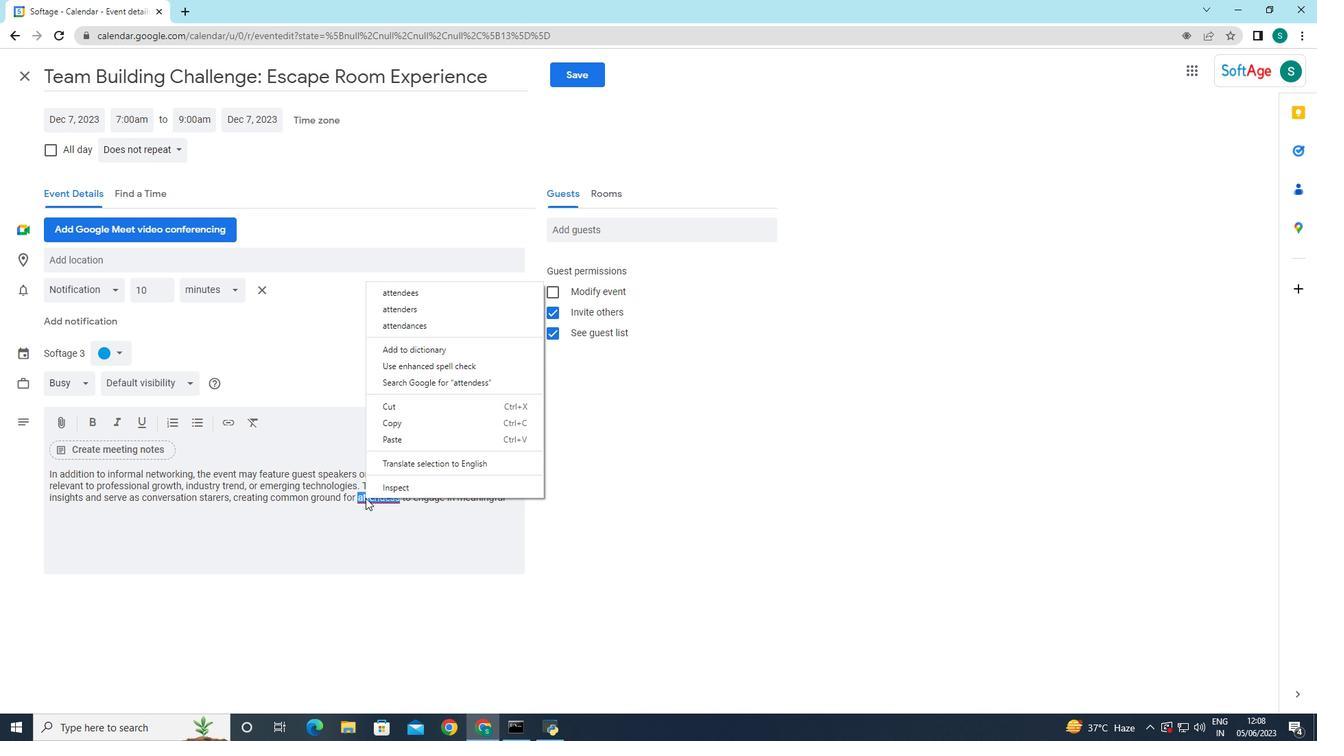 
Action: Mouse moved to (376, 295)
Screenshot: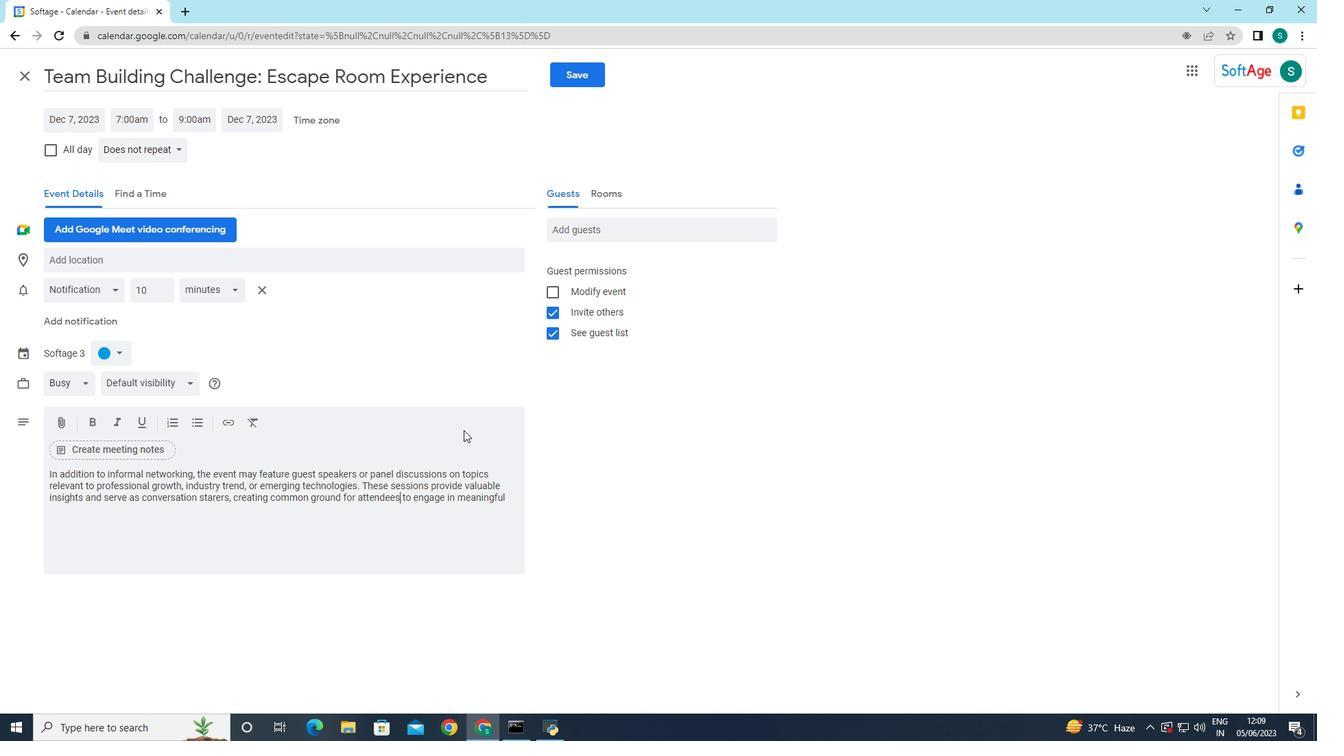 
Action: Mouse pressed left at (376, 295)
Screenshot: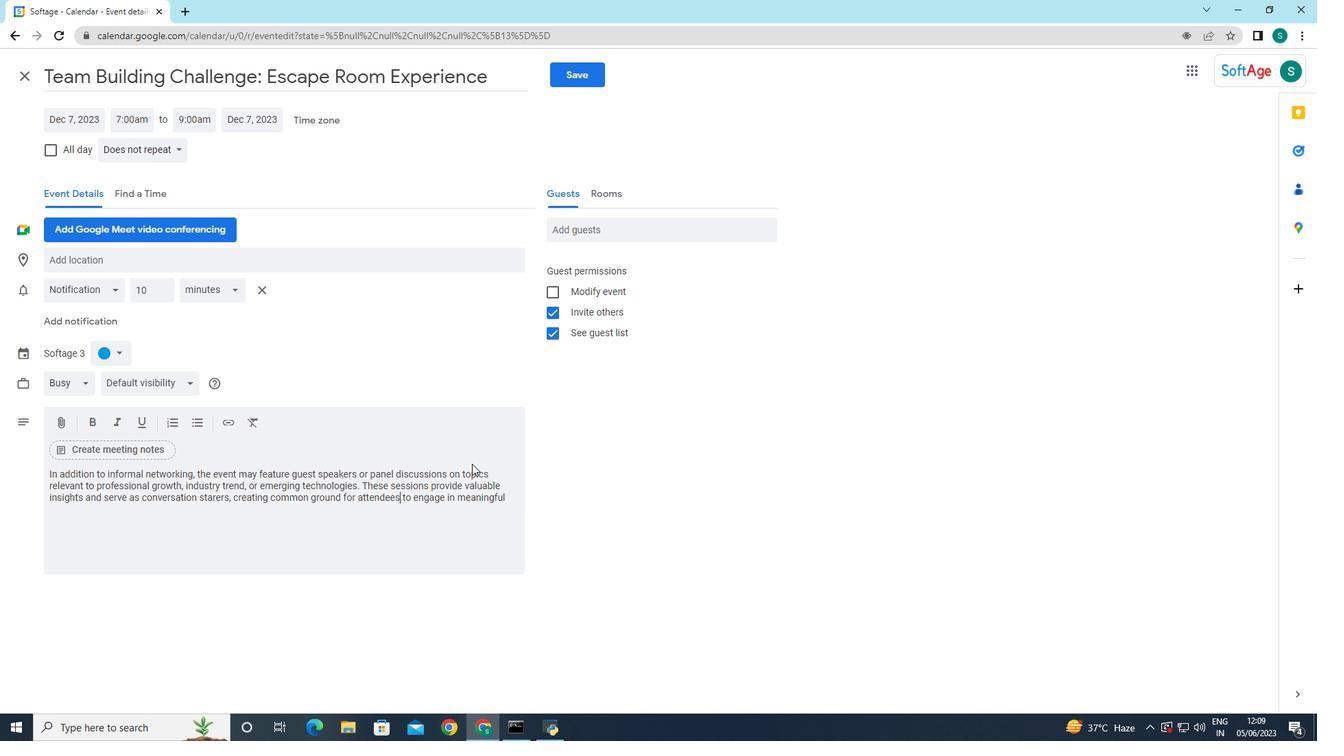 
Action: Mouse moved to (496, 528)
Screenshot: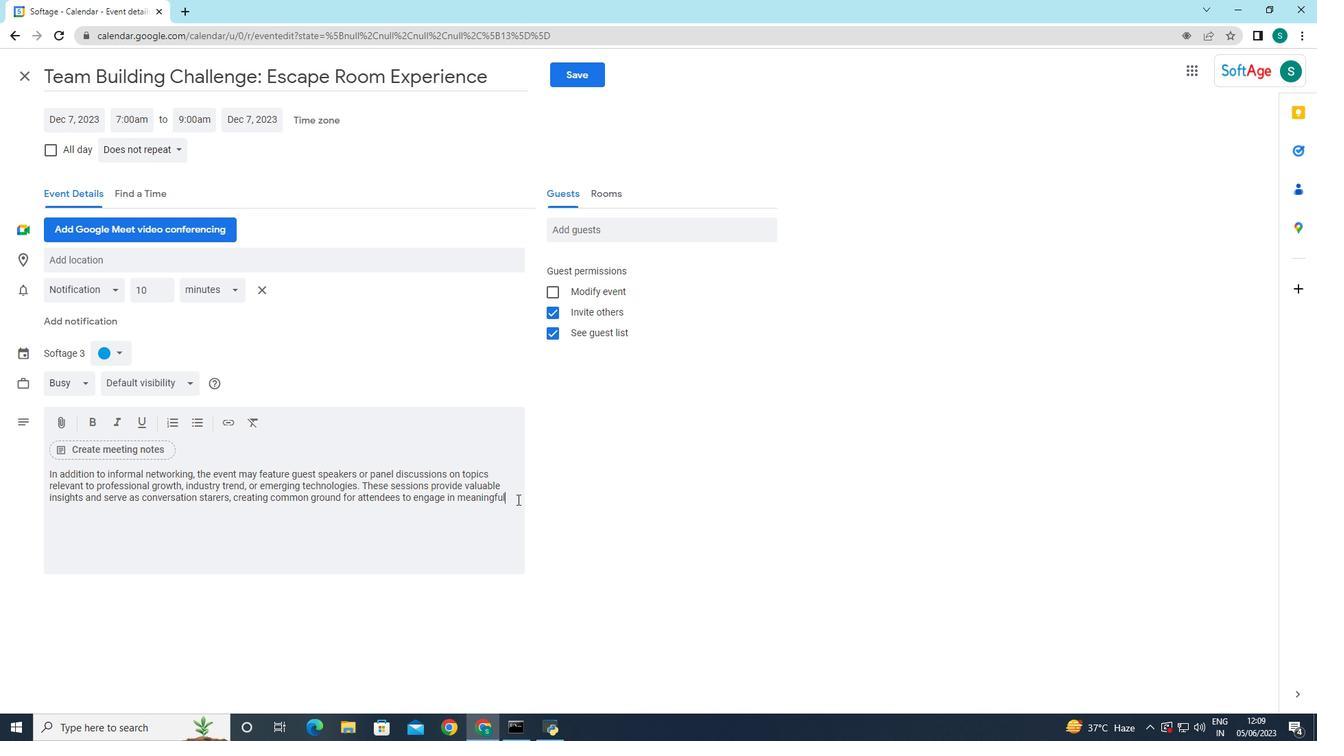 
Action: Mouse pressed left at (496, 528)
Screenshot: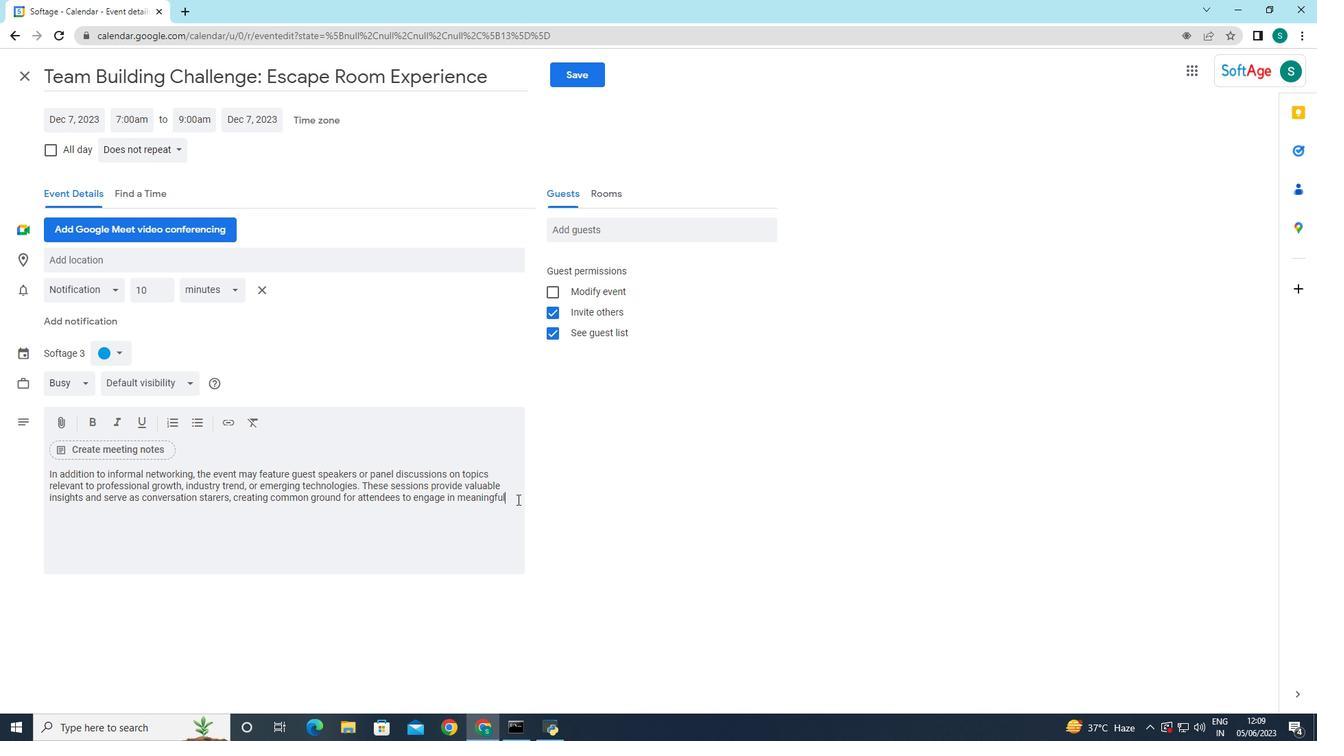 
Action: Key pressed <Key.space>discussions<Key.space>and<Key.space>shah<Key.backspace>re<Key.space>their<Key.space>expertise.
Screenshot: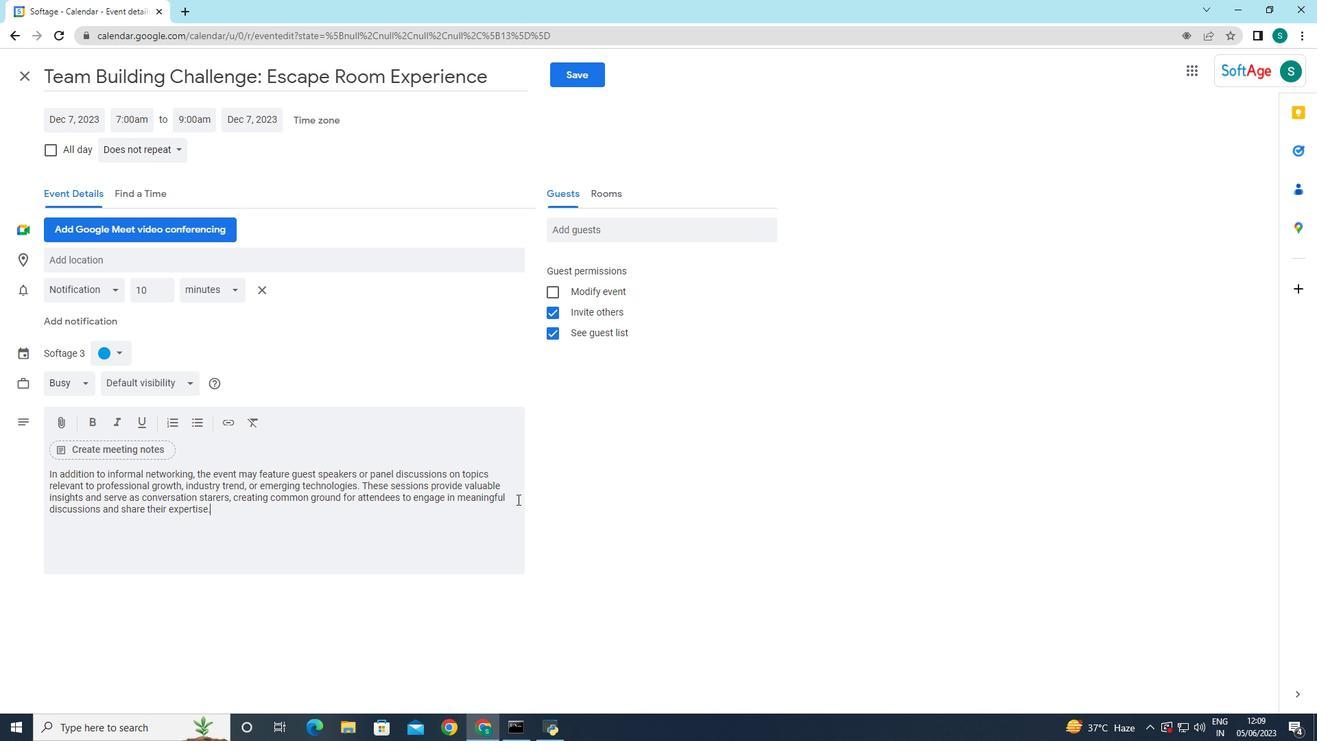 
Action: Mouse moved to (77, 370)
Screenshot: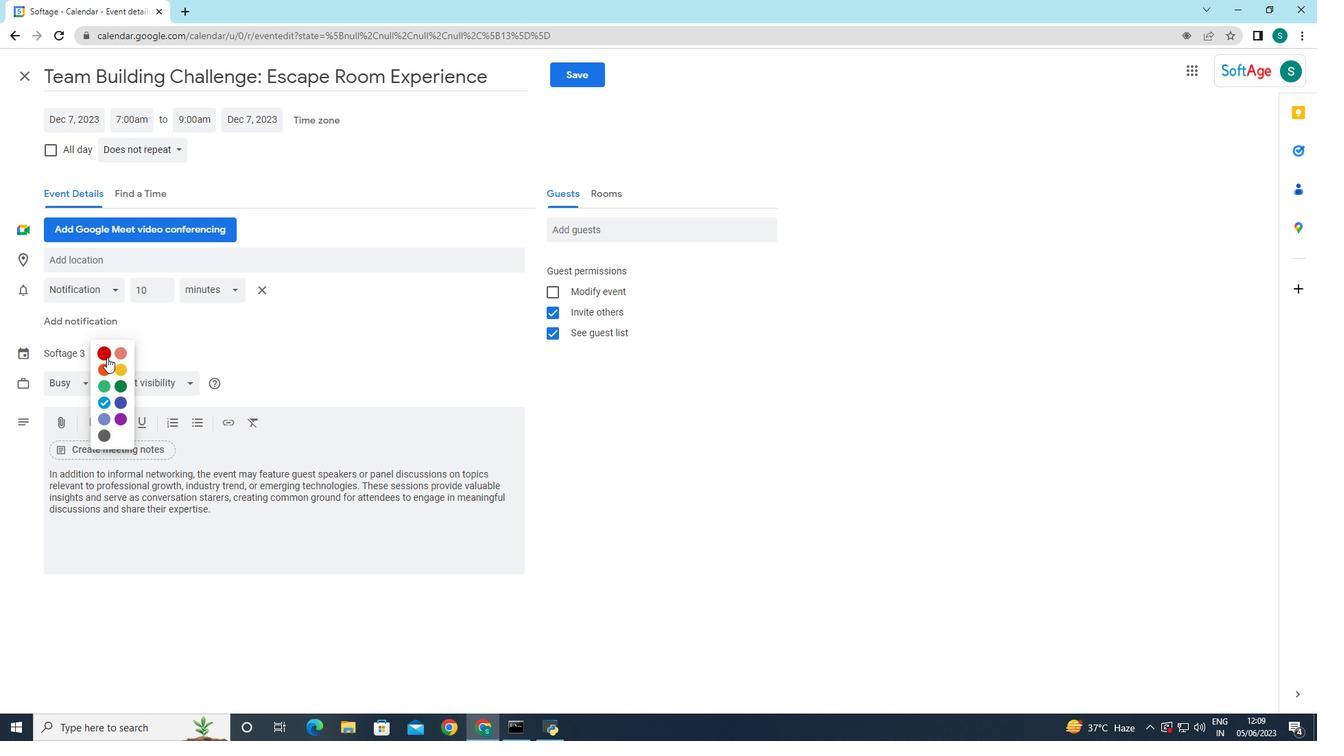 
Action: Mouse pressed left at (77, 370)
Screenshot: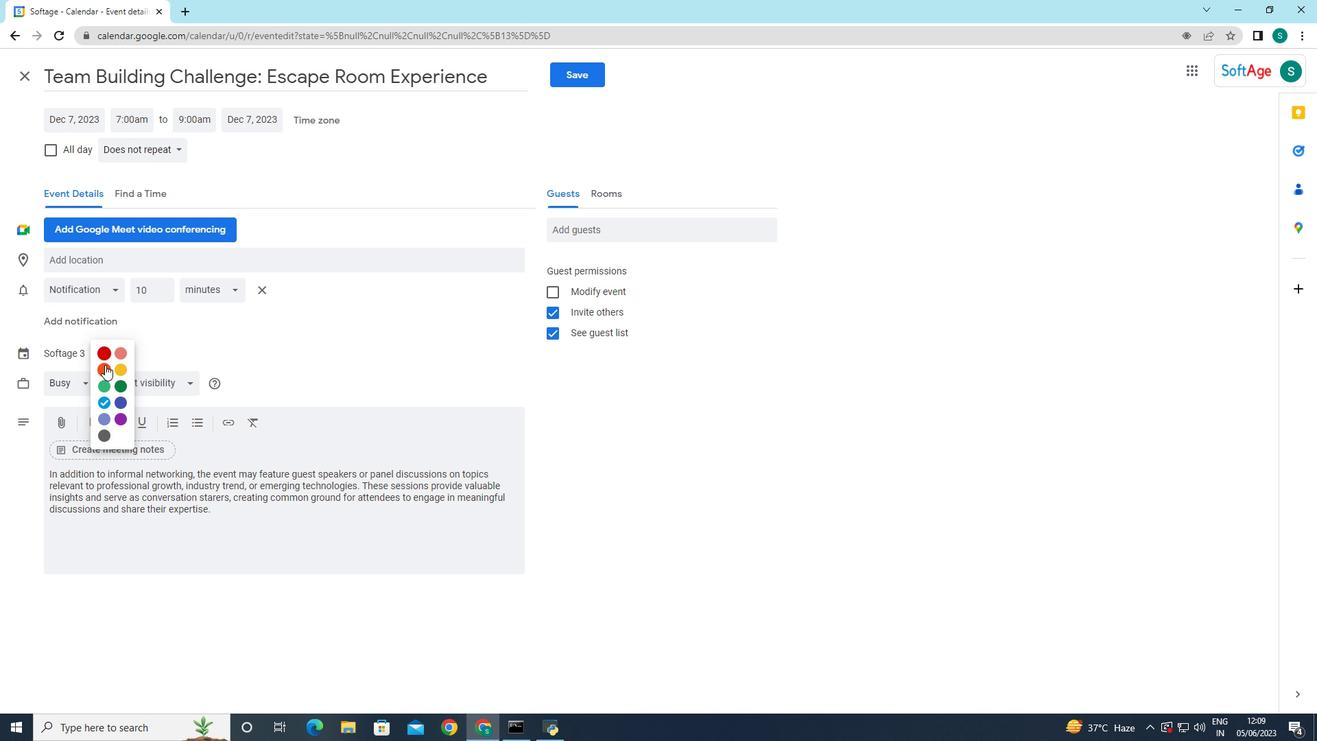 
Action: Mouse moved to (74, 365)
Screenshot: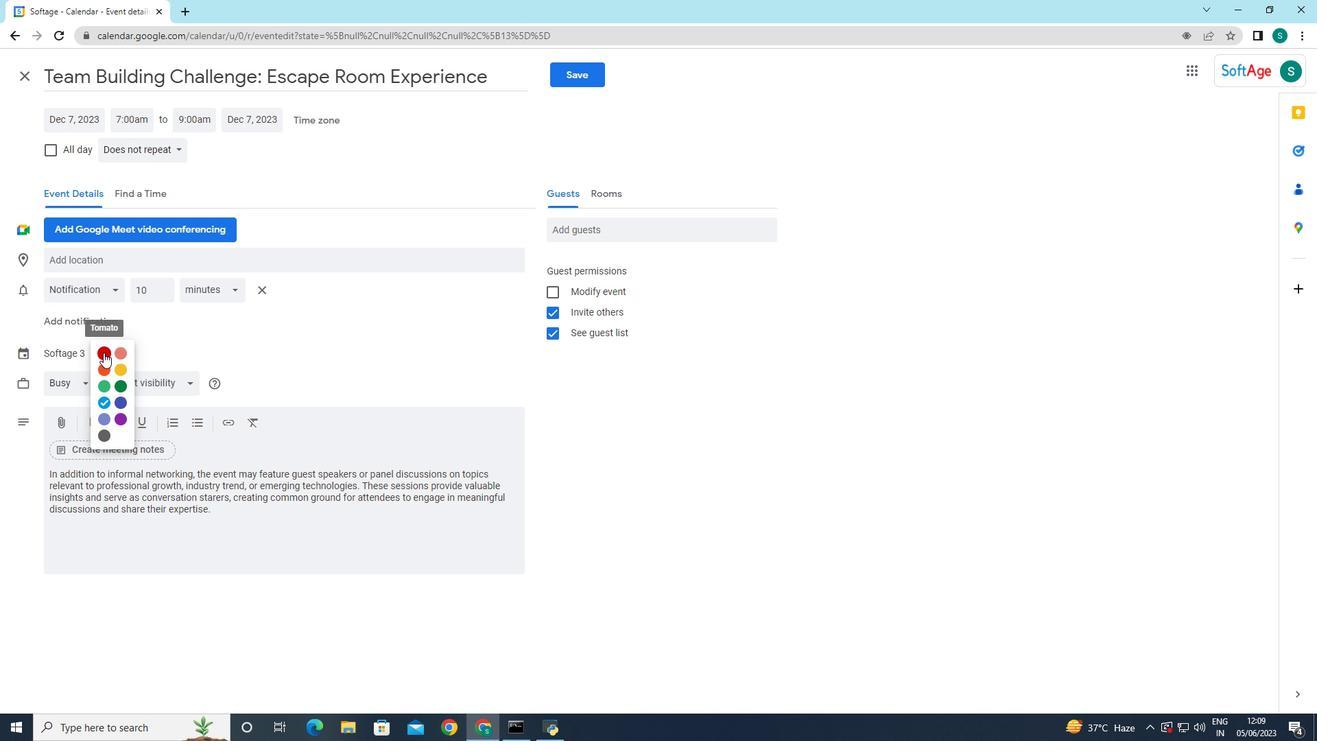 
Action: Mouse pressed left at (74, 365)
Screenshot: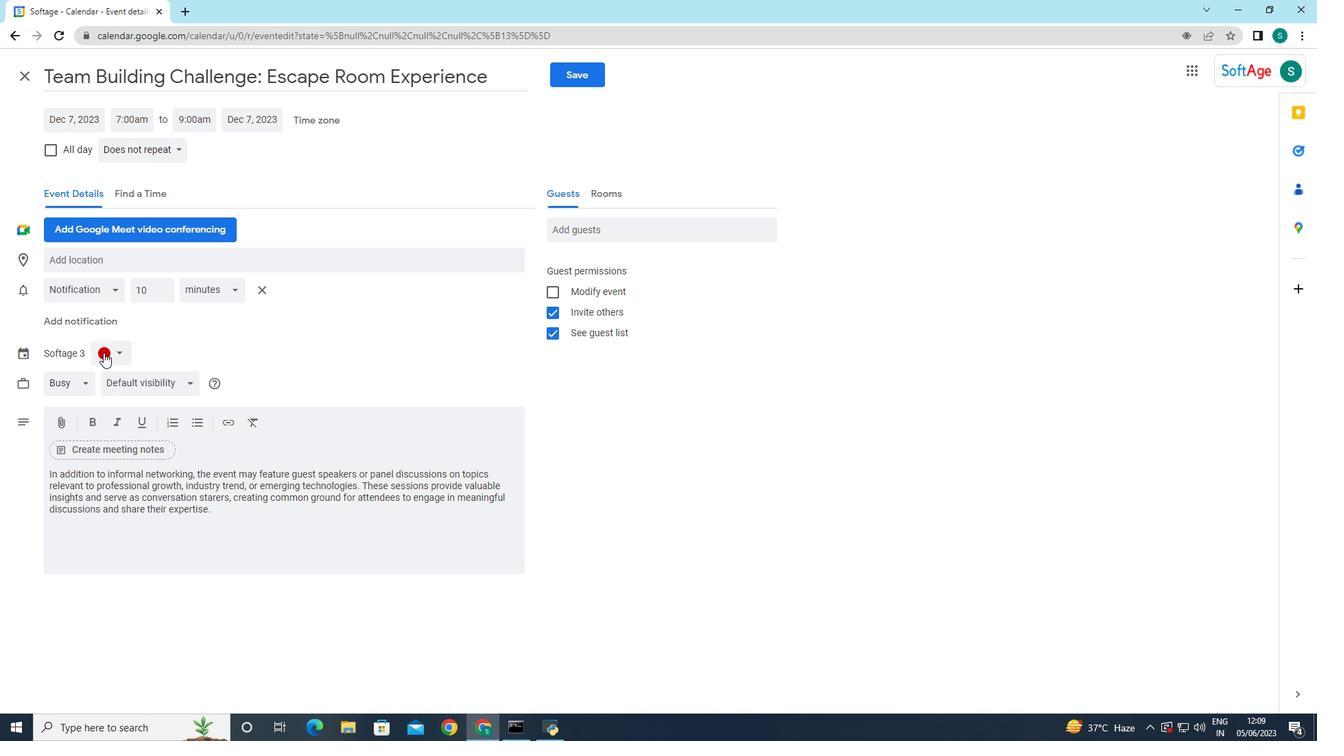 
Action: Mouse moved to (98, 255)
Screenshot: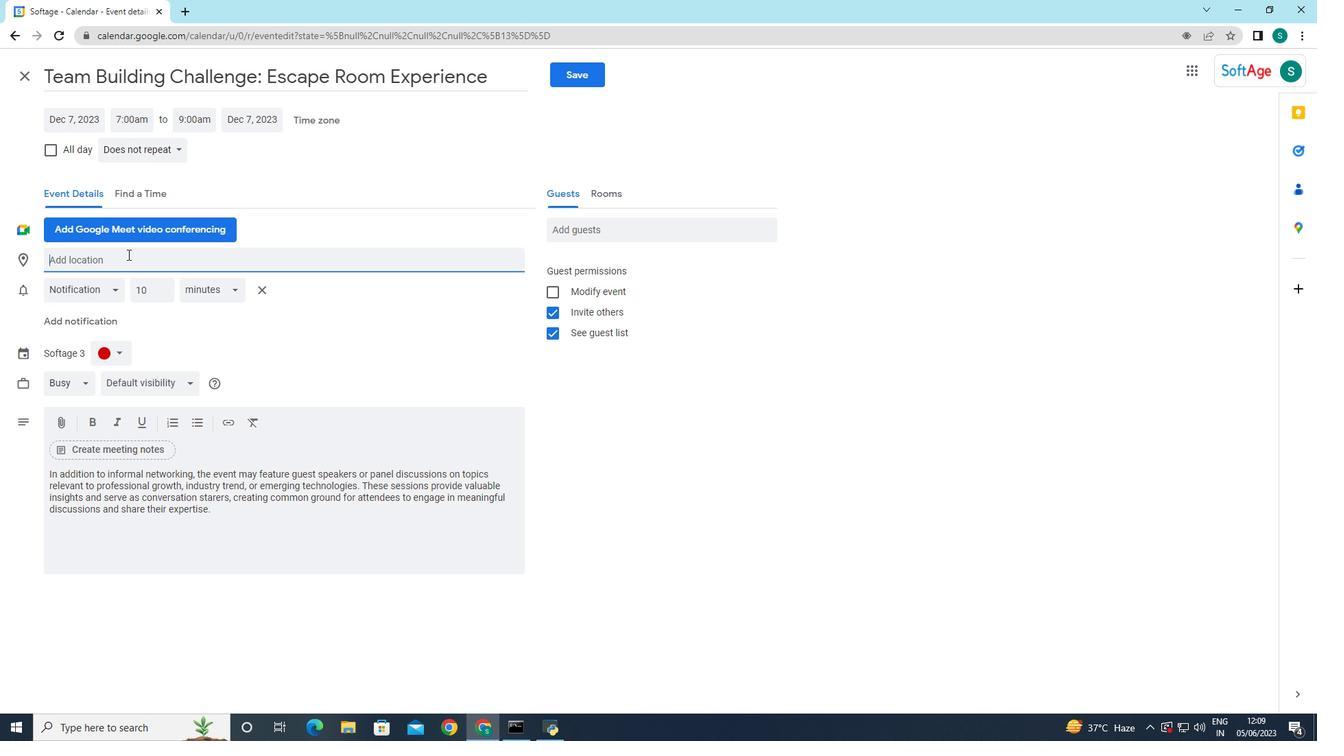 
Action: Mouse pressed left at (98, 255)
Screenshot: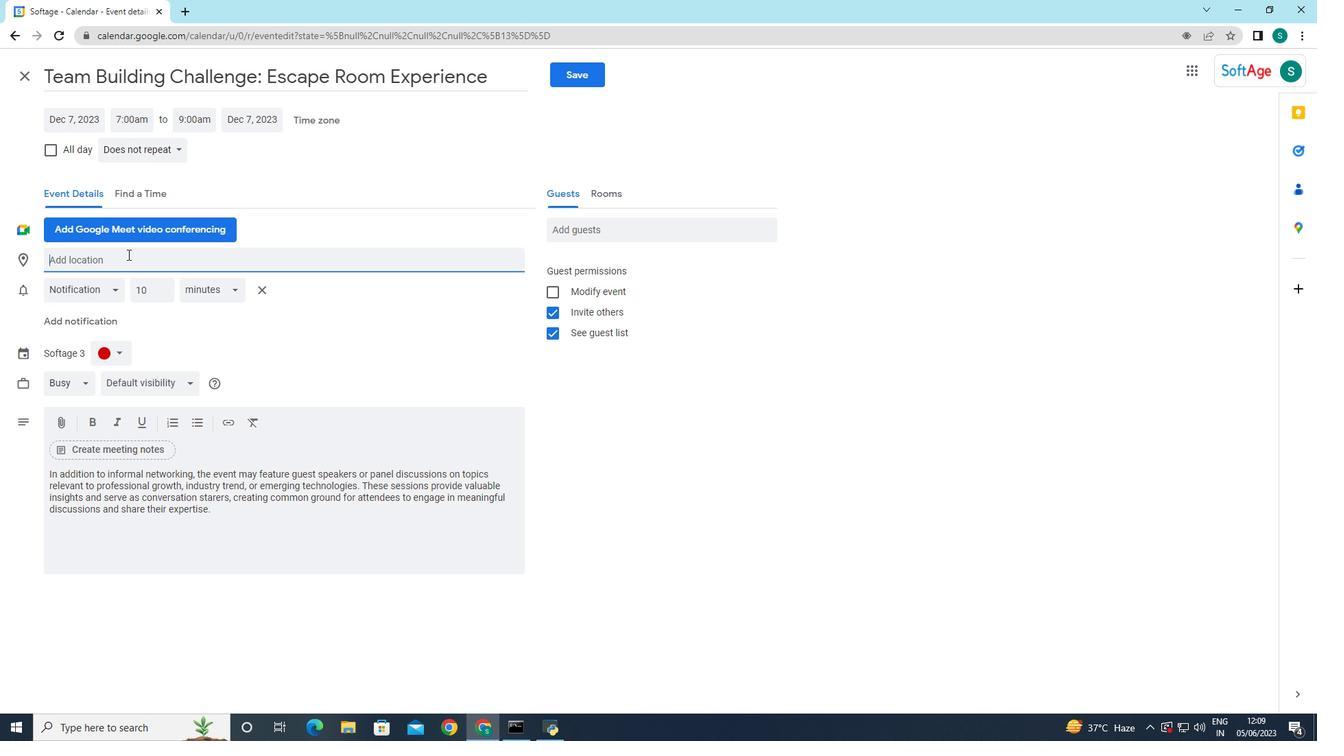 
Action: Key pressed 321<Key.space><Key.caps_lock>R<Key.caps_lock>ock<Key.space><Key.caps_lock>STREET,<Key.space><Key.caps_lock>r<Key.backspace><Key.backspace><Key.backspace><Key.backspace><Key.backspace><Key.backspace><Key.backspace><Key.backspace><Key.backspace><Key.caps_lock><Key.caps_lock>s<Key.caps_lock><Key.backspace><Key.caps_lock>s<Key.backspace><Key.caps_lock>S<Key.caps_lock>treet,<Key.space><Key.caps_lock>R<Key.caps_lock>ock<Key.space><Key.caps_lock>C<Key.caps_lock>ity<Key.space><Key.backspace>,<Key.space><Key.caps_lock>A<Key.caps_lock>ustralia,<Key.space><Key.backspace>
Screenshot: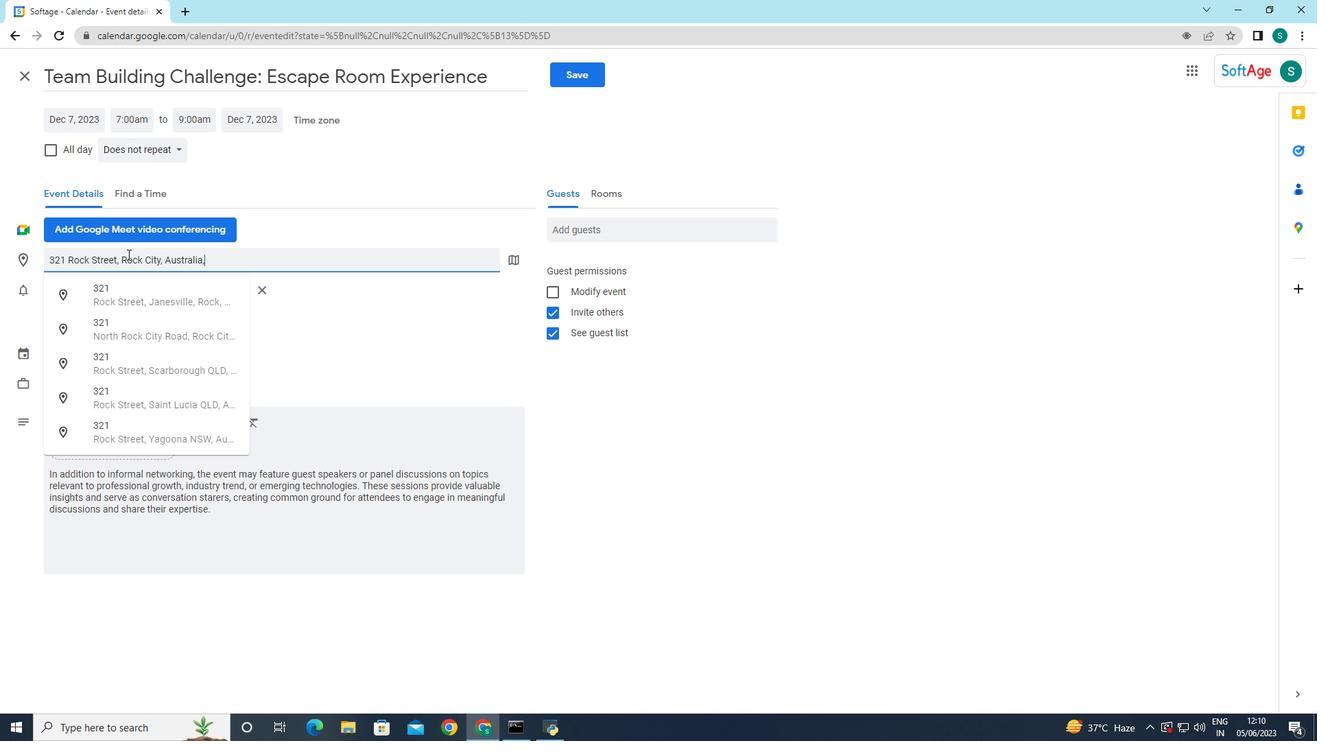 
Action: Mouse moved to (443, 371)
Screenshot: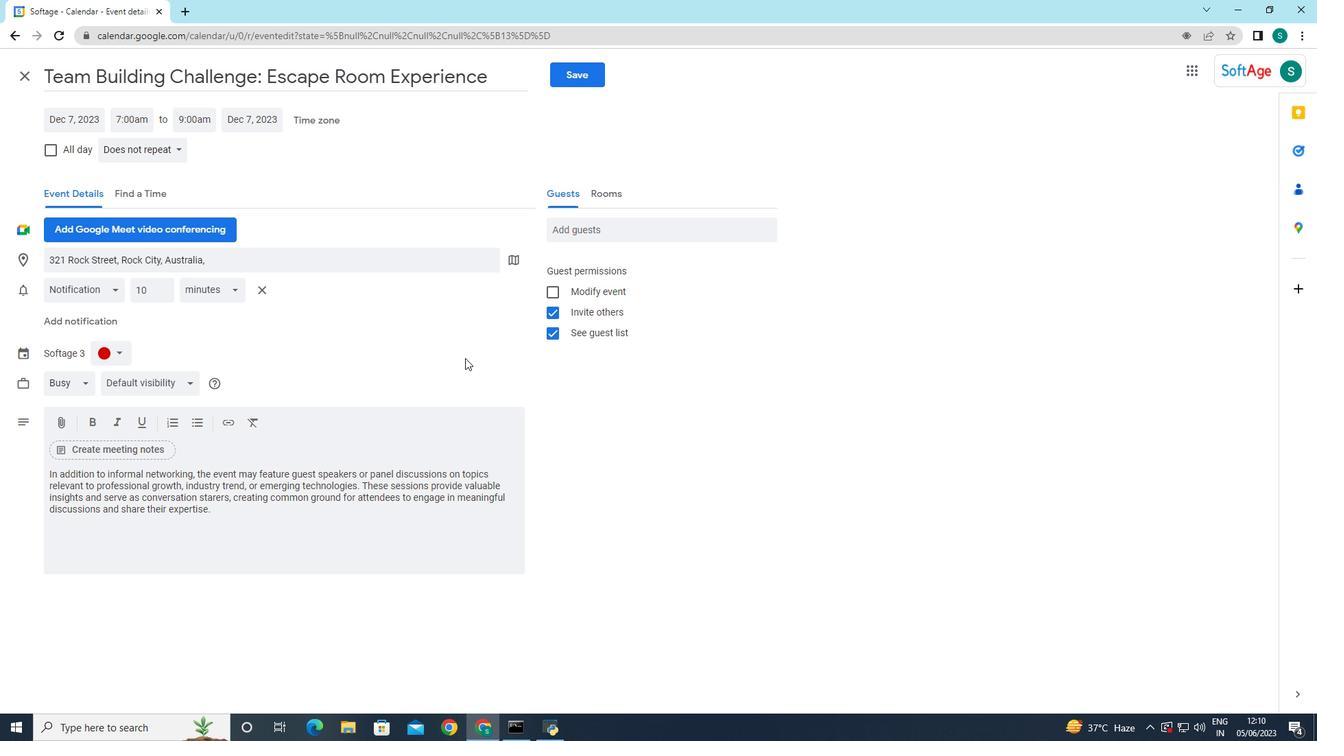 
Action: Mouse pressed left at (443, 371)
Screenshot: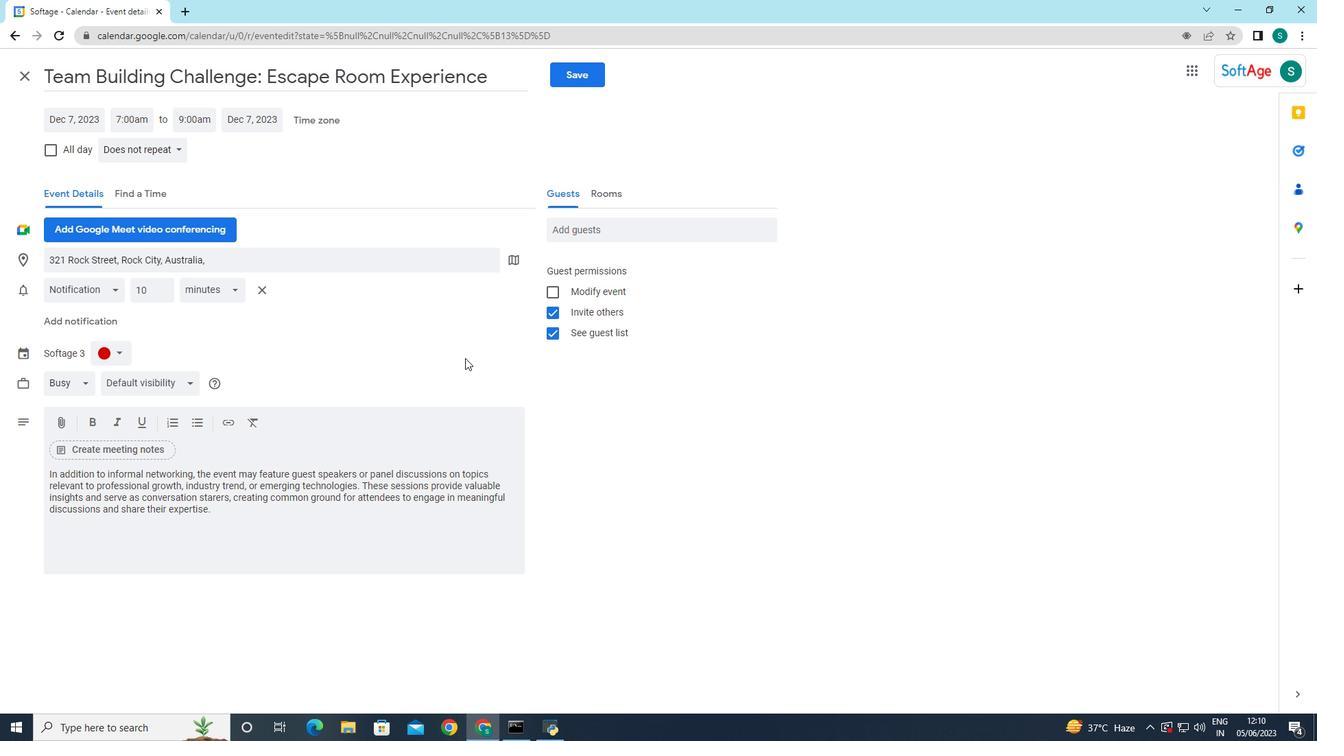 
Action: Mouse moved to (583, 226)
Screenshot: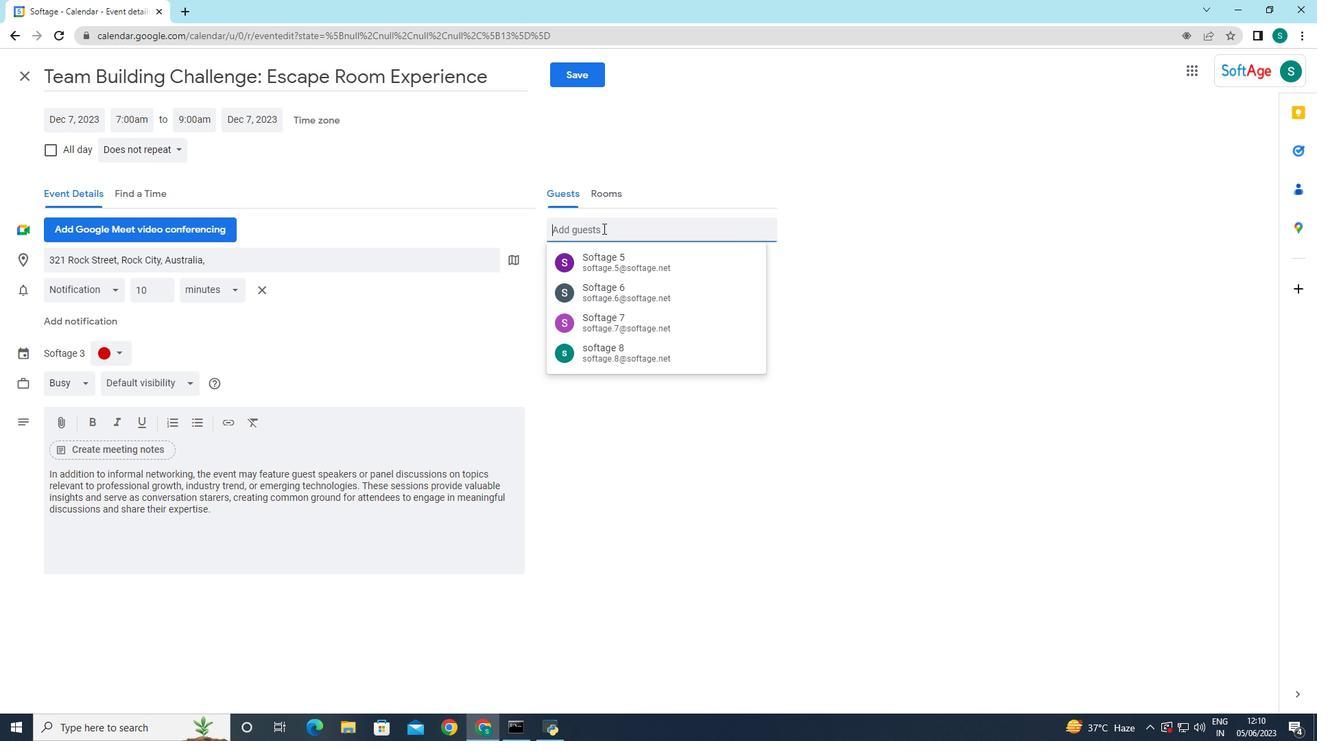 
Action: Mouse pressed left at (583, 226)
Screenshot: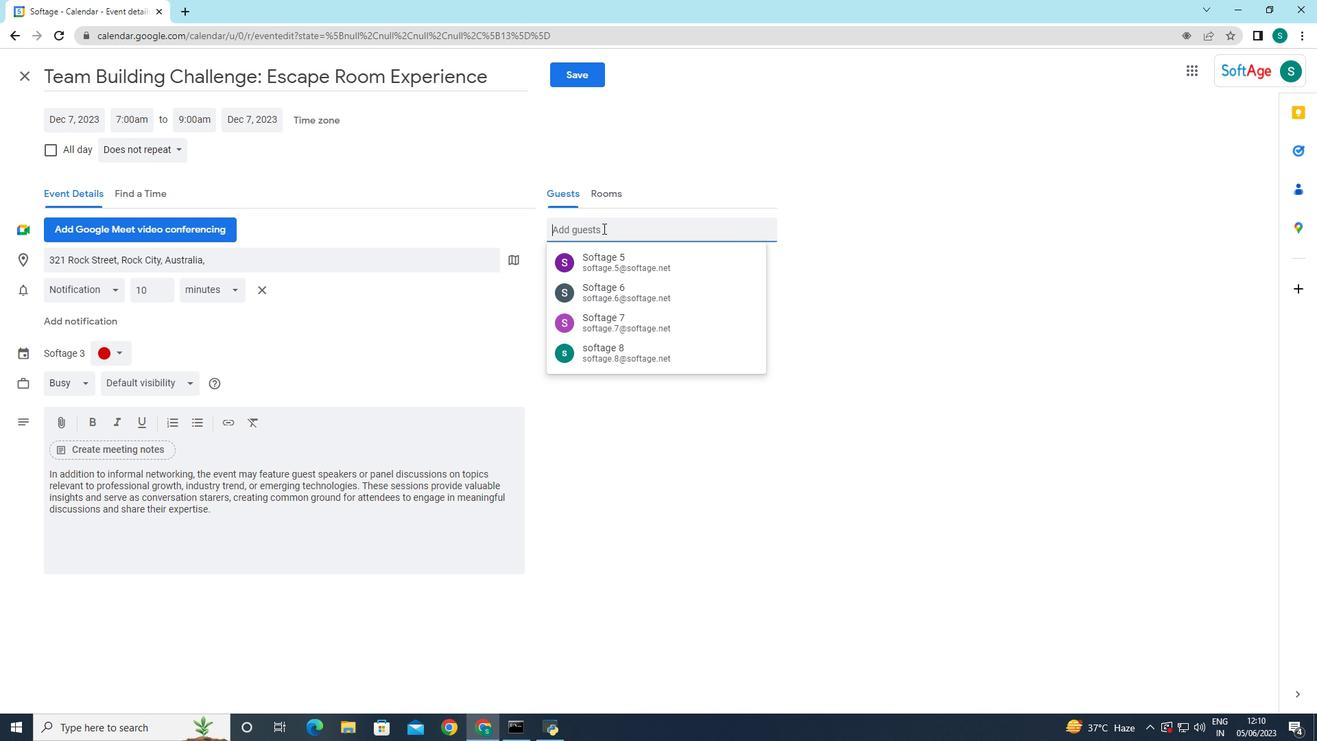 
Action: Key pressed softage
Screenshot: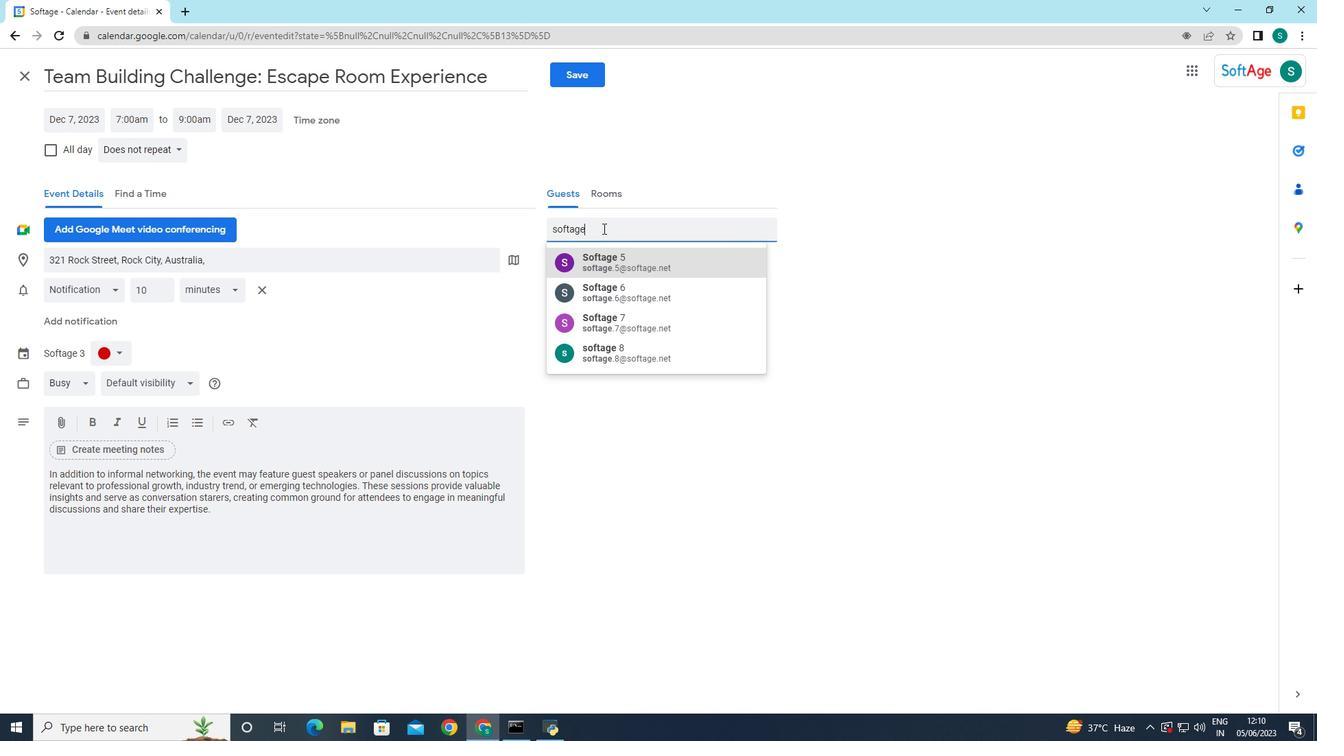 
Action: Mouse moved to (623, 306)
Screenshot: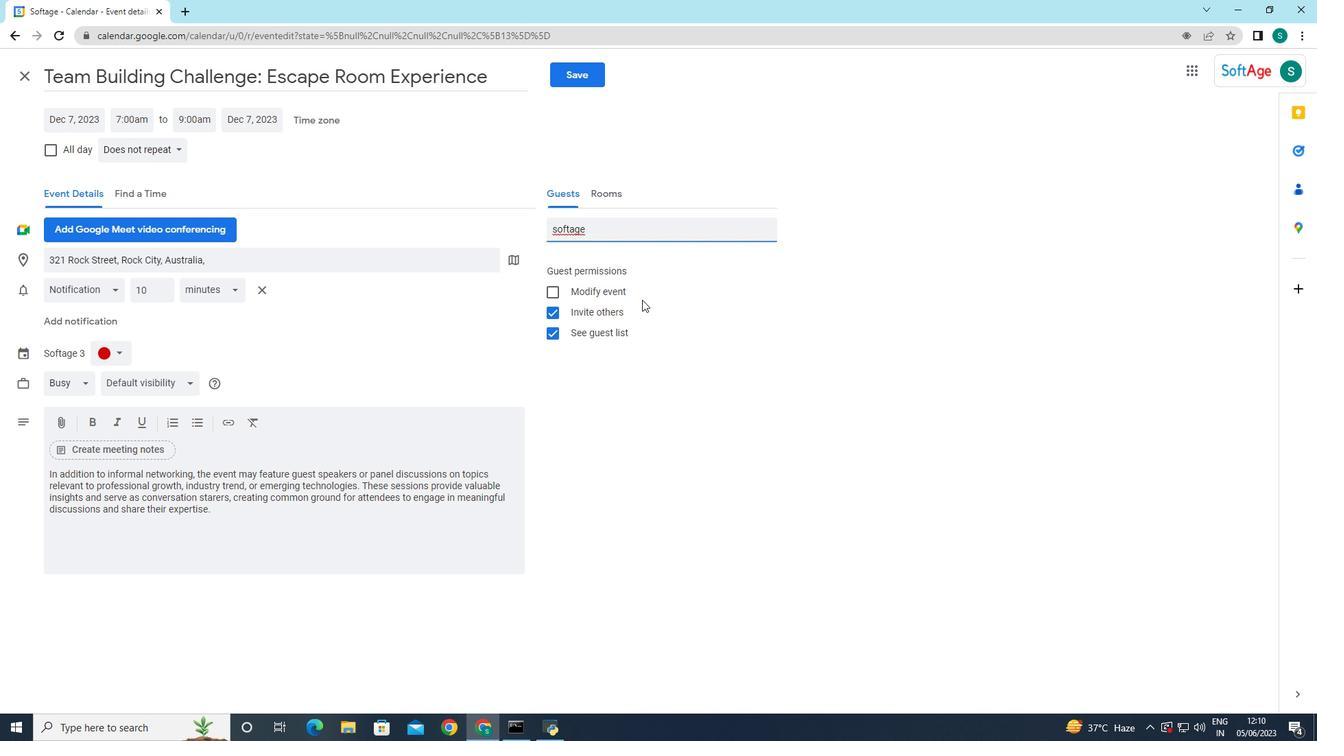 
Action: Mouse pressed left at (623, 306)
Screenshot: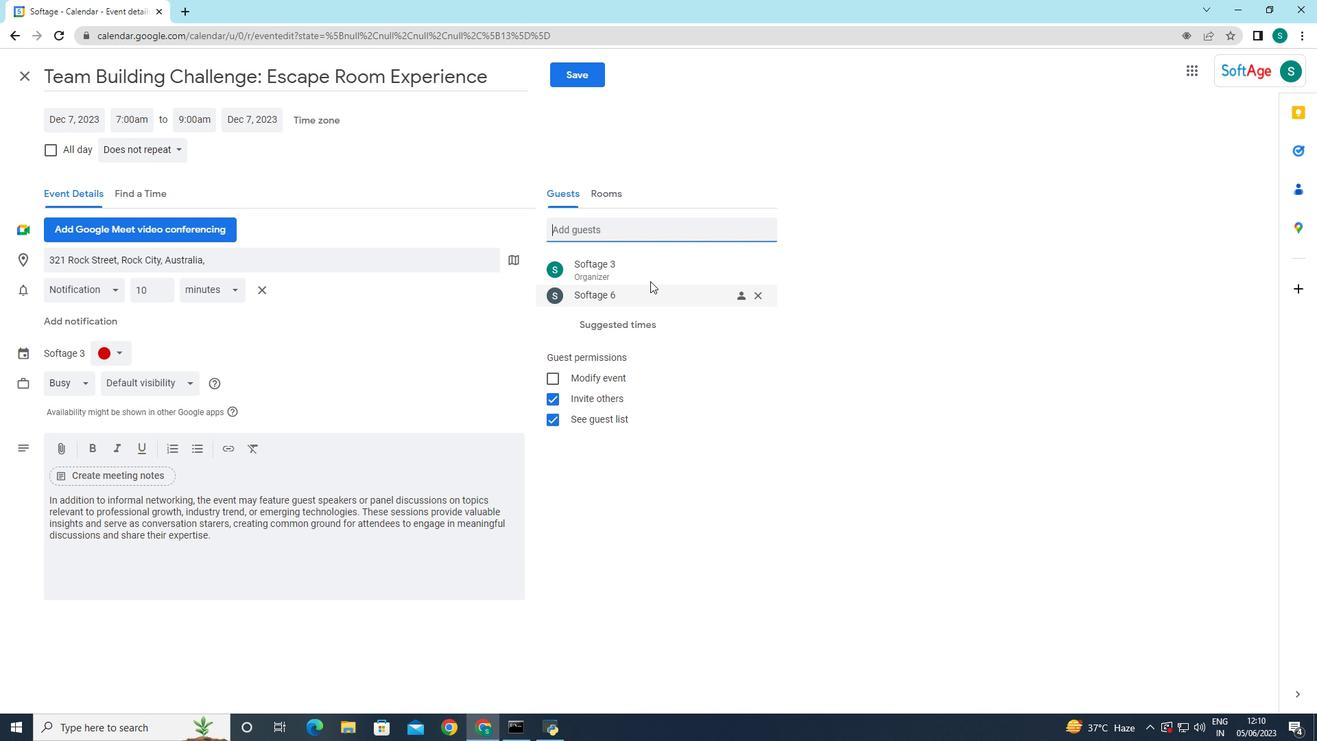
Action: Mouse moved to (615, 211)
Screenshot: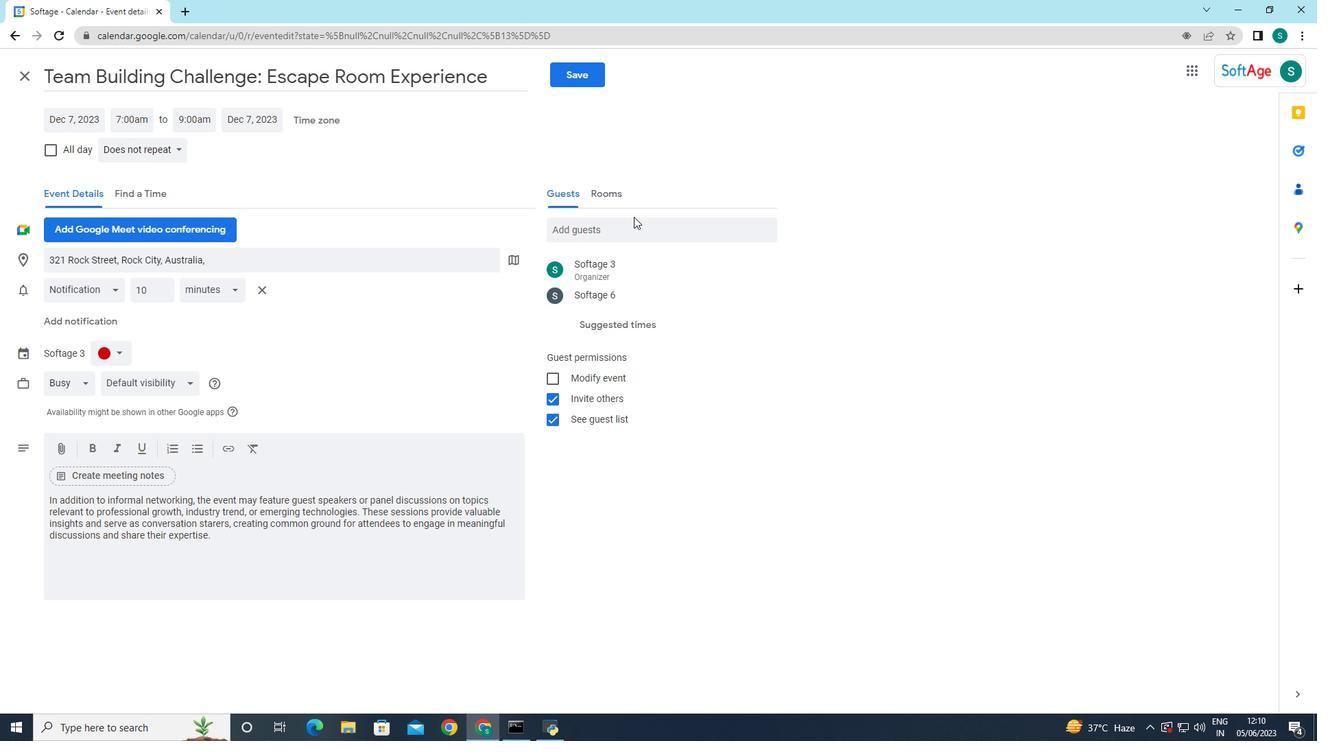 
Action: Mouse pressed left at (615, 211)
Screenshot: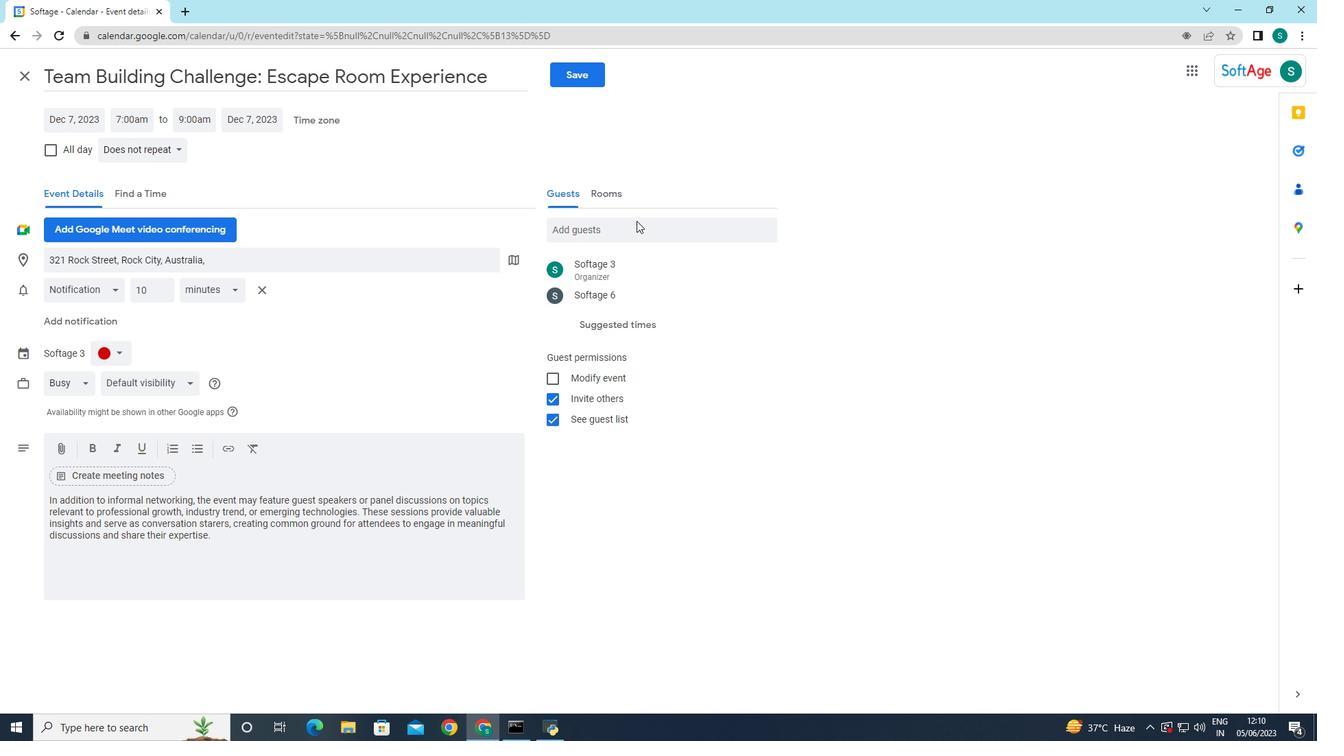 
Action: Mouse moved to (616, 236)
Screenshot: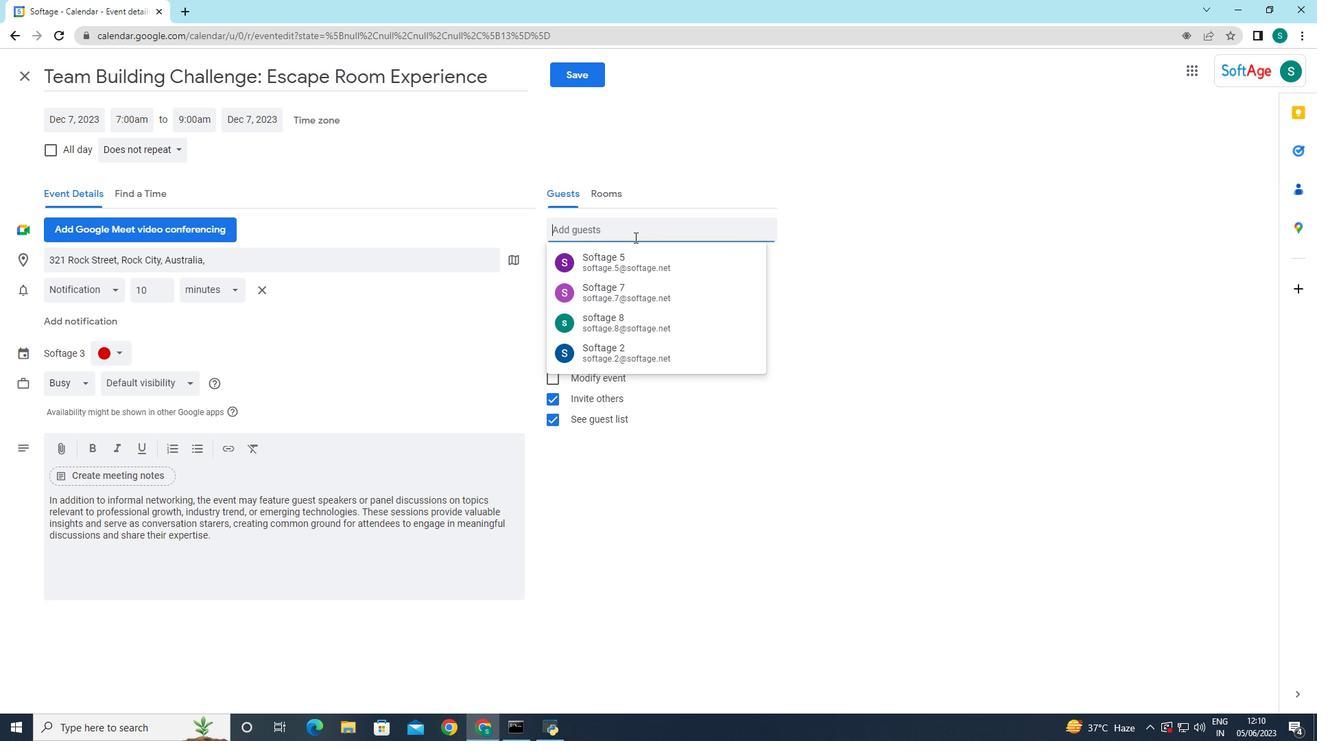 
Action: Mouse pressed left at (616, 236)
Screenshot: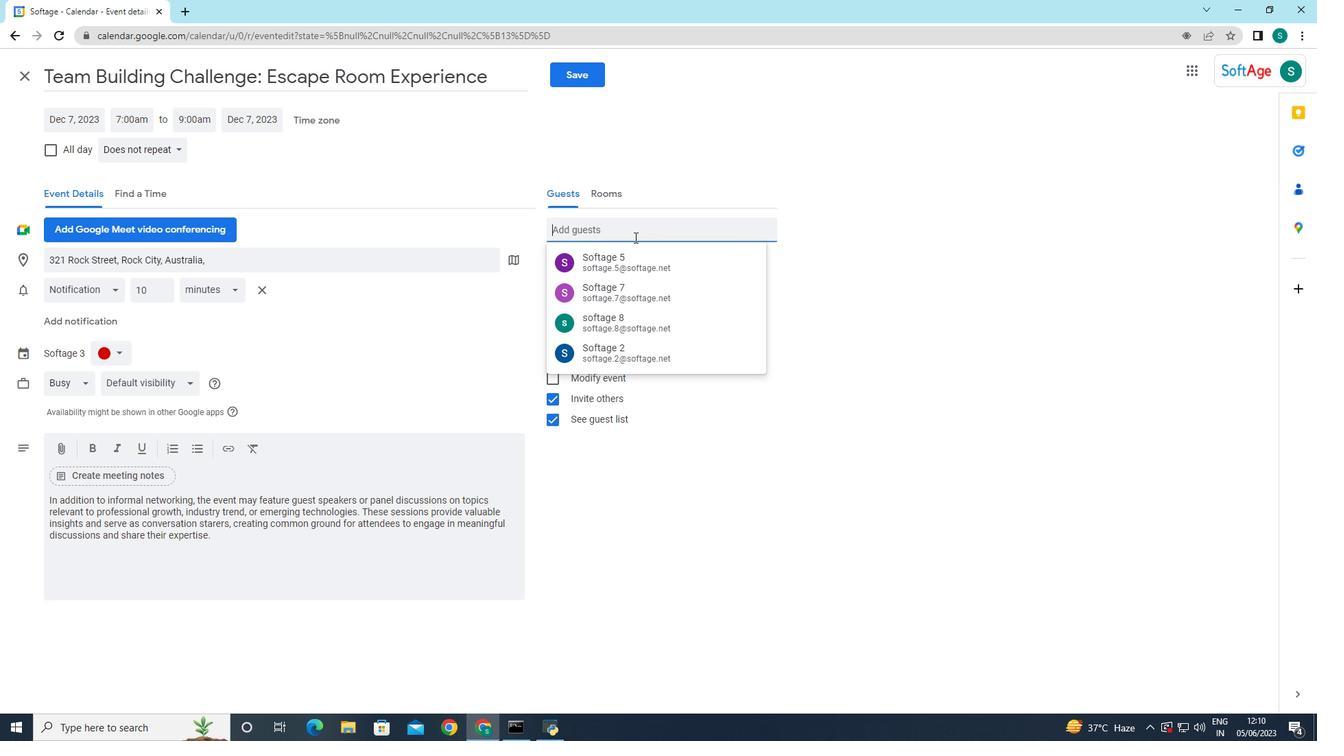 
Action: Key pressed softag
Screenshot: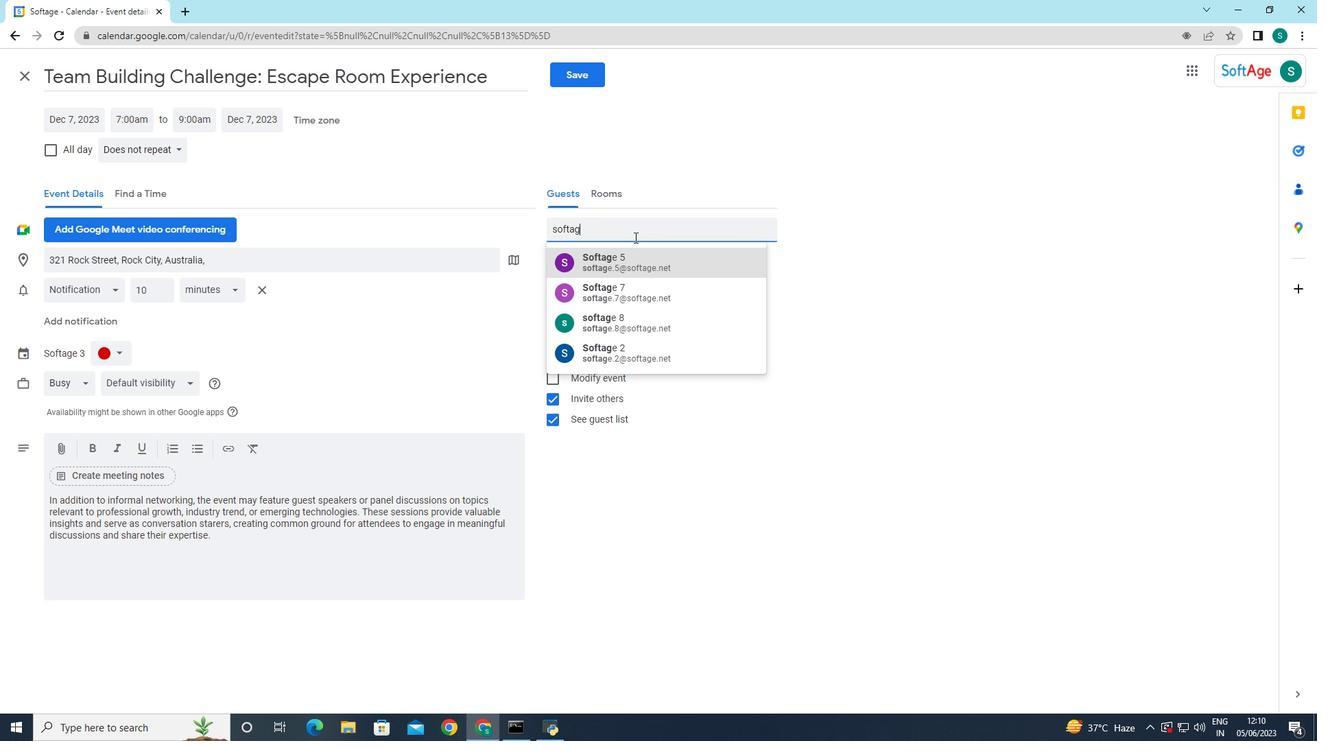 
Action: Mouse moved to (636, 301)
Screenshot: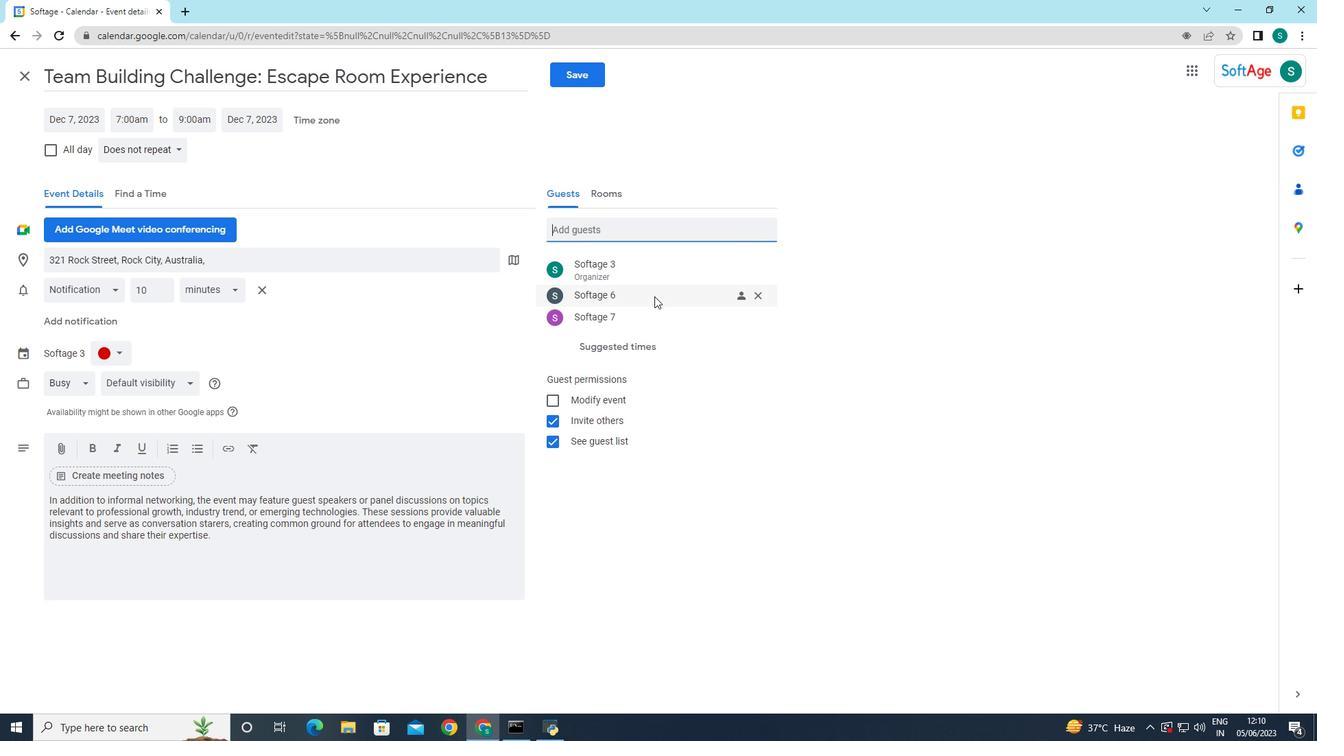 
Action: Mouse pressed left at (636, 301)
Screenshot: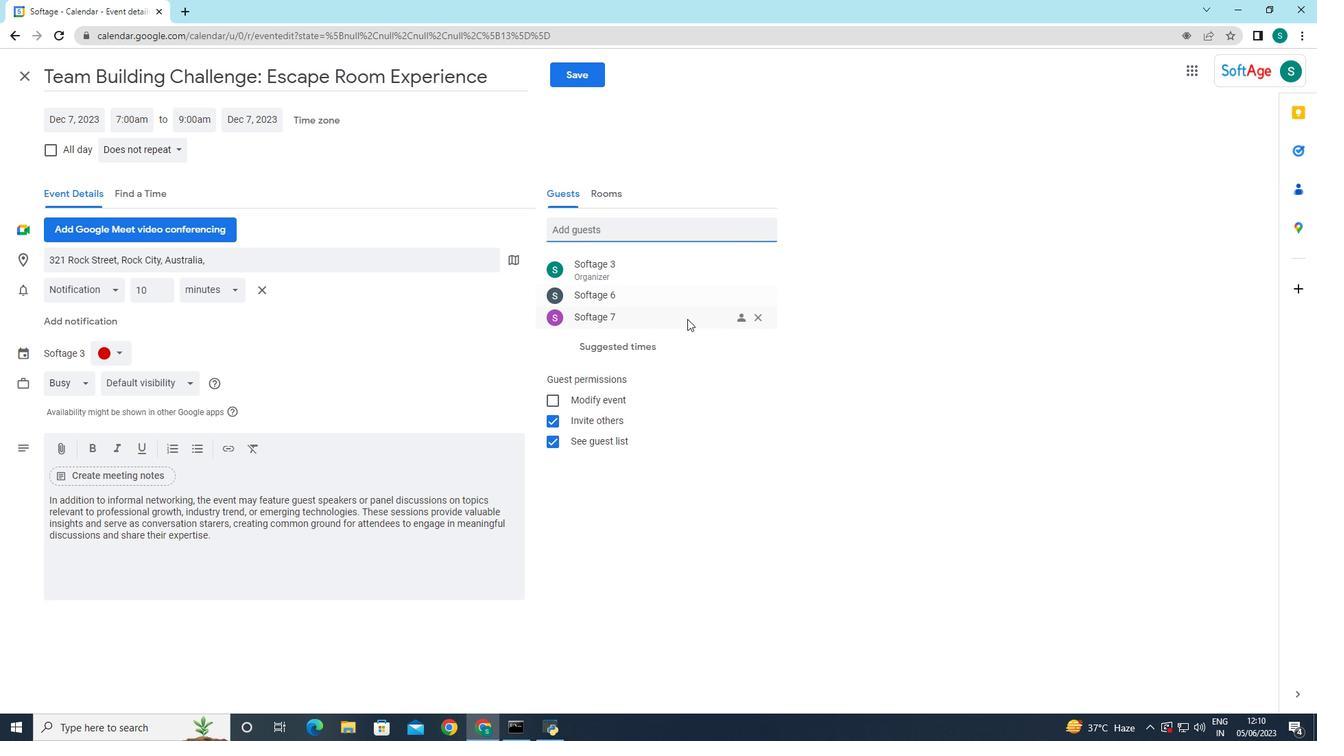 
Action: Mouse moved to (739, 274)
Screenshot: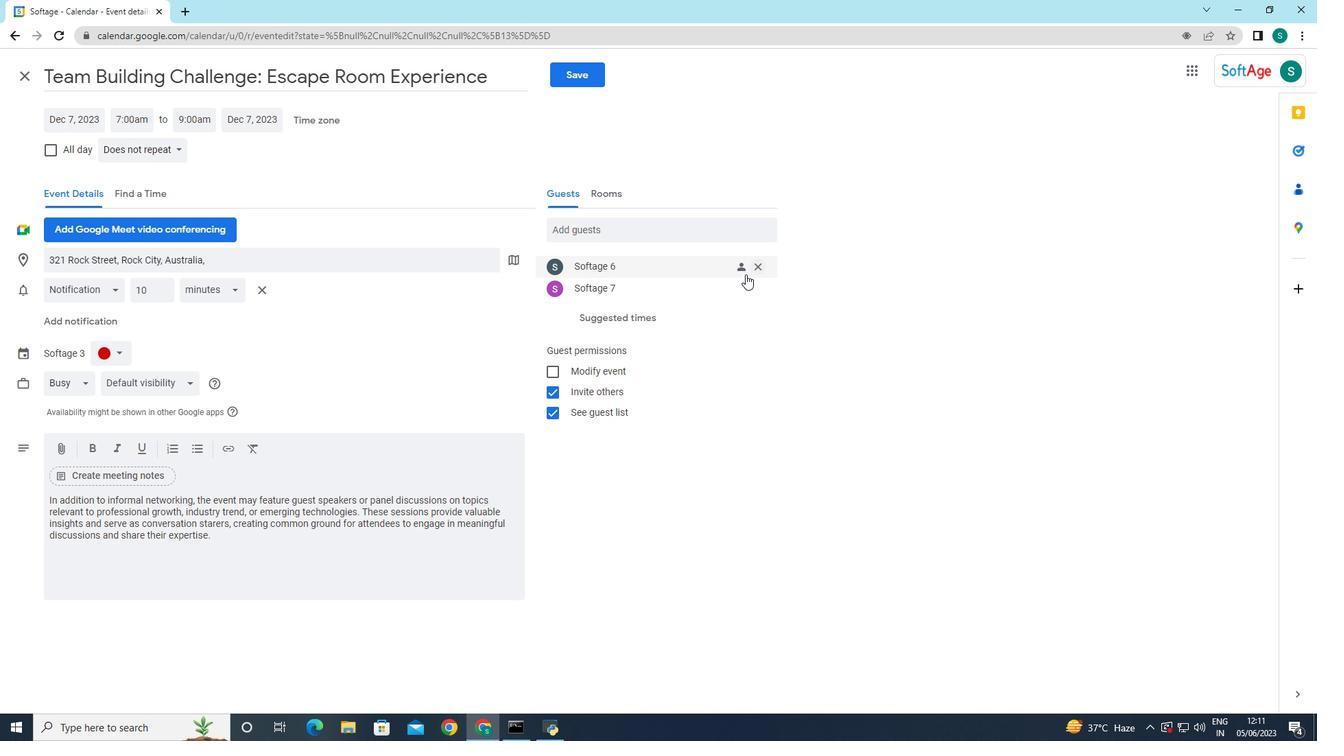 
Action: Mouse pressed left at (739, 274)
Screenshot: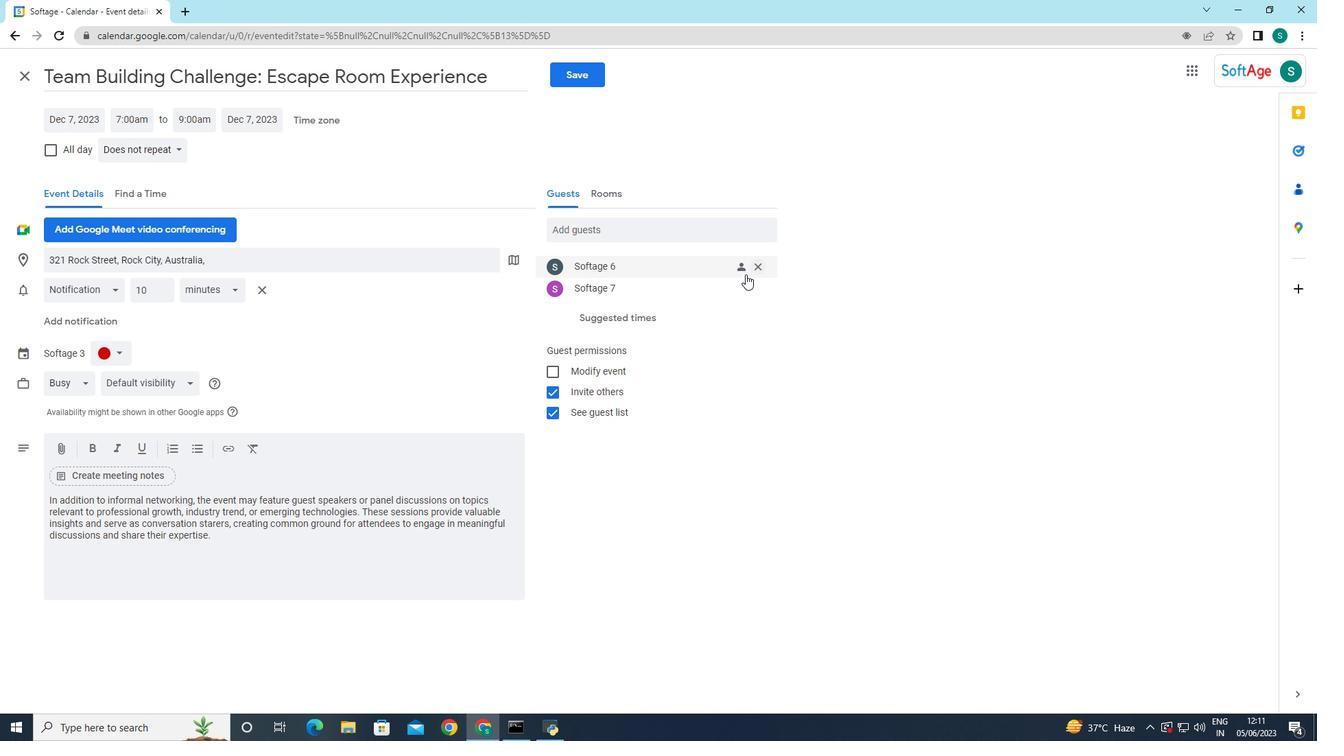 
Action: Mouse moved to (747, 271)
Screenshot: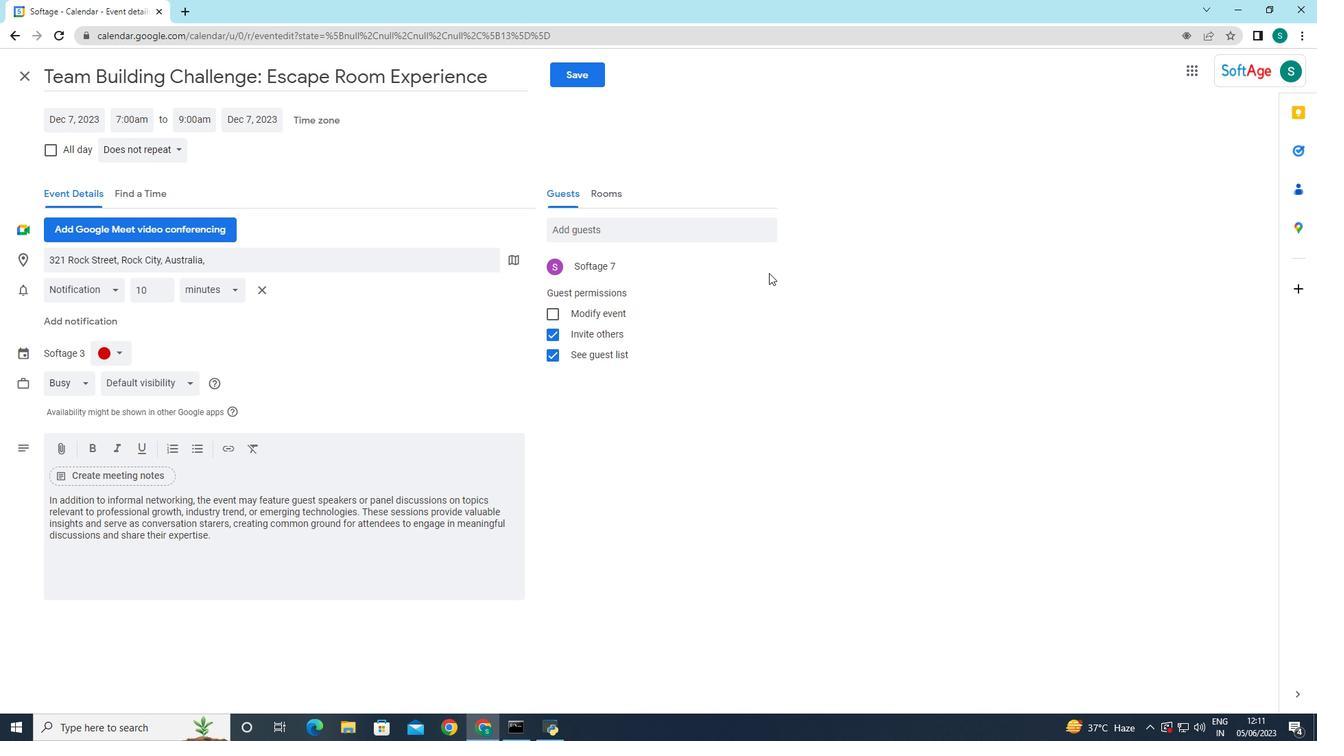 
Action: Mouse pressed left at (747, 271)
Screenshot: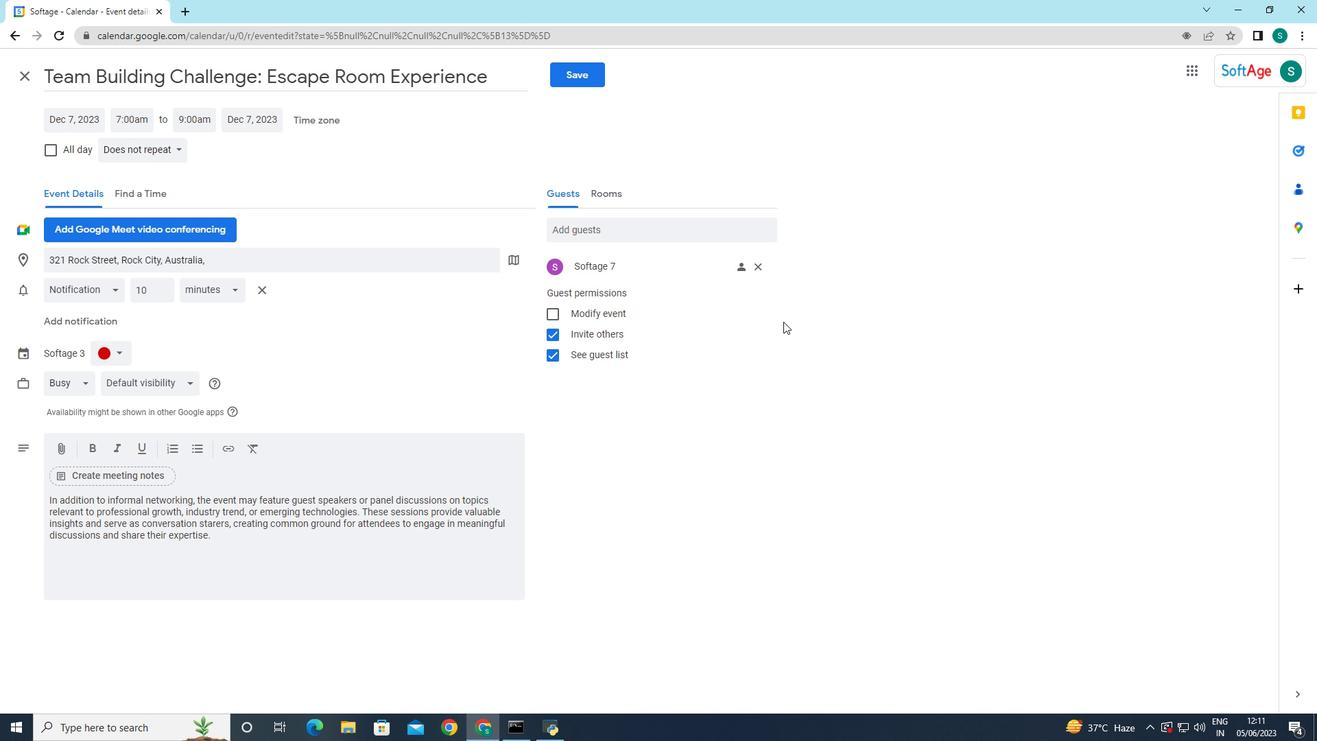 
Action: Mouse moved to (673, 225)
Screenshot: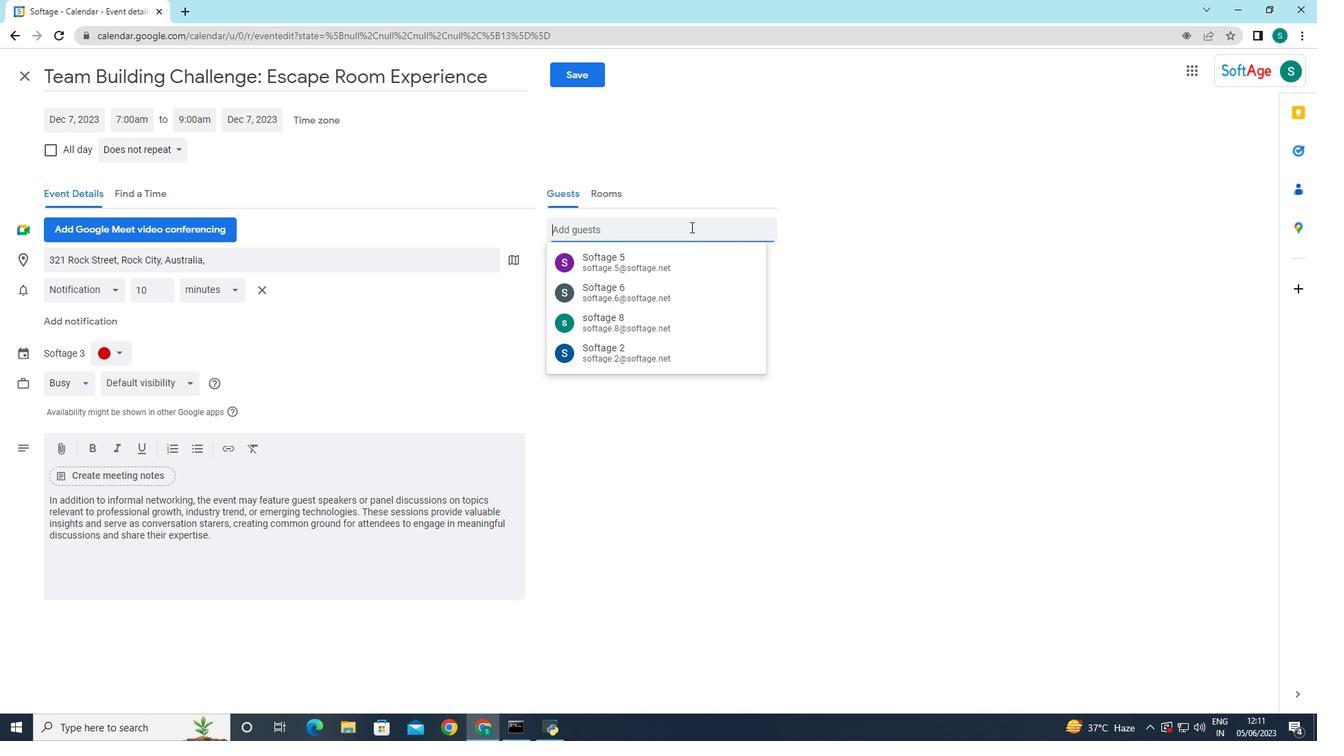 
Action: Mouse pressed left at (673, 225)
Screenshot: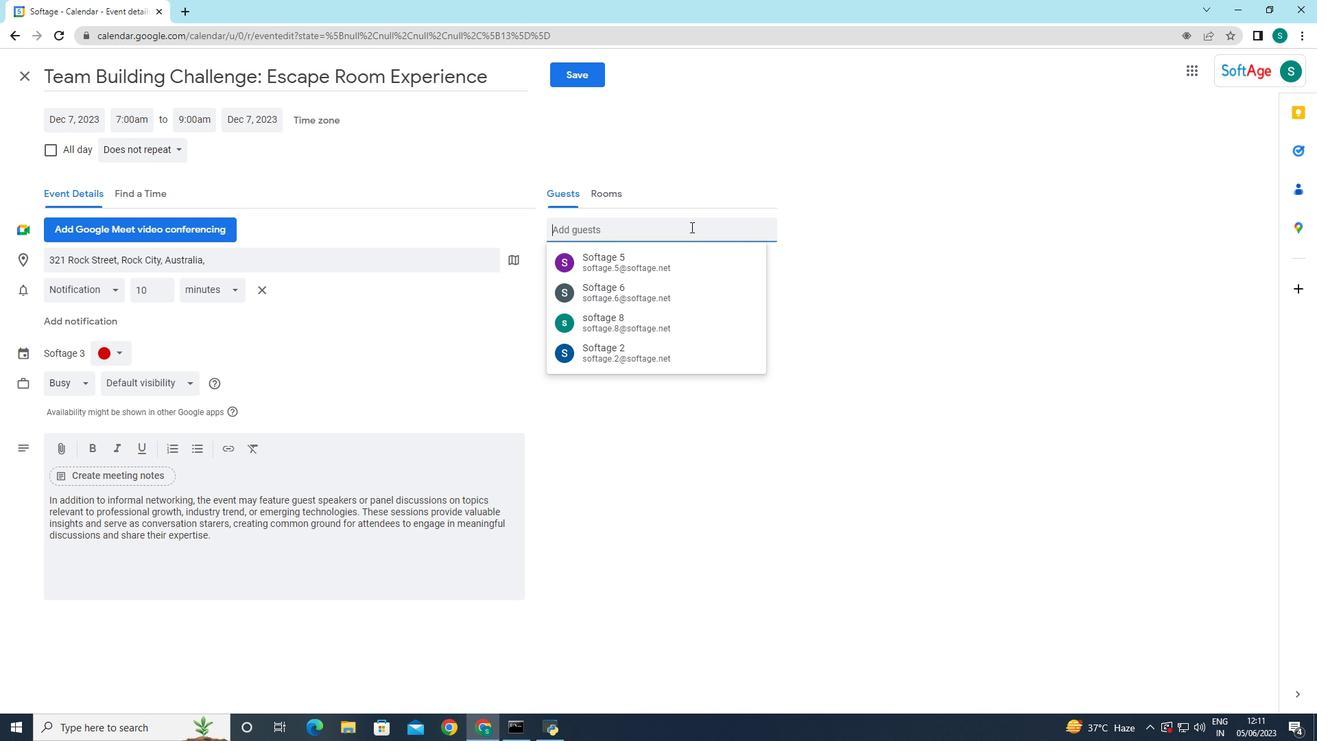
Action: Key pressed soft
Screenshot: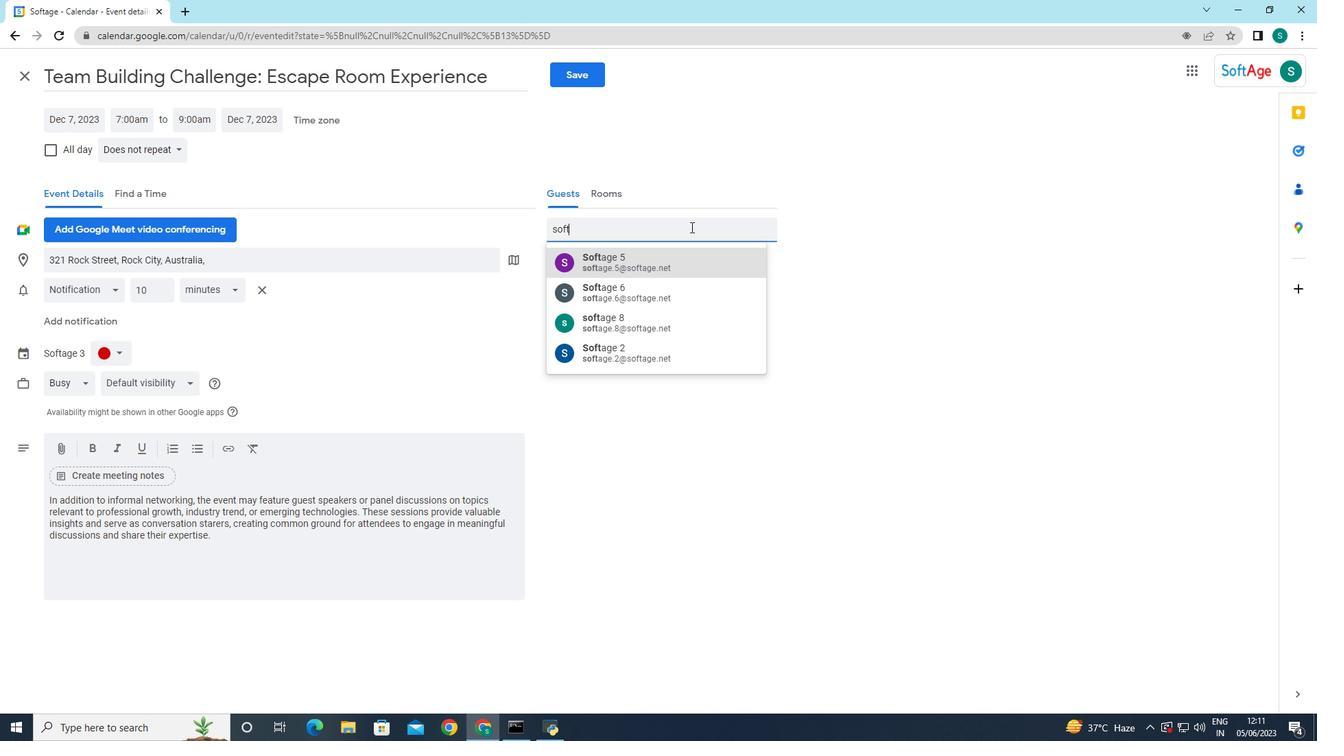 
Action: Mouse moved to (622, 302)
Screenshot: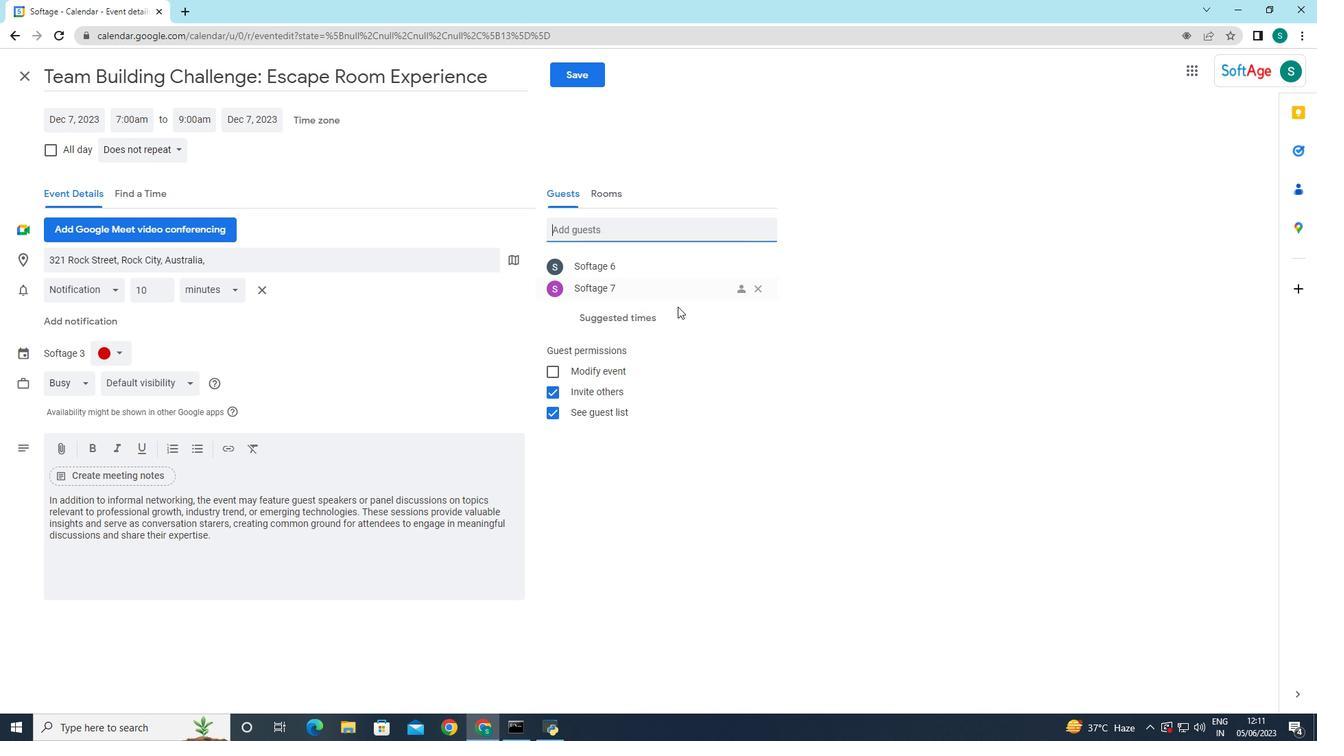 
Action: Mouse pressed left at (622, 302)
Screenshot: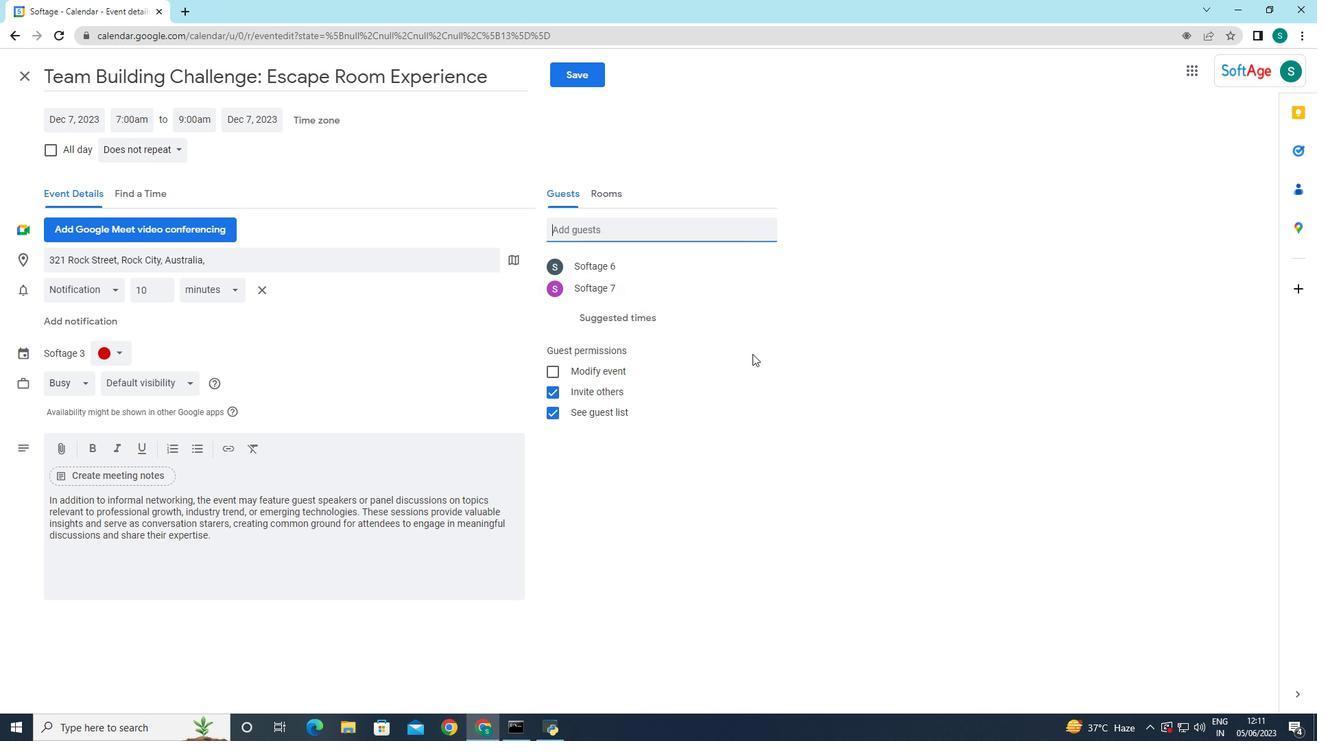 
Action: Mouse moved to (756, 408)
Screenshot: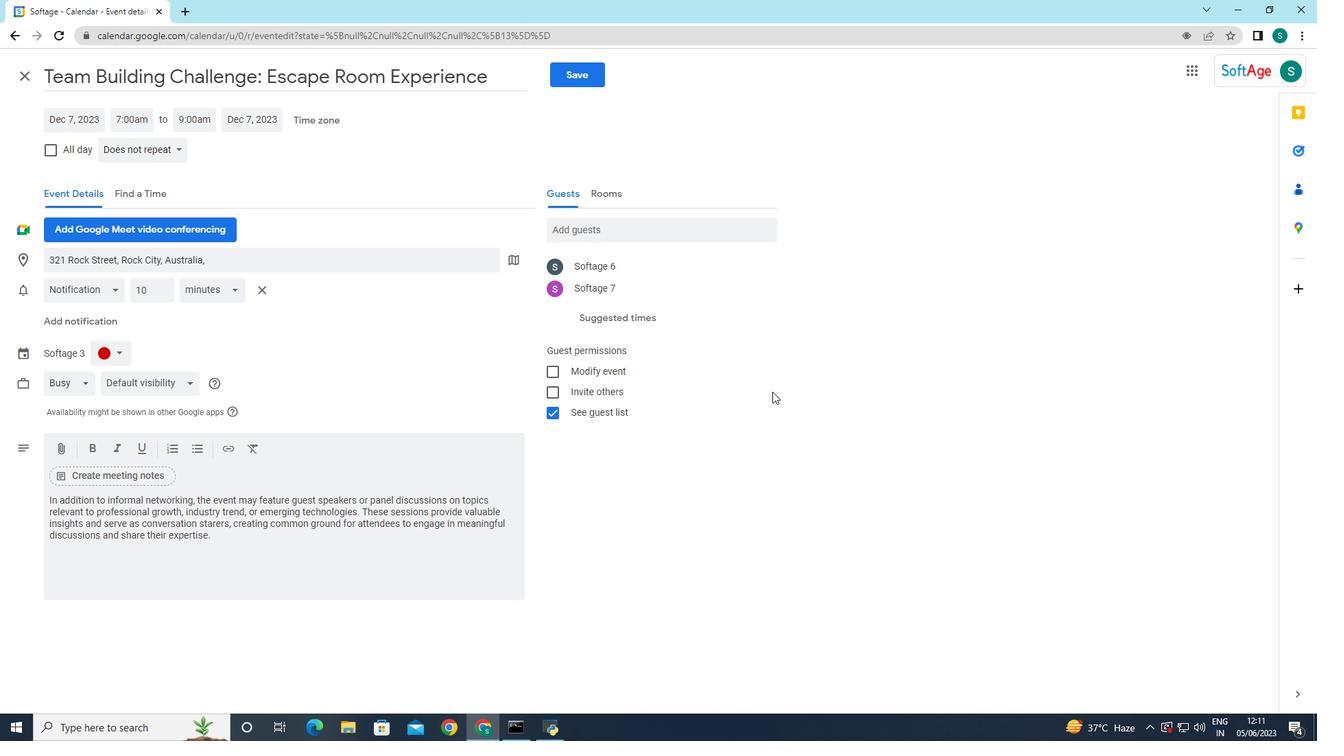 
Action: Mouse pressed left at (756, 408)
Screenshot: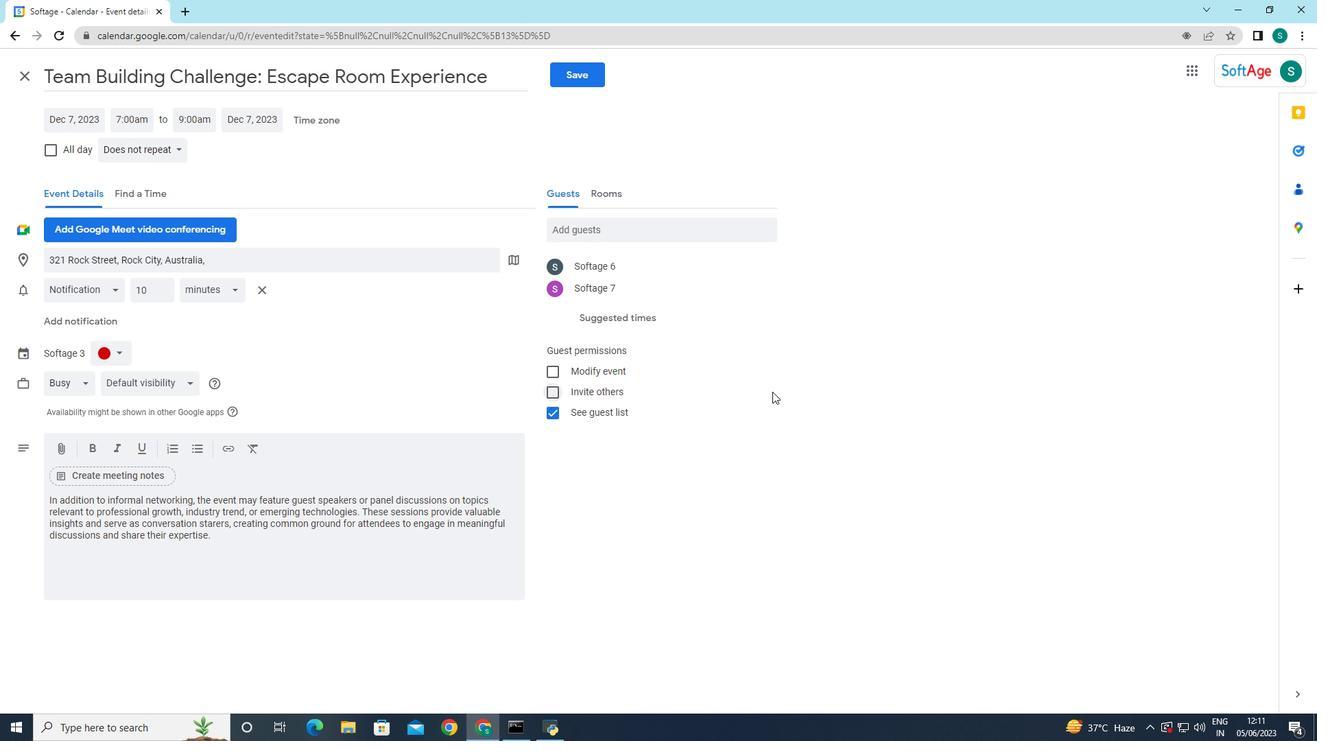 
Action: Mouse moved to (130, 139)
Screenshot: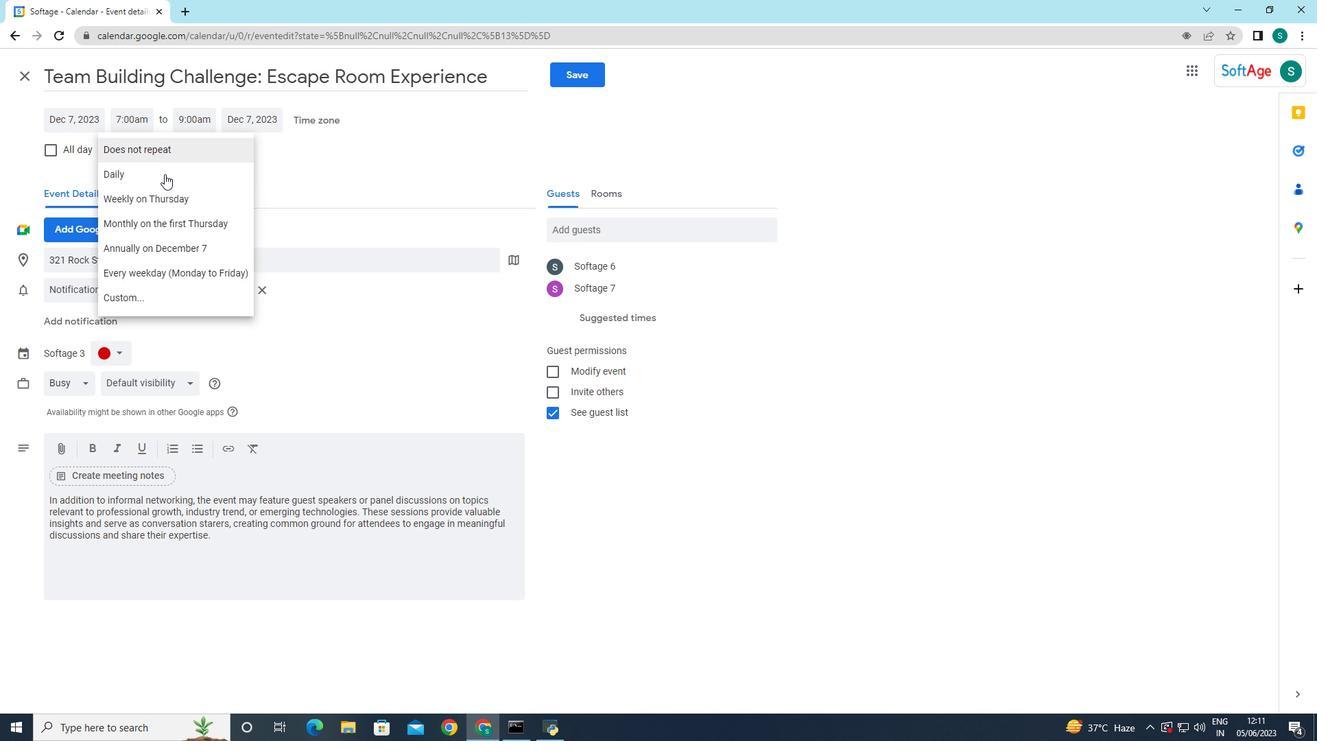 
Action: Mouse pressed left at (130, 139)
Screenshot: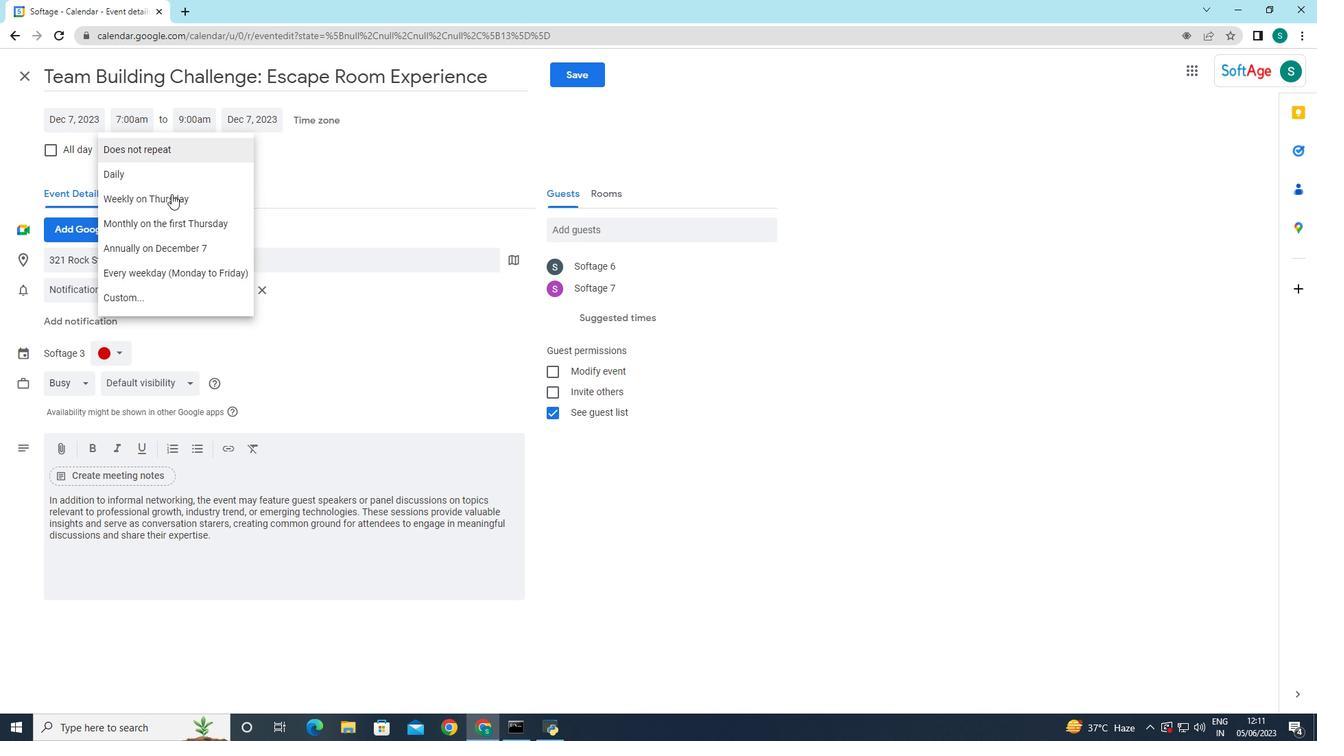 
Action: Mouse moved to (145, 215)
Screenshot: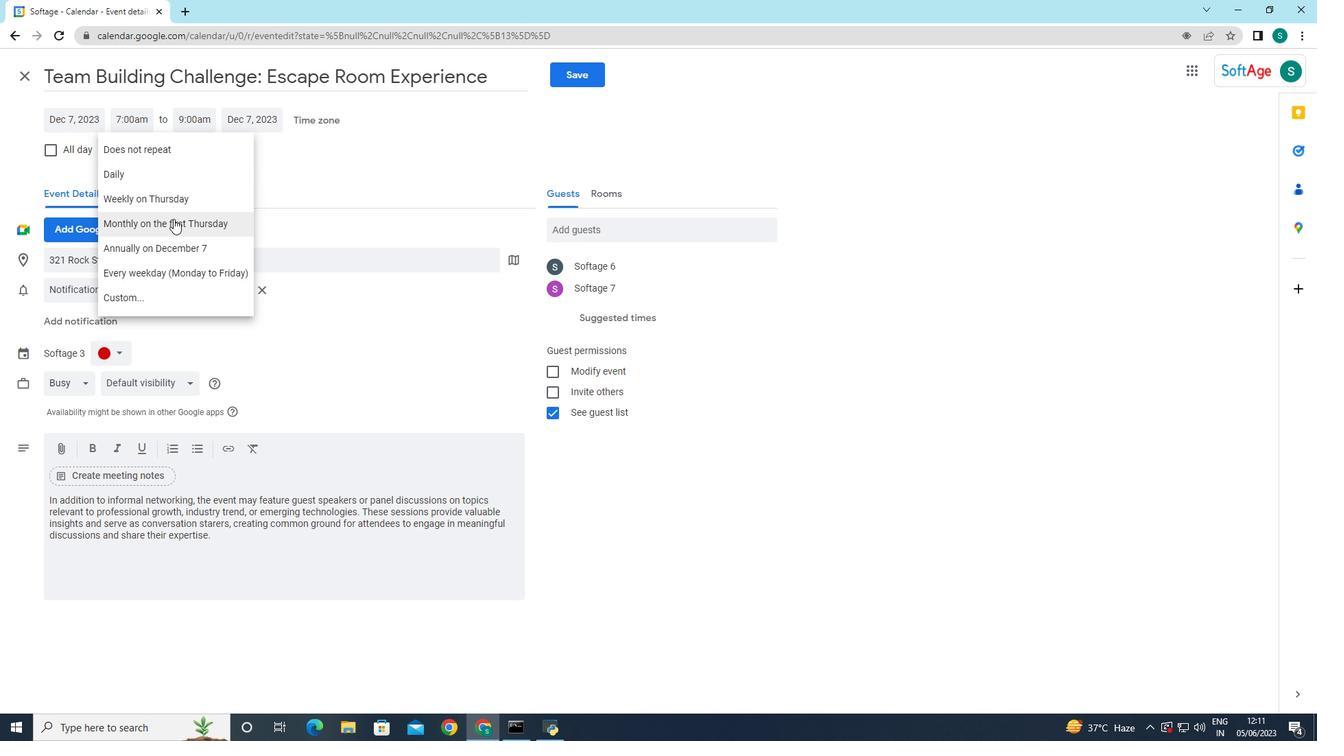 
Action: Mouse scrolled (145, 216) with delta (0, 0)
Screenshot: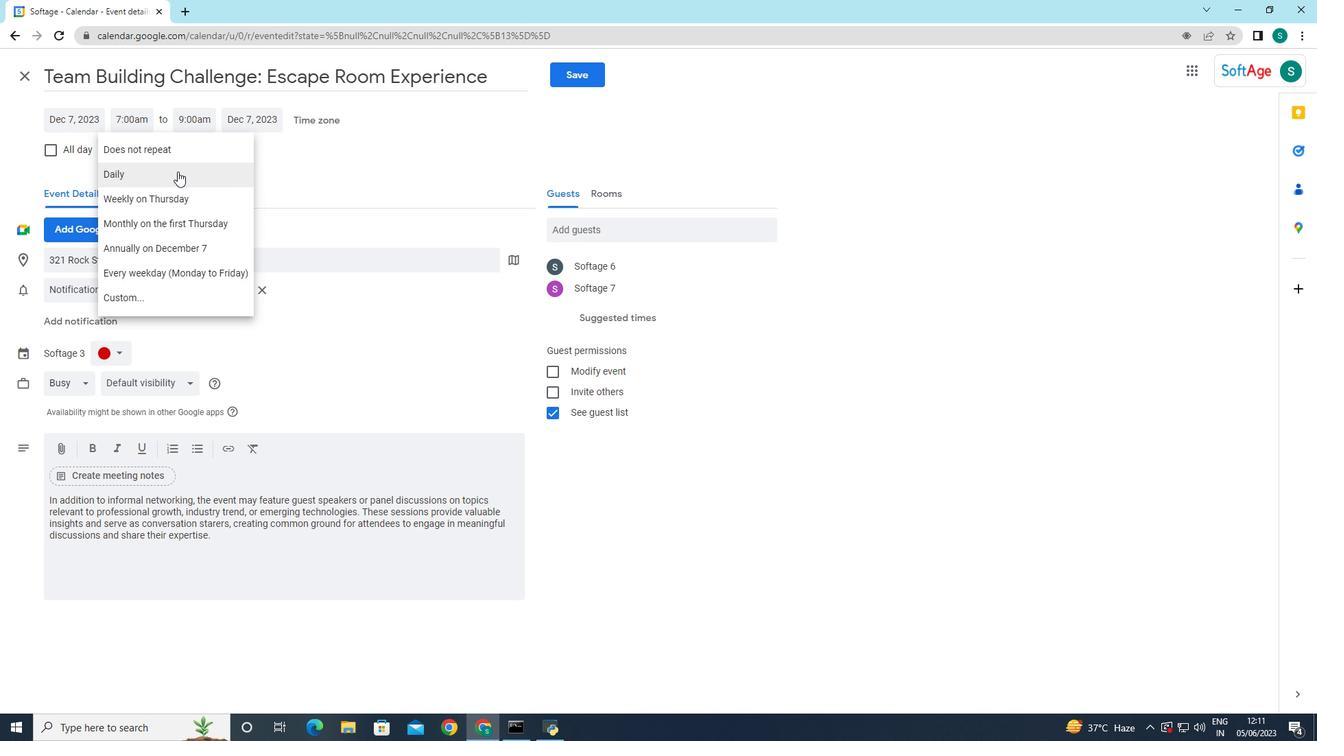 
Action: Mouse scrolled (145, 216) with delta (0, 0)
Screenshot: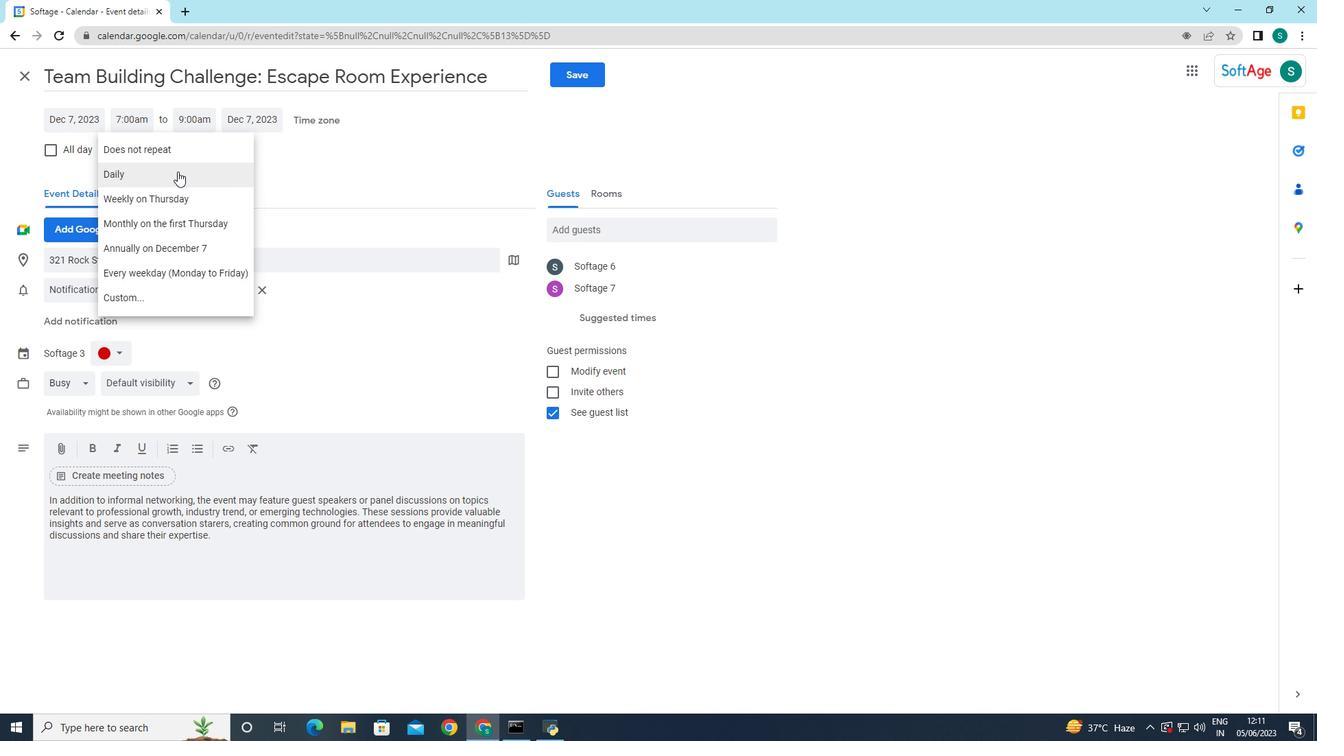 
Action: Mouse scrolled (145, 216) with delta (0, 0)
Screenshot: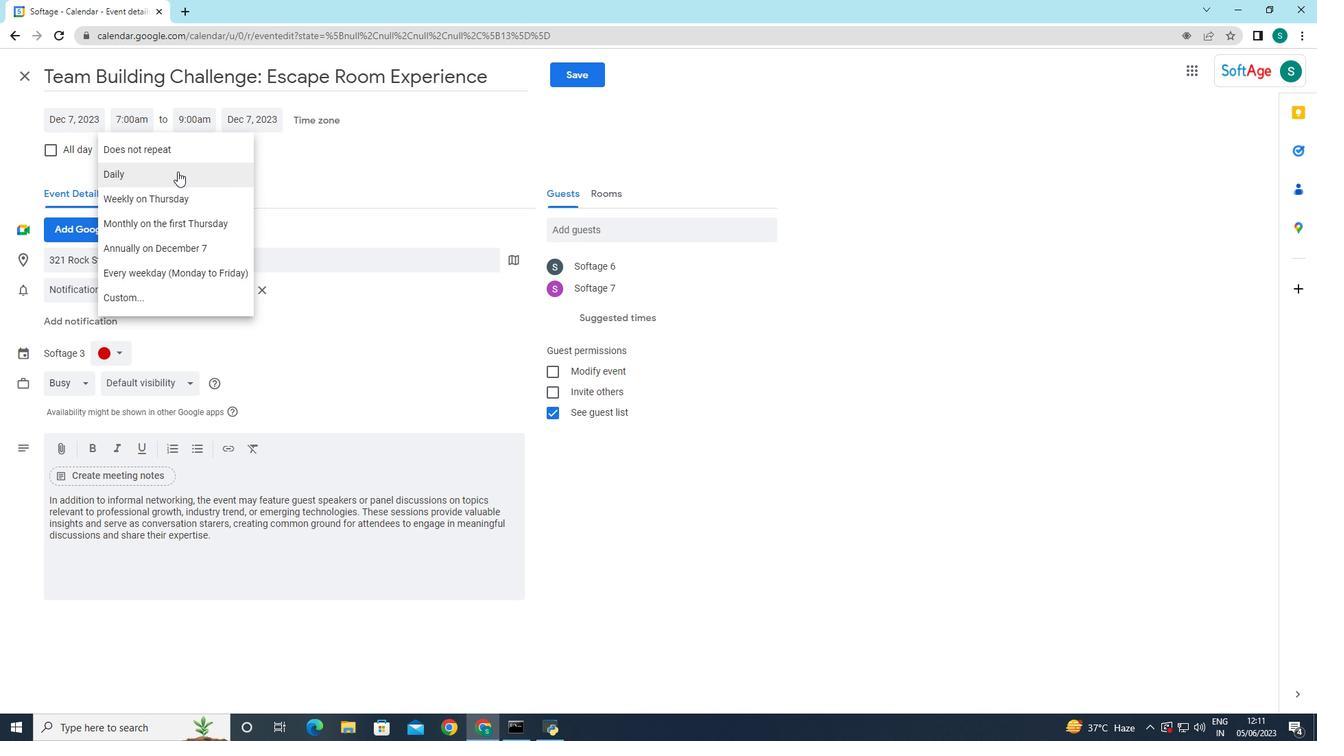 
Action: Mouse scrolled (145, 216) with delta (0, 0)
Screenshot: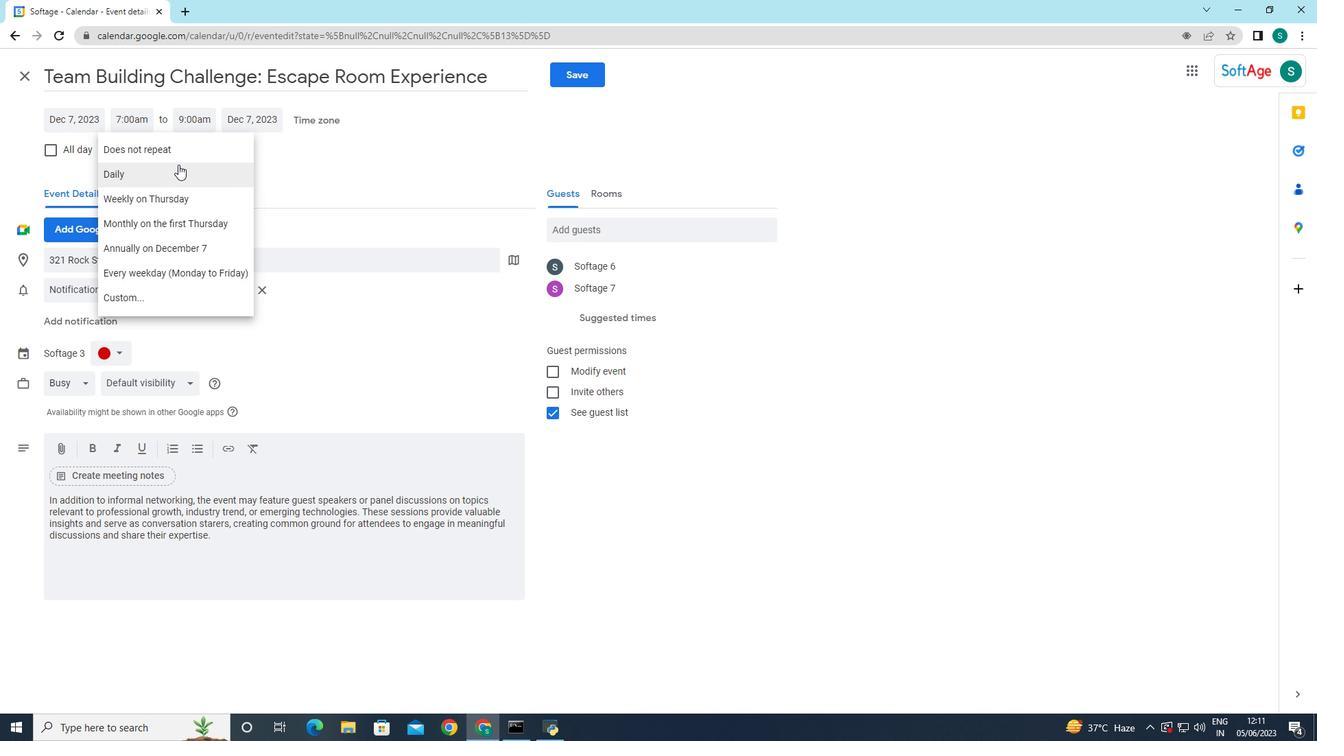 
Action: Mouse moved to (146, 134)
Screenshot: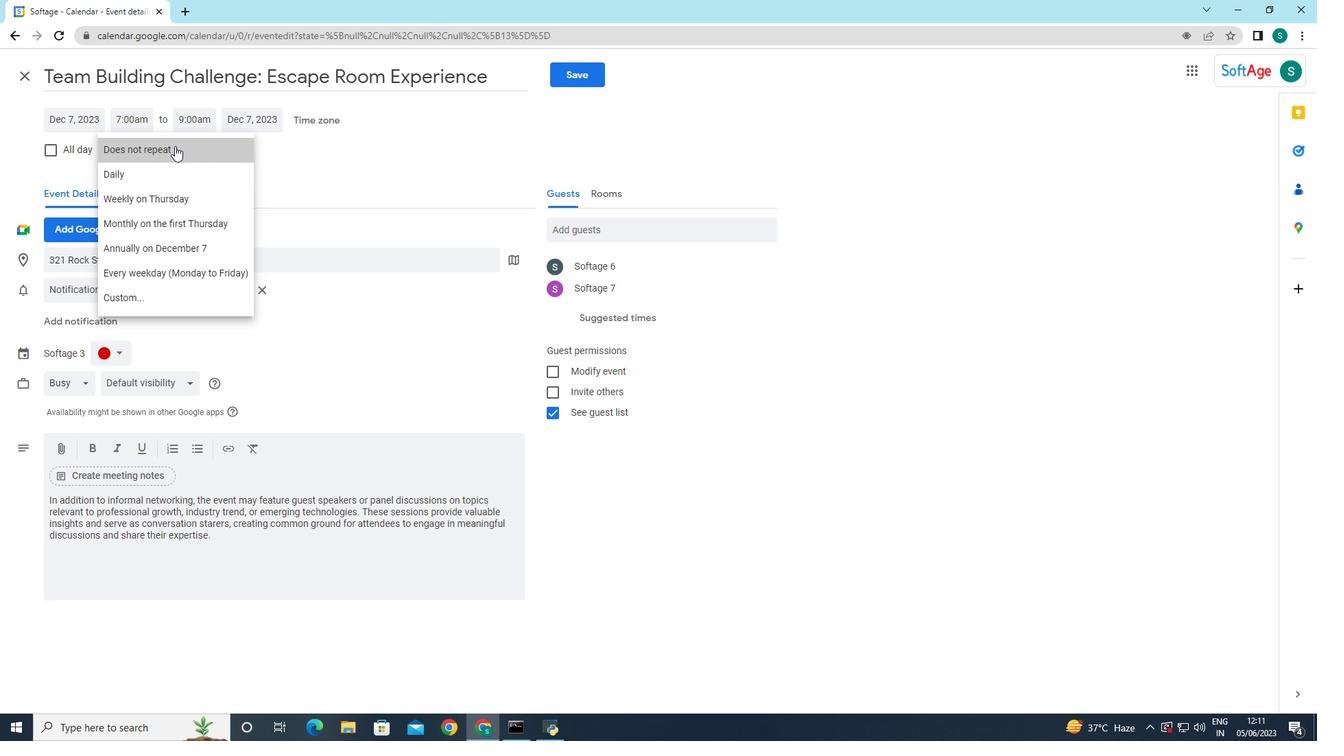 
Action: Mouse pressed left at (146, 134)
Screenshot: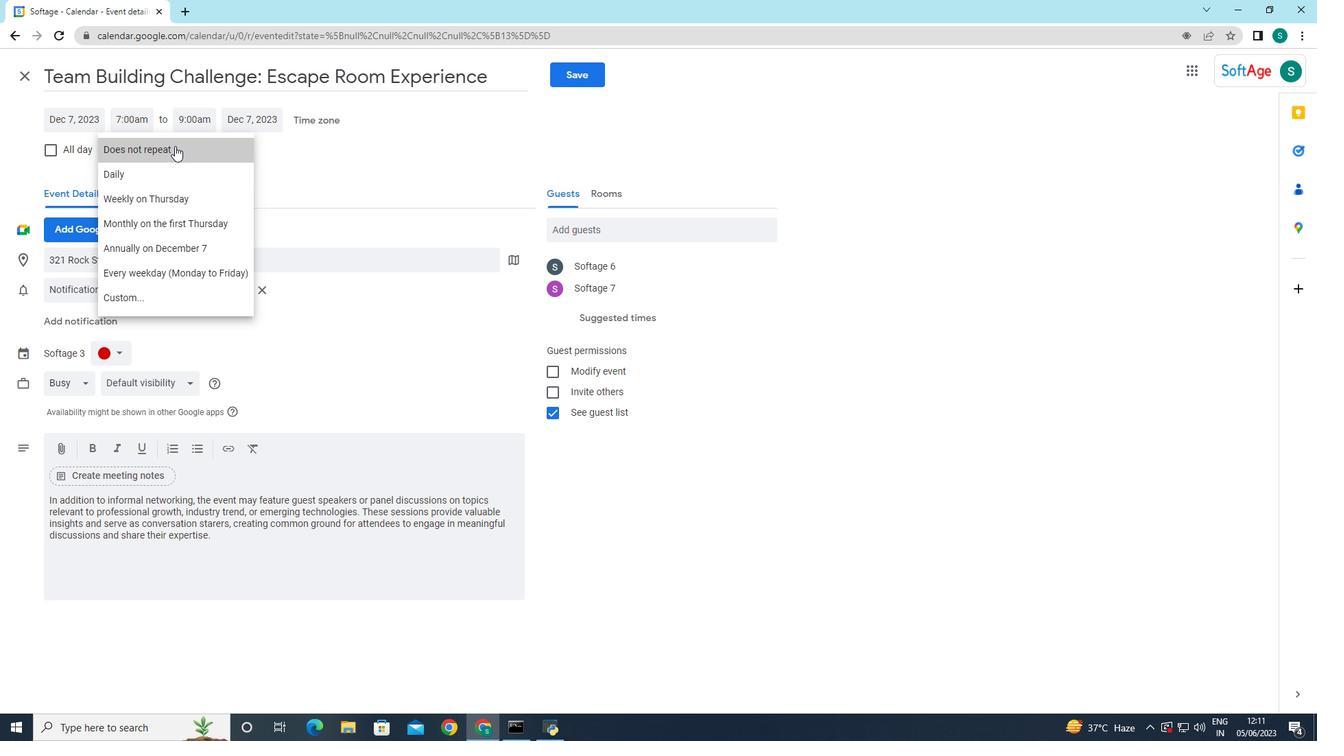 
Action: Mouse moved to (325, 592)
Screenshot: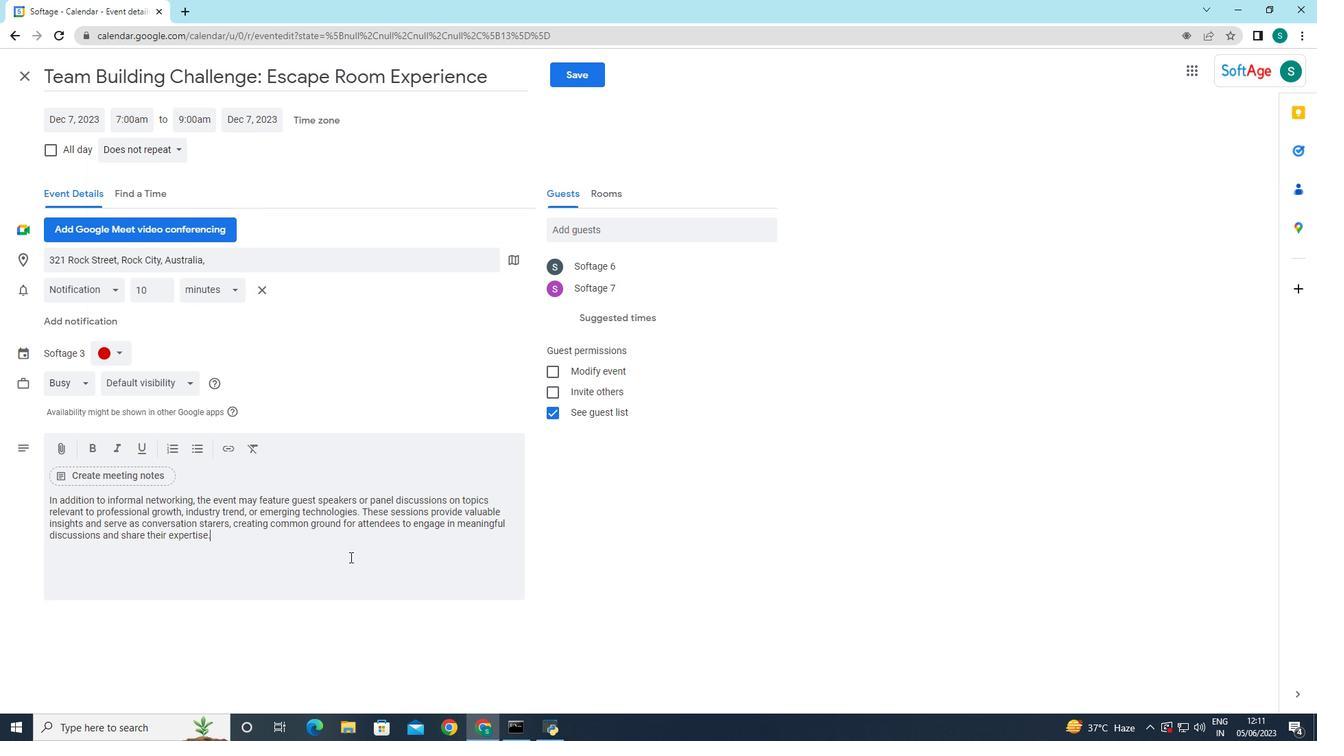 
Action: Mouse pressed left at (325, 592)
Screenshot: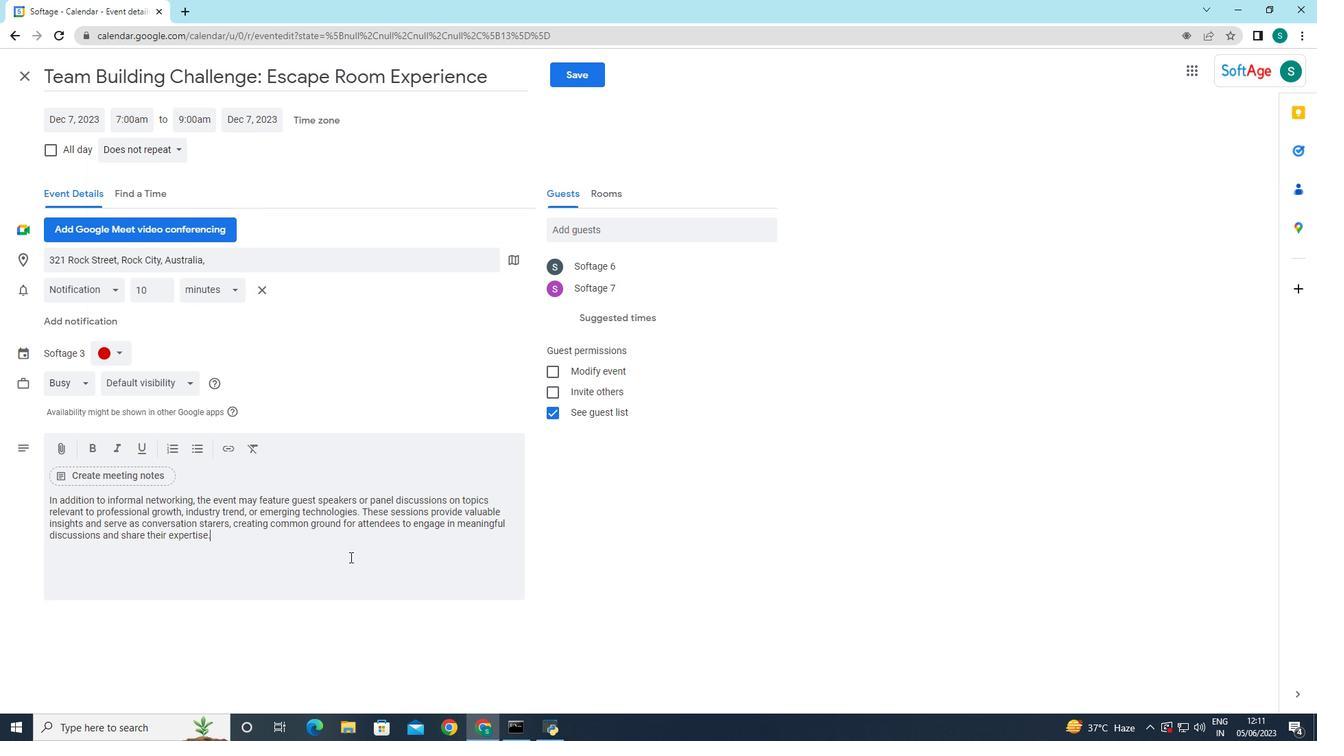
Action: Mouse moved to (571, 58)
Screenshot: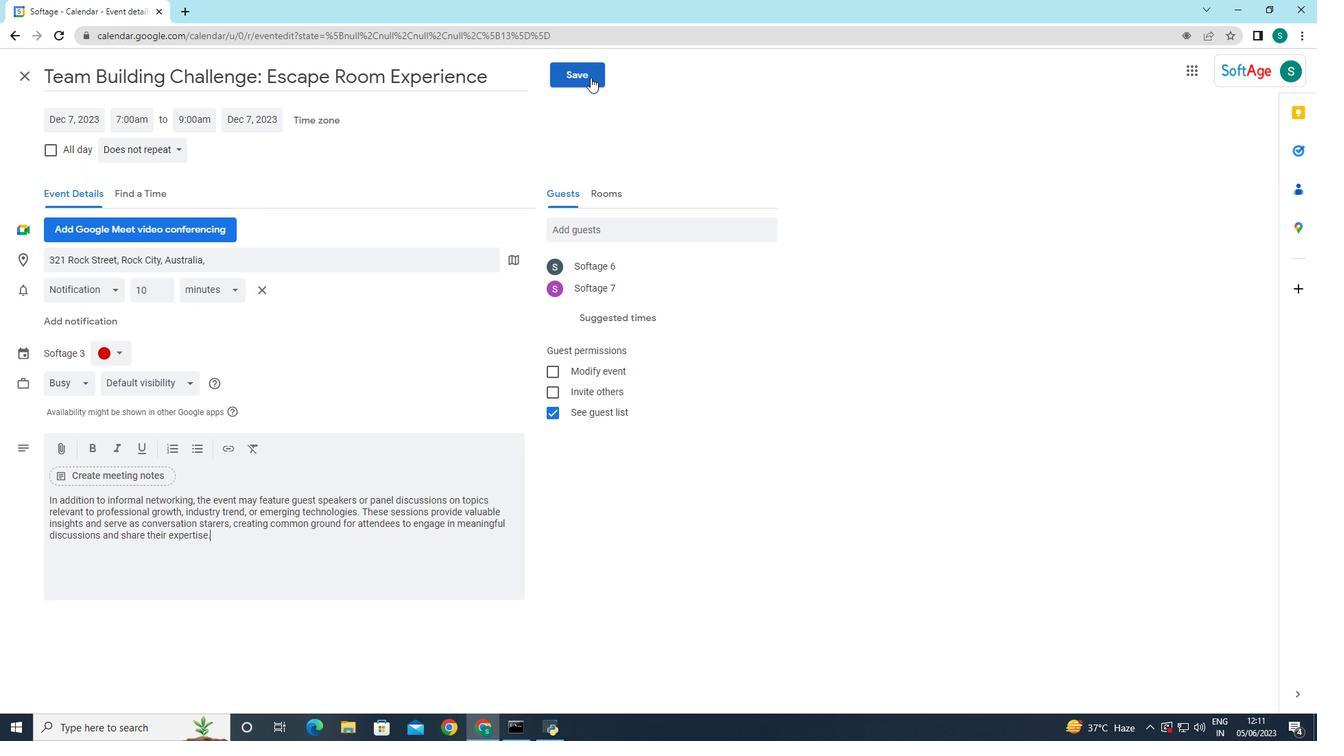 
Action: Mouse pressed left at (571, 58)
Screenshot: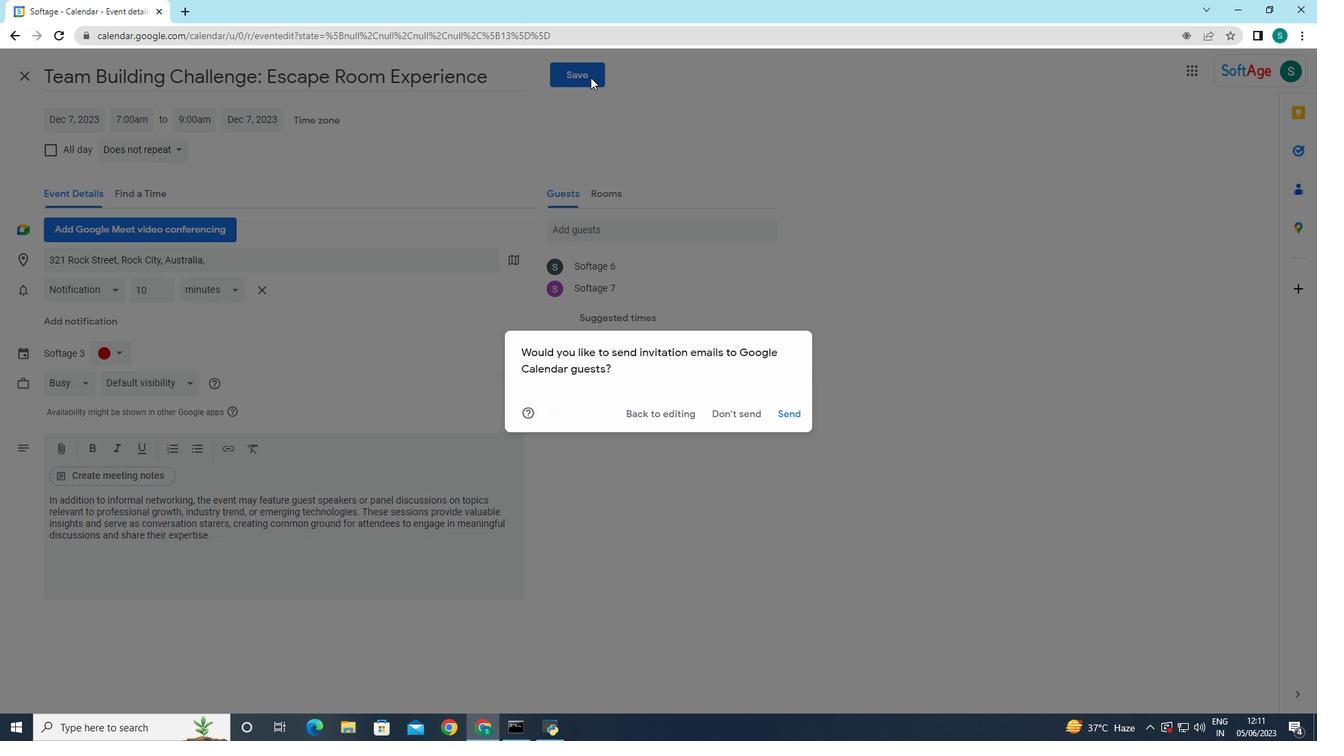 
Action: Mouse moved to (766, 432)
Screenshot: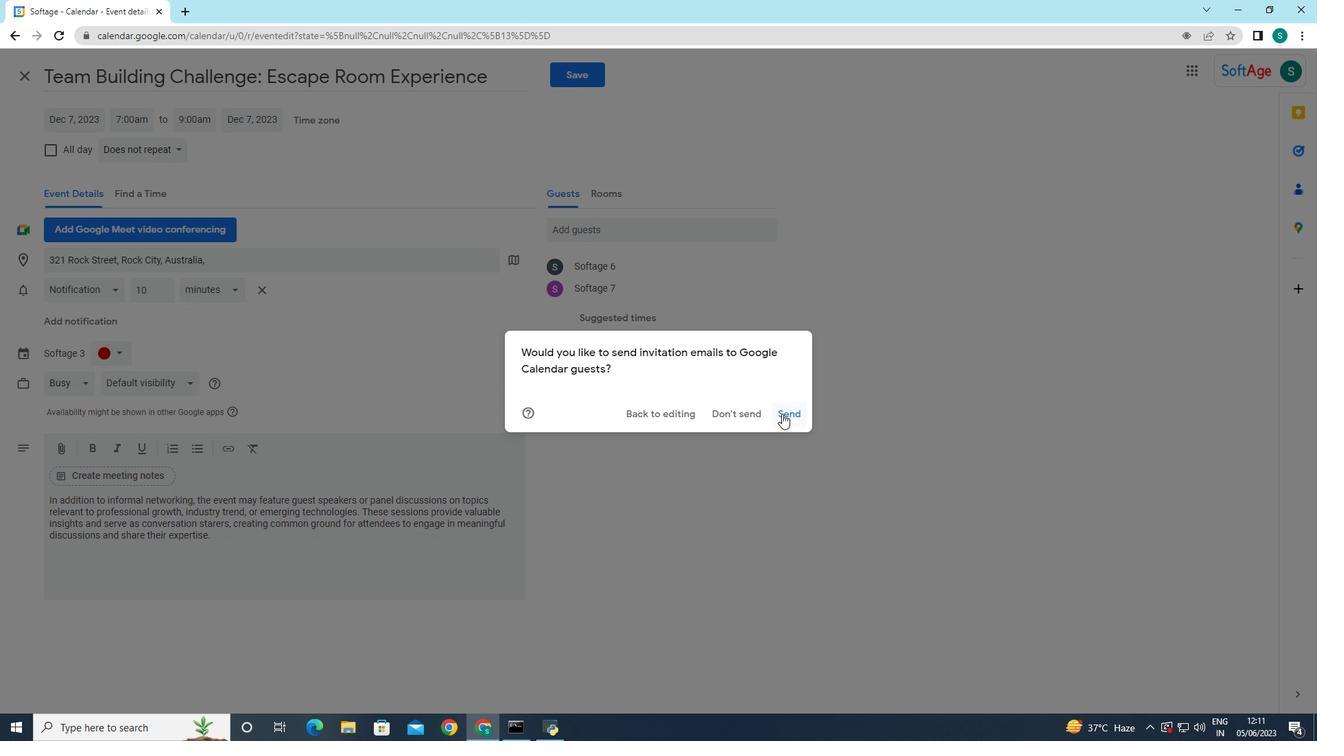 
Action: Mouse pressed left at (766, 432)
Screenshot: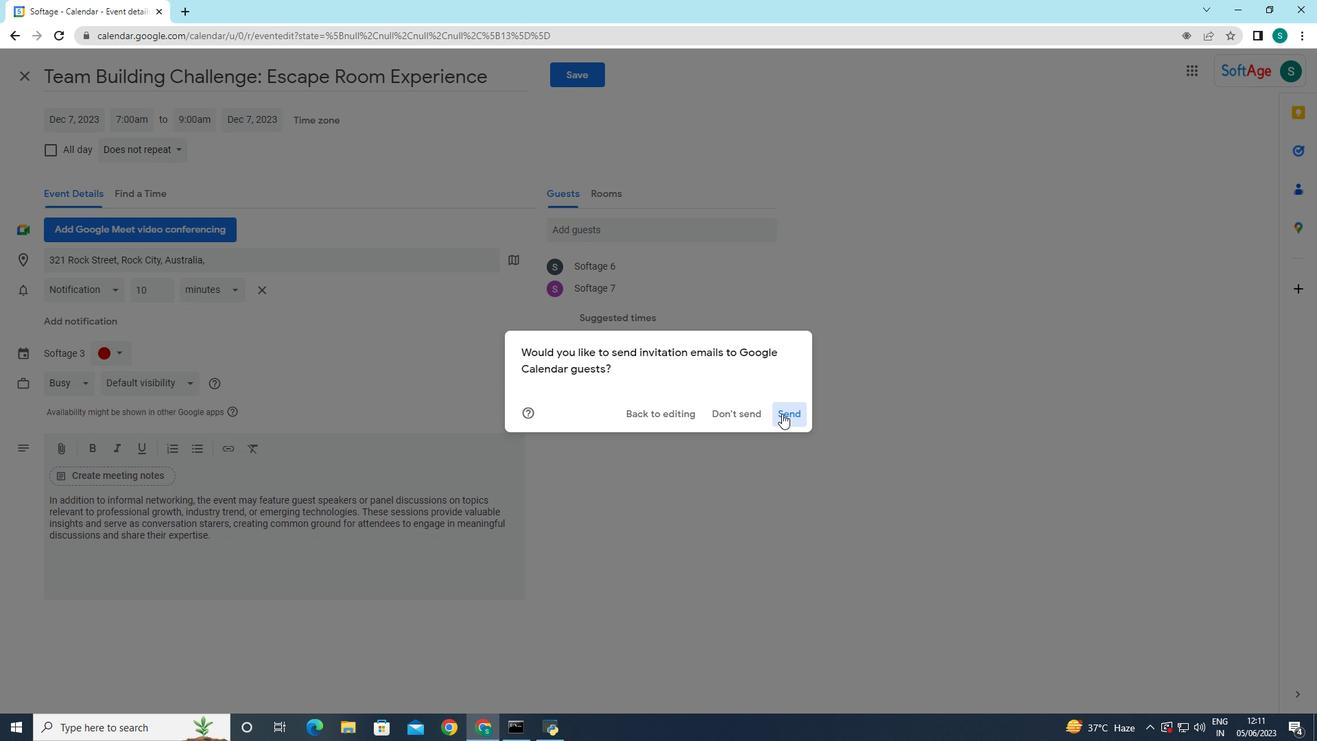 
Action: Mouse moved to (765, 446)
Screenshot: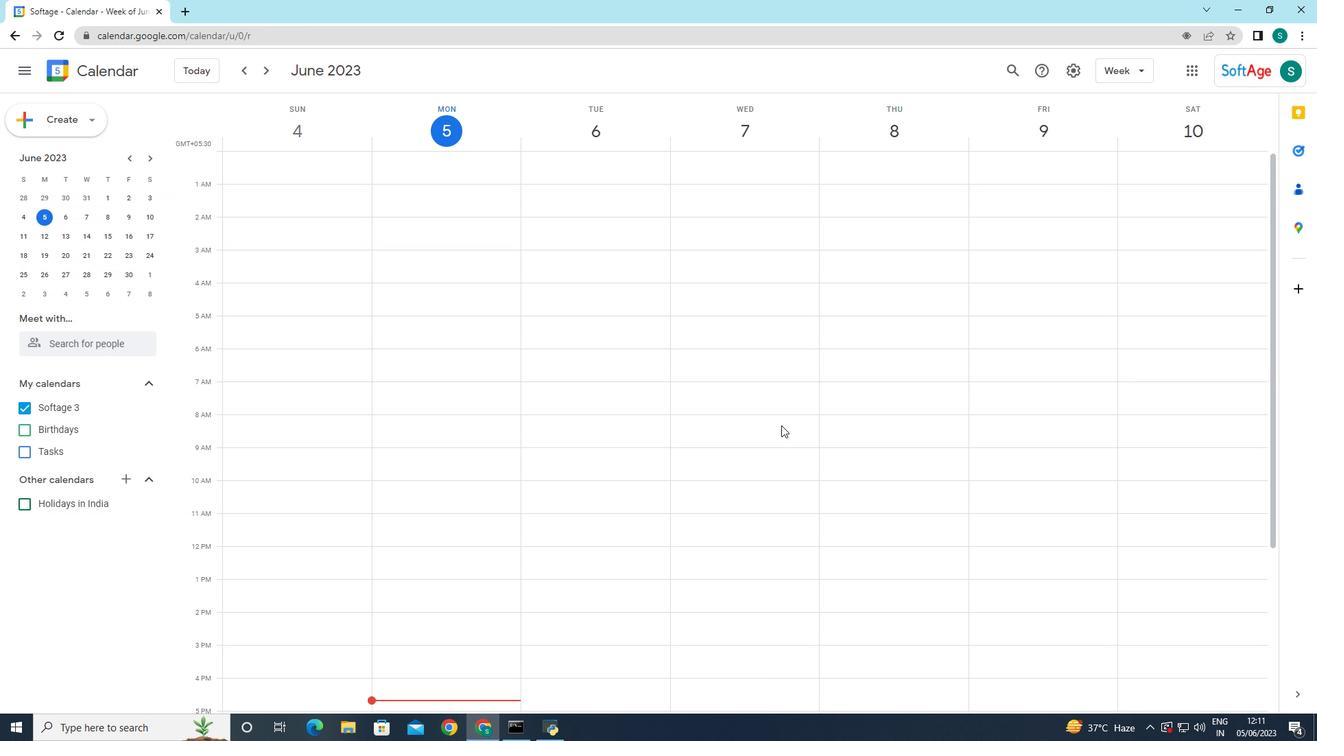 
